 Task: Open a blank sheet, save the file as Road.doc Insert a picture of 'Road'with name   Road.png  Change shape height to 7.3 select the picture, apply border and shading with setting 3-D, style two thin line, color Brown and width 3/4 pt
Action: Mouse moved to (187, 216)
Screenshot: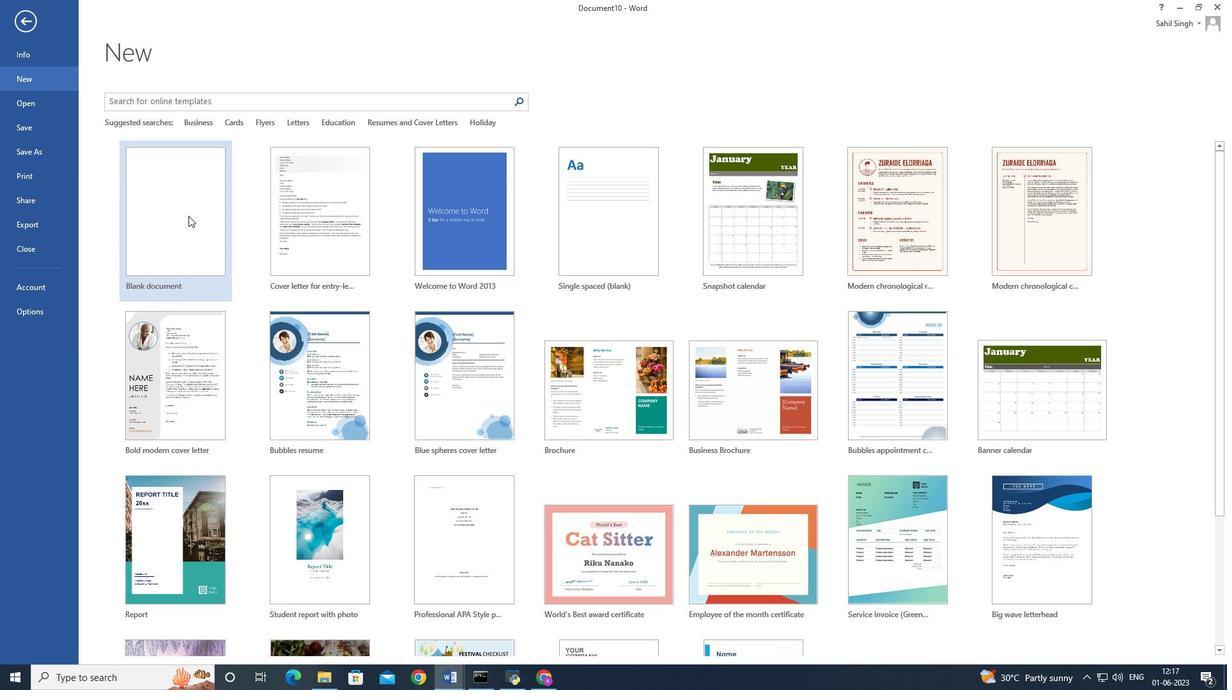 
Action: Mouse pressed left at (187, 216)
Screenshot: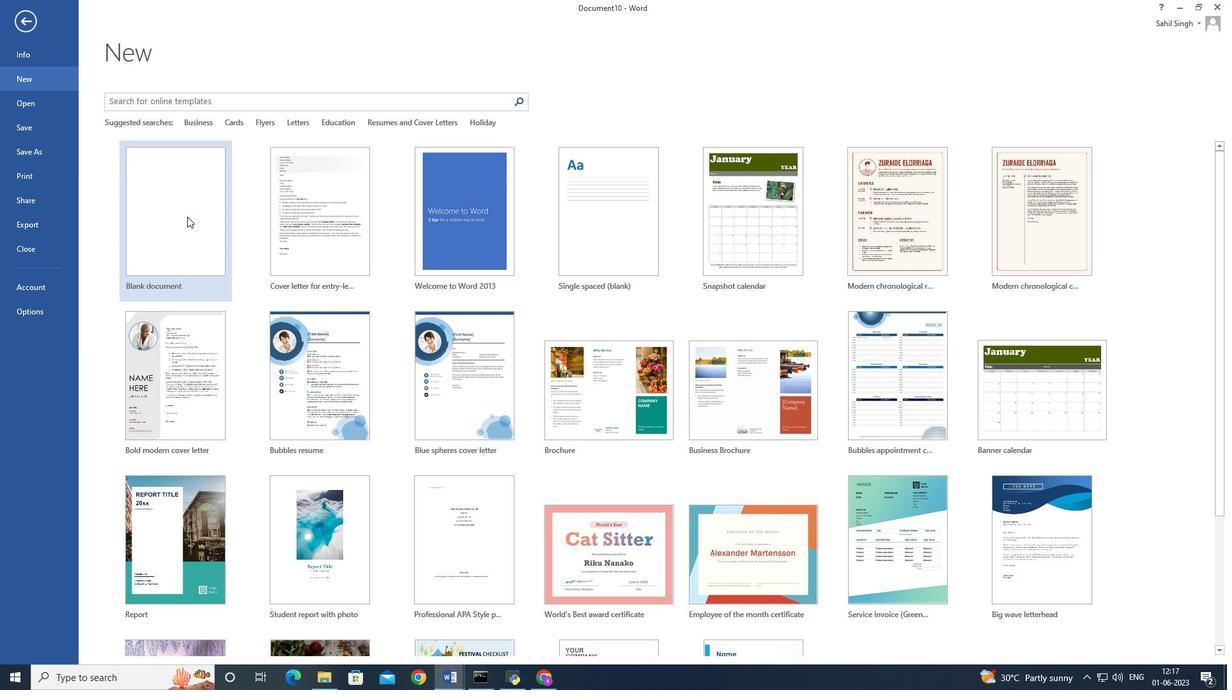 
Action: Mouse moved to (19, 24)
Screenshot: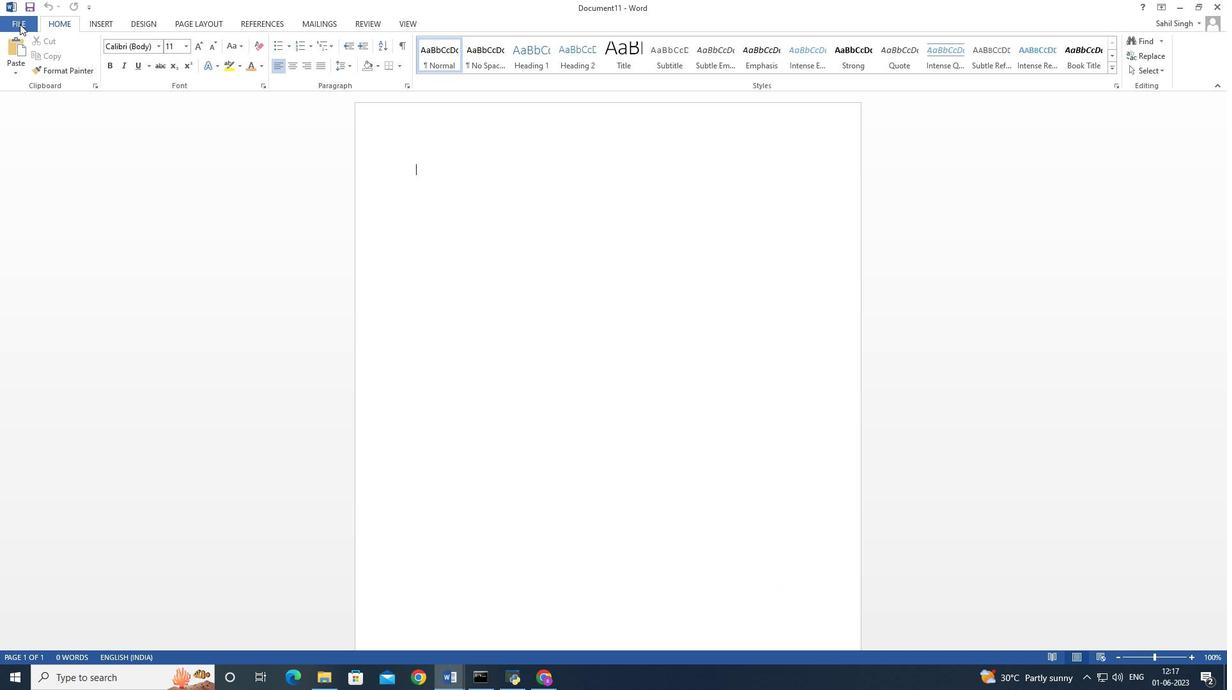 
Action: Mouse pressed left at (19, 24)
Screenshot: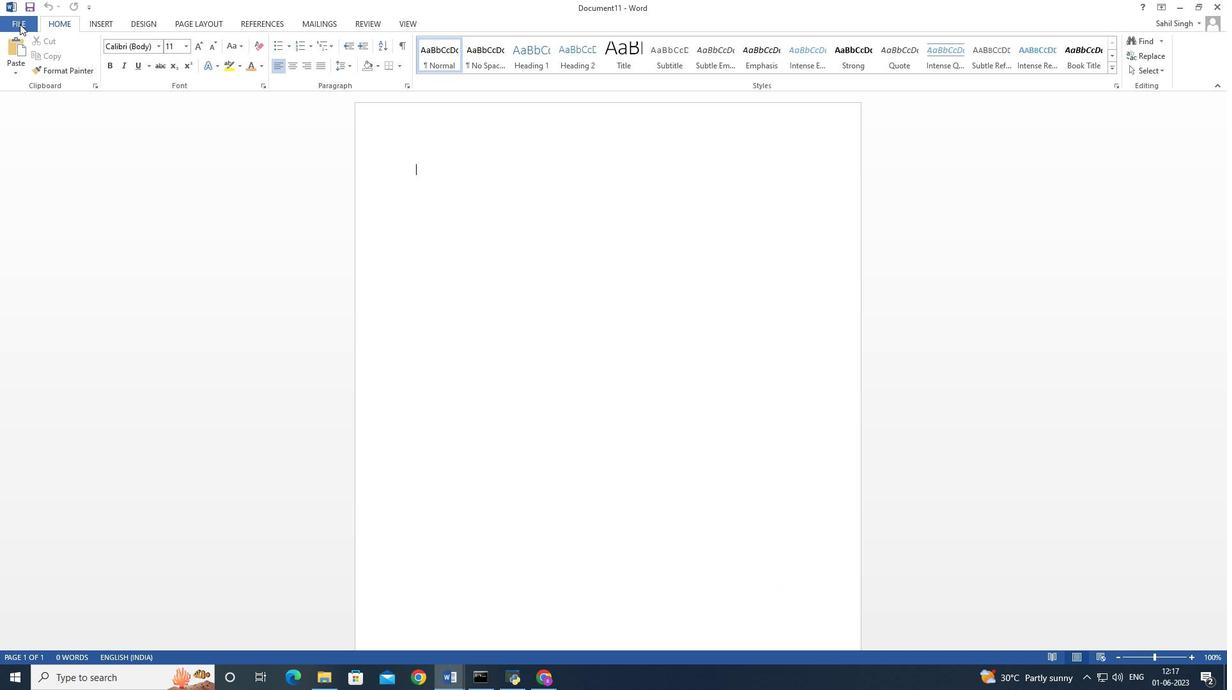 
Action: Mouse moved to (54, 154)
Screenshot: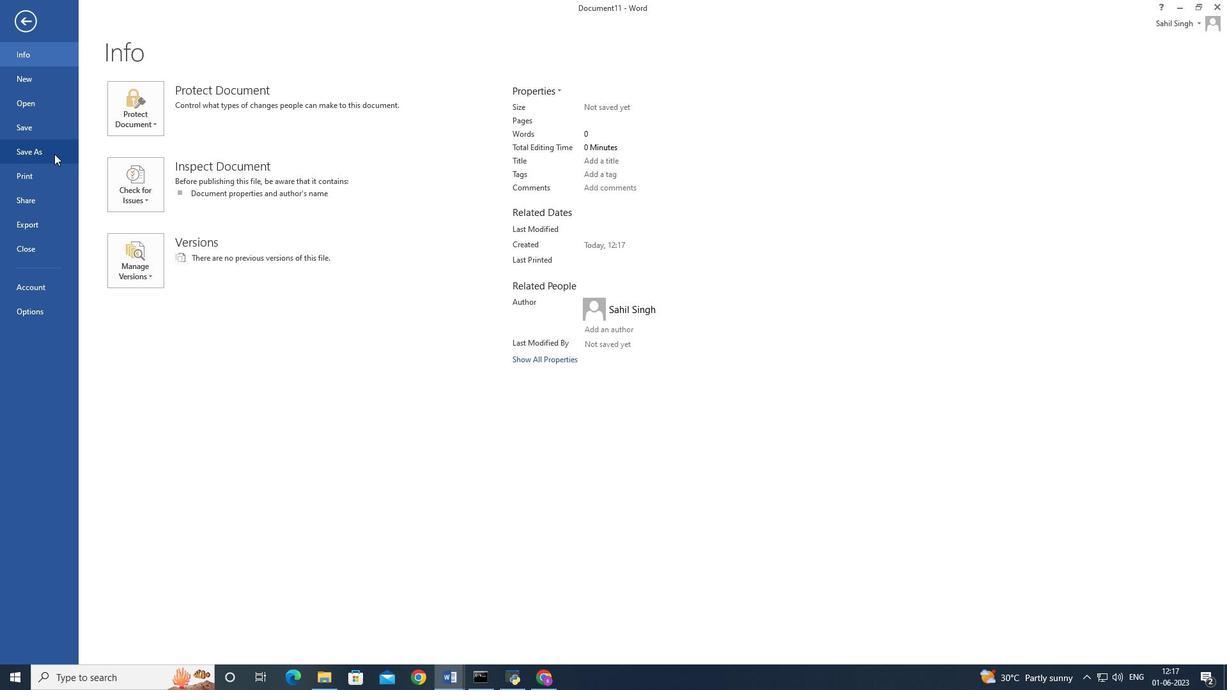 
Action: Mouse pressed left at (54, 154)
Screenshot: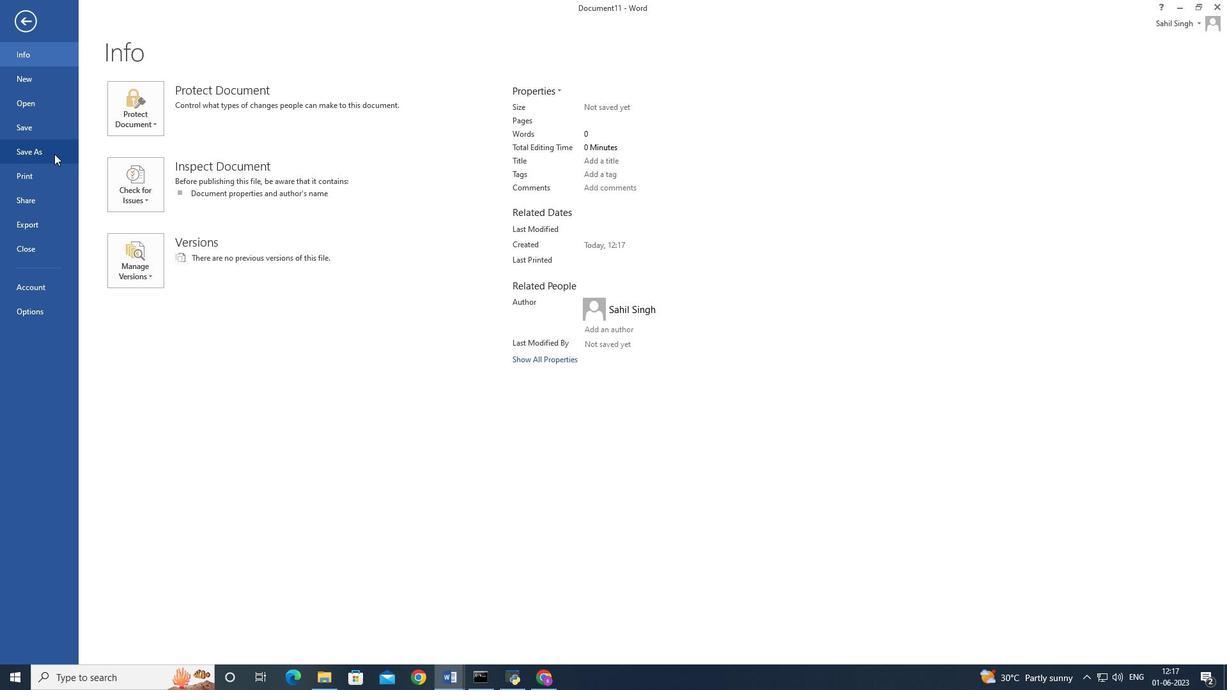 
Action: Mouse moved to (326, 131)
Screenshot: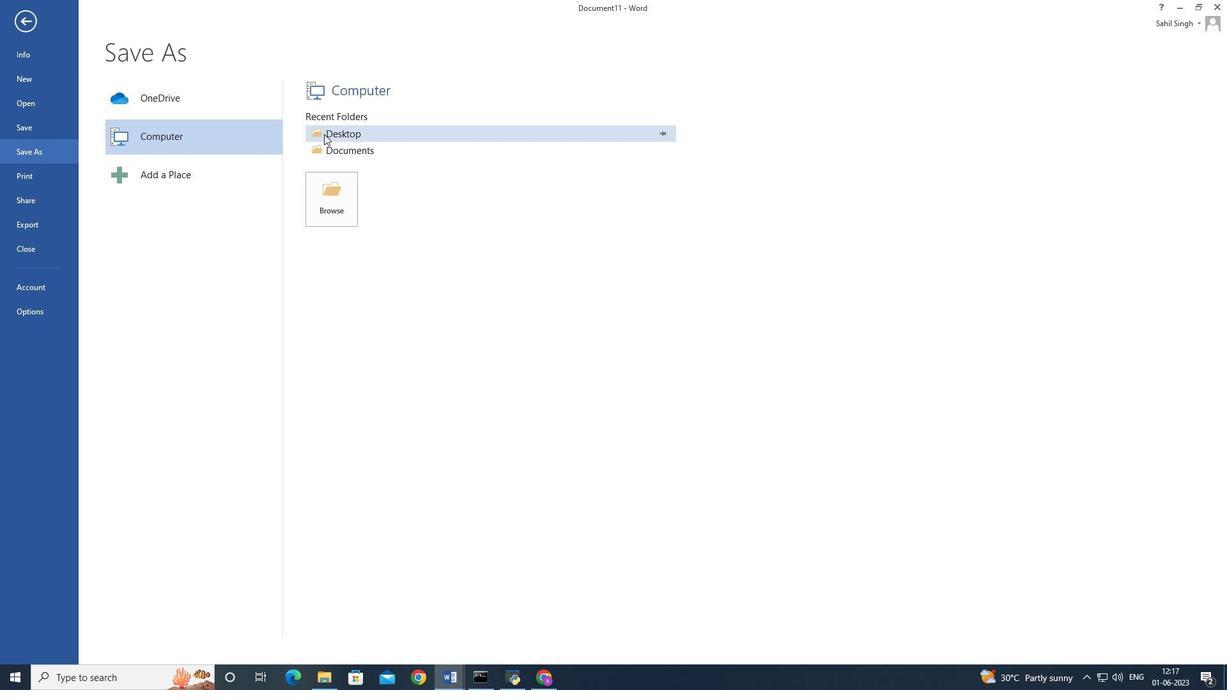 
Action: Mouse pressed left at (326, 131)
Screenshot: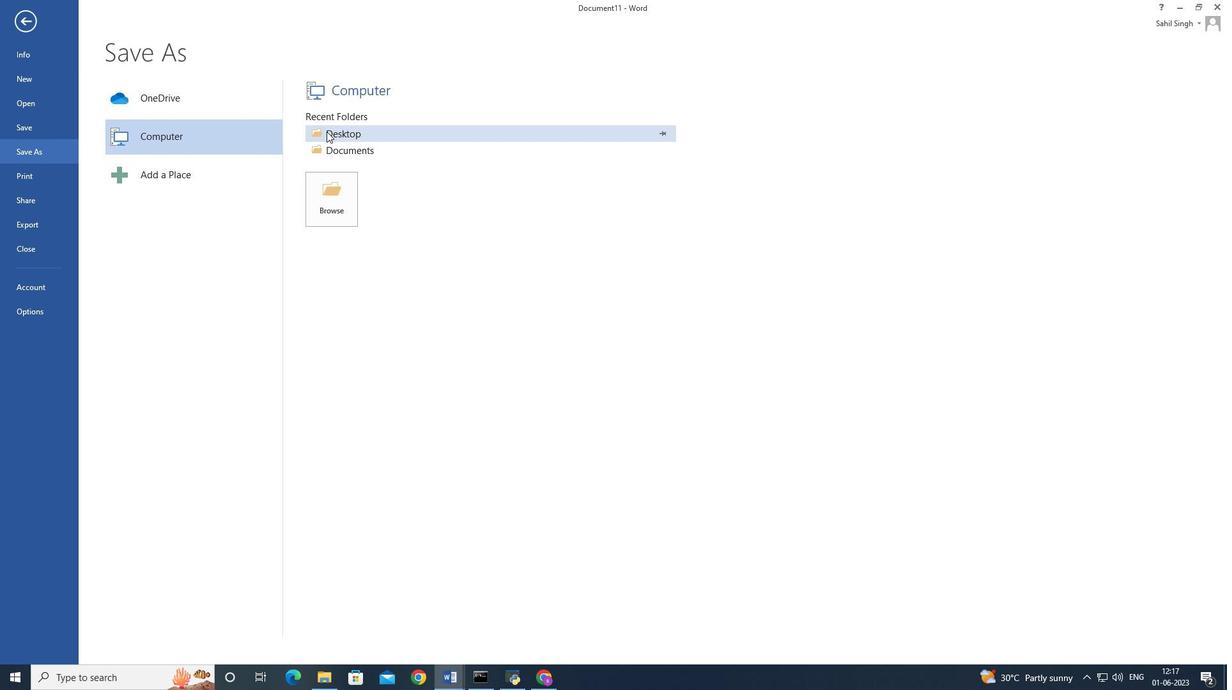 
Action: Mouse moved to (256, 260)
Screenshot: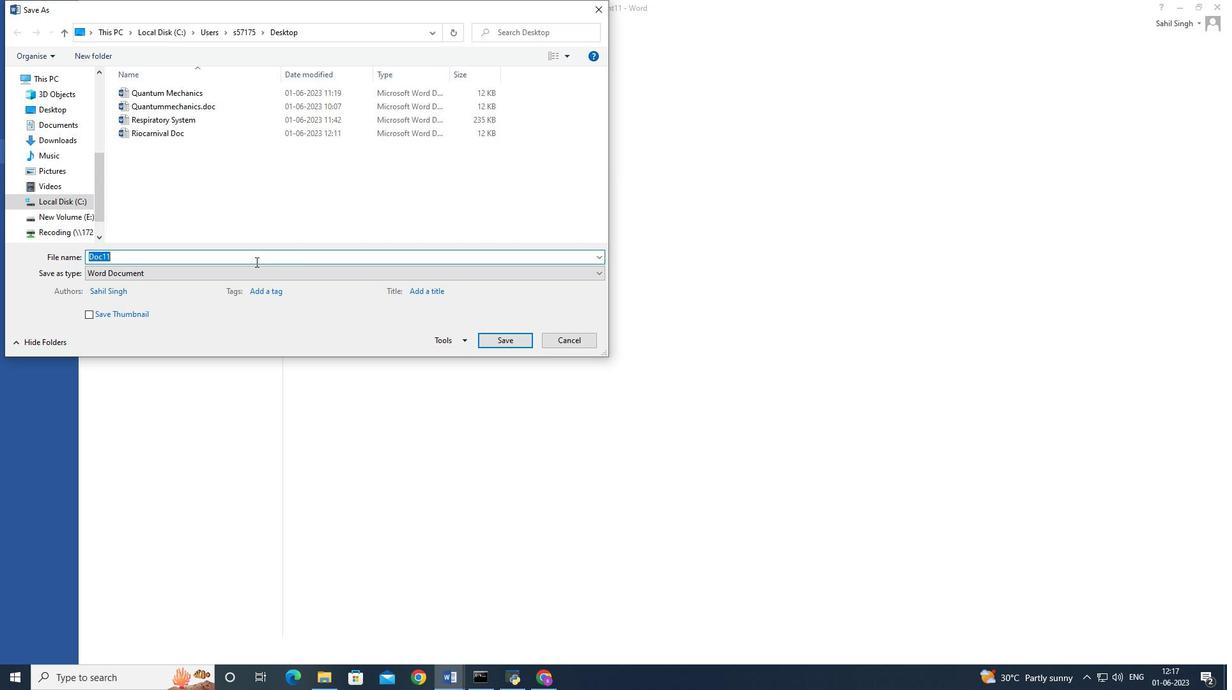 
Action: Key pressed <Key.backspace><Key.shift>Road<Key.space>.<Key.space>doc.
Screenshot: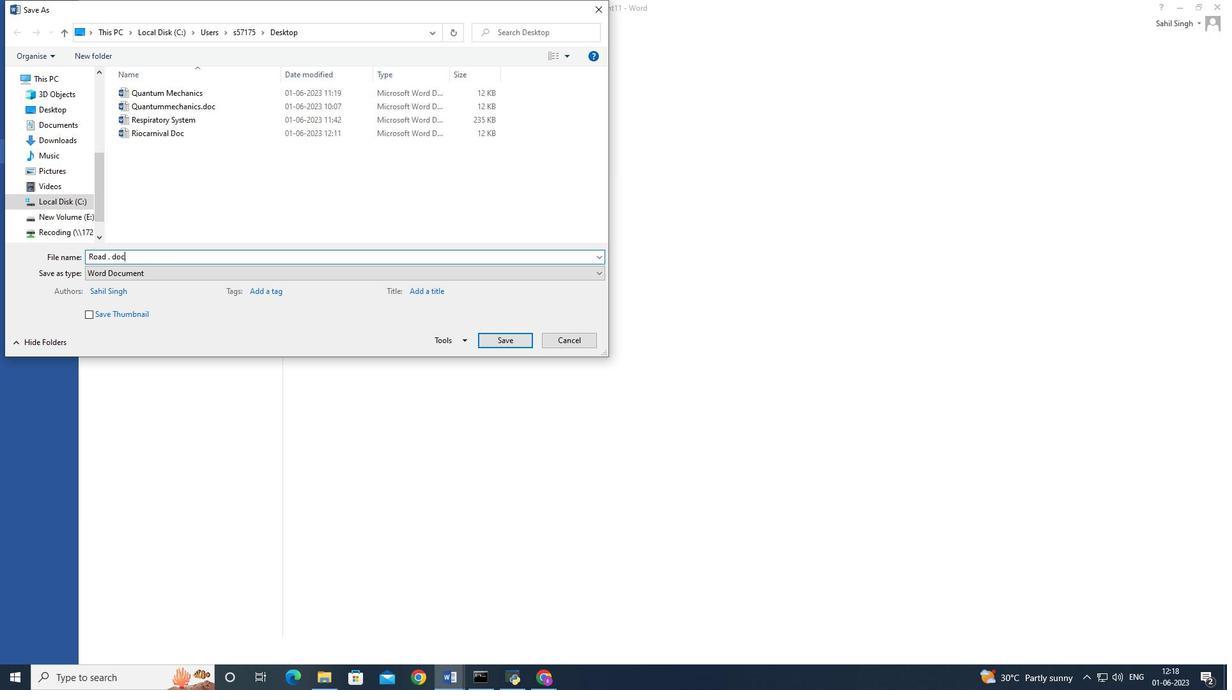 
Action: Mouse moved to (515, 339)
Screenshot: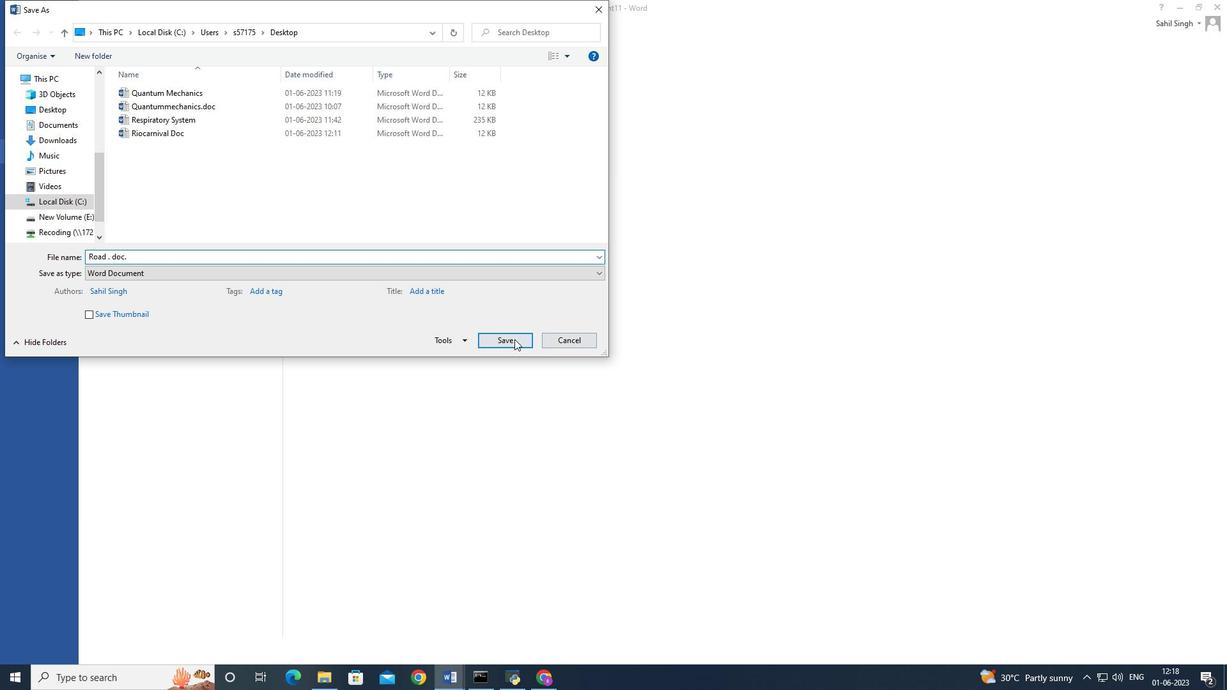 
Action: Mouse pressed left at (515, 339)
Screenshot: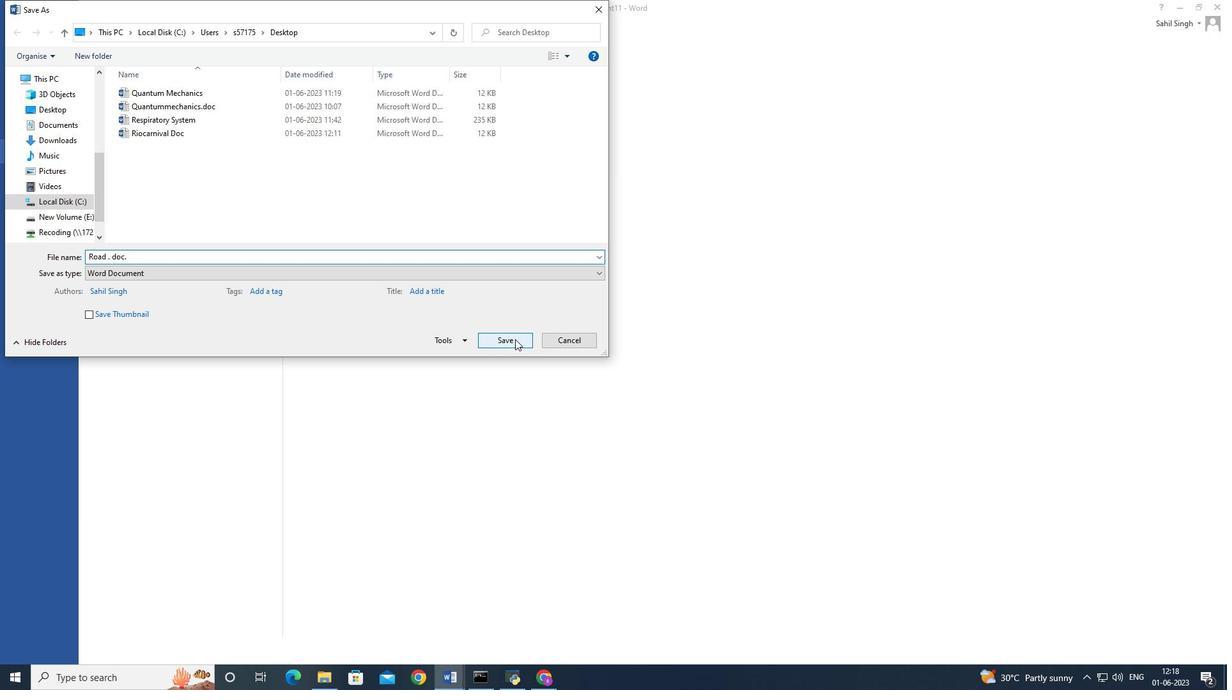 
Action: Mouse moved to (26, 21)
Screenshot: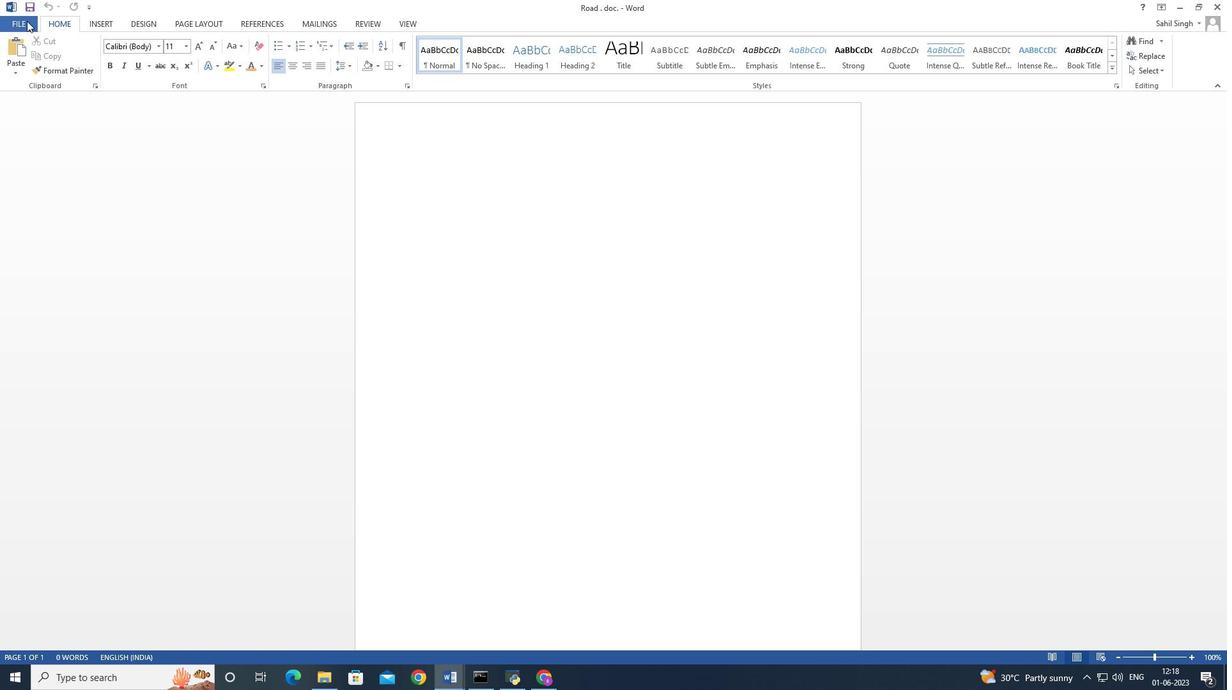 
Action: Mouse pressed left at (26, 21)
Screenshot: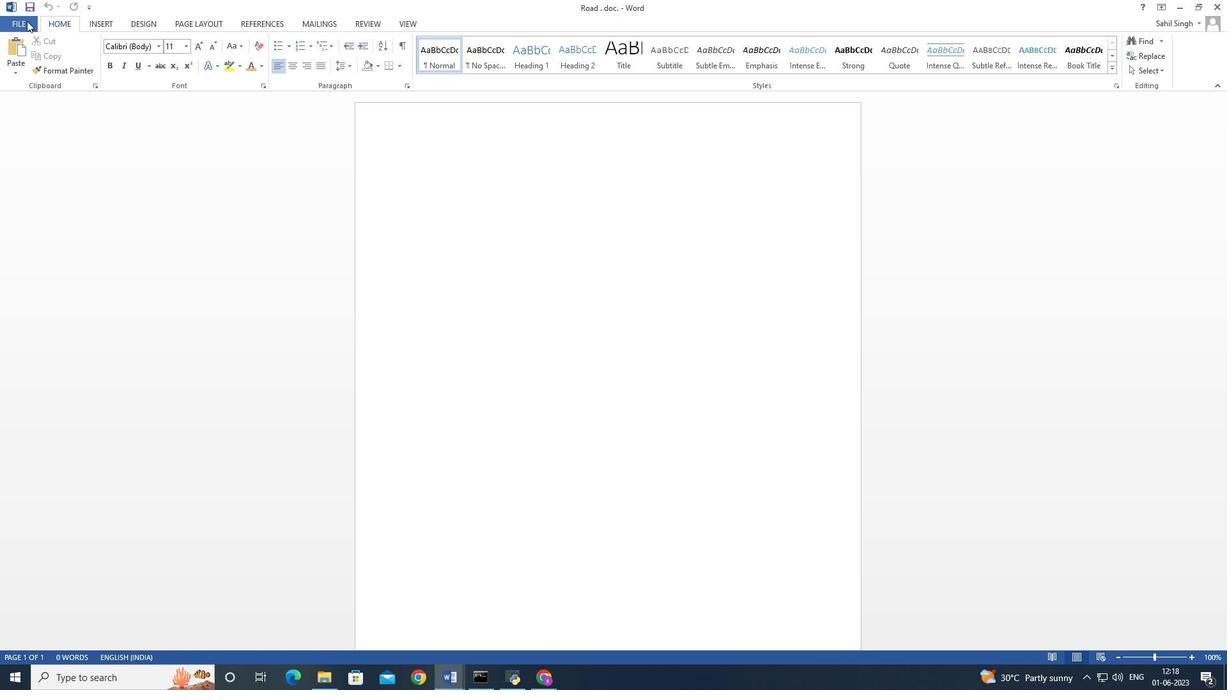 
Action: Mouse moved to (44, 79)
Screenshot: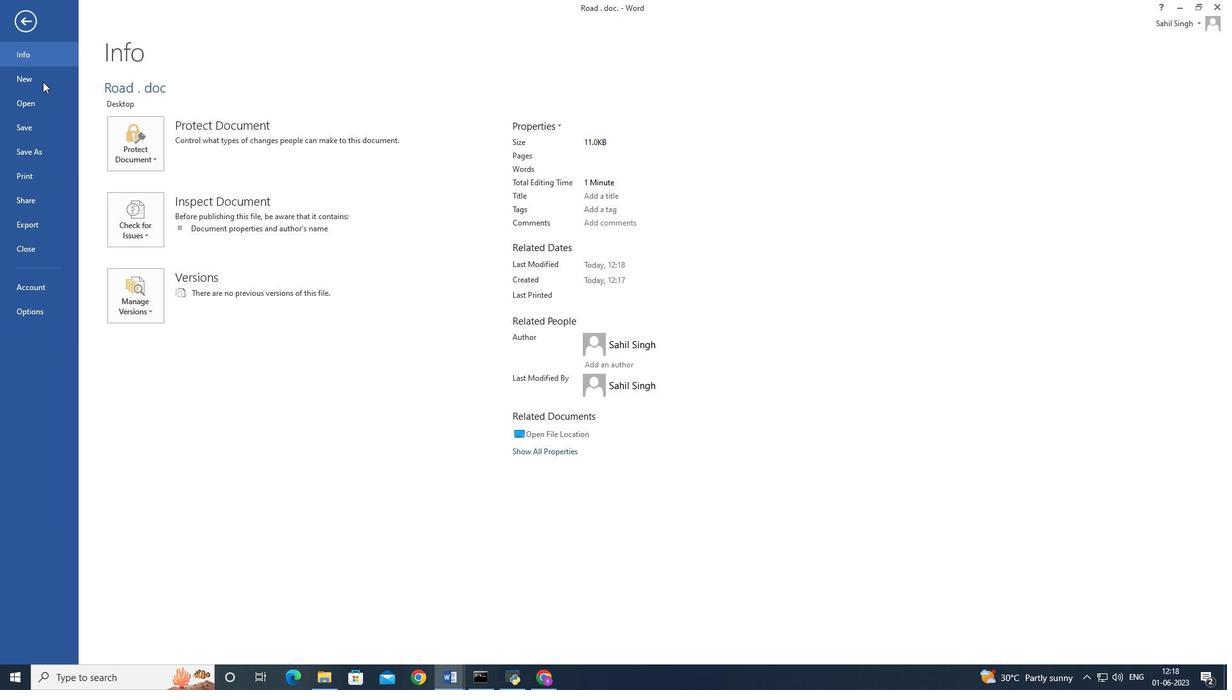
Action: Mouse pressed left at (44, 79)
Screenshot: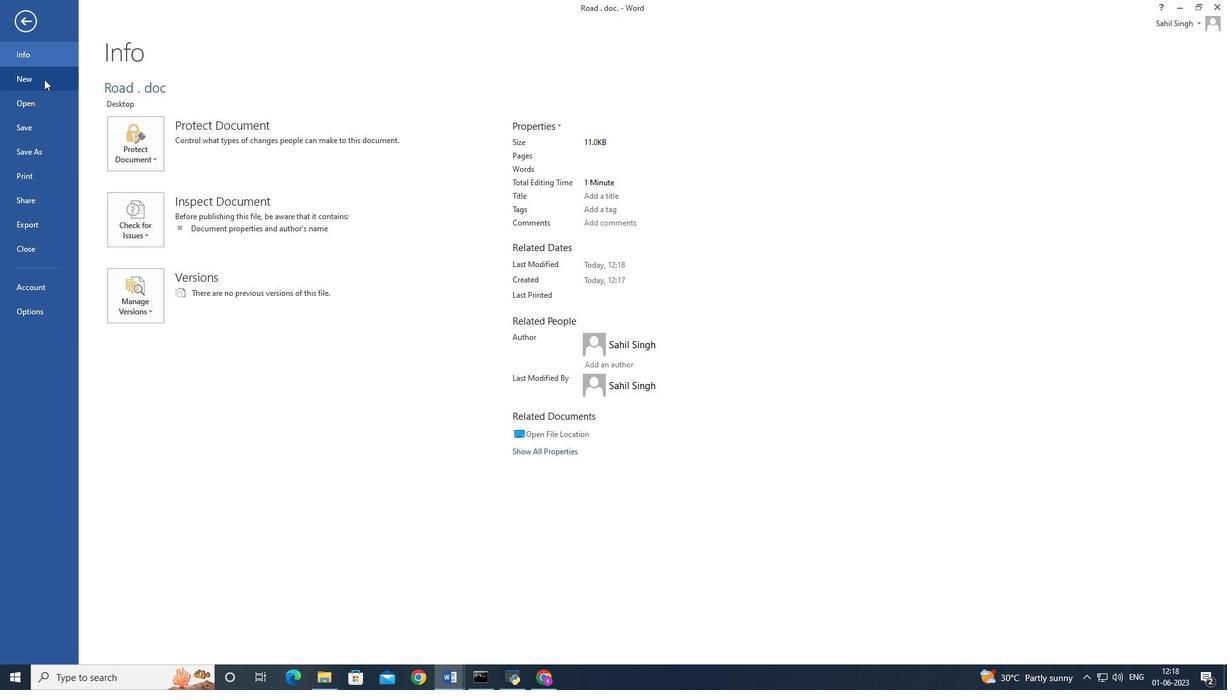
Action: Mouse moved to (185, 215)
Screenshot: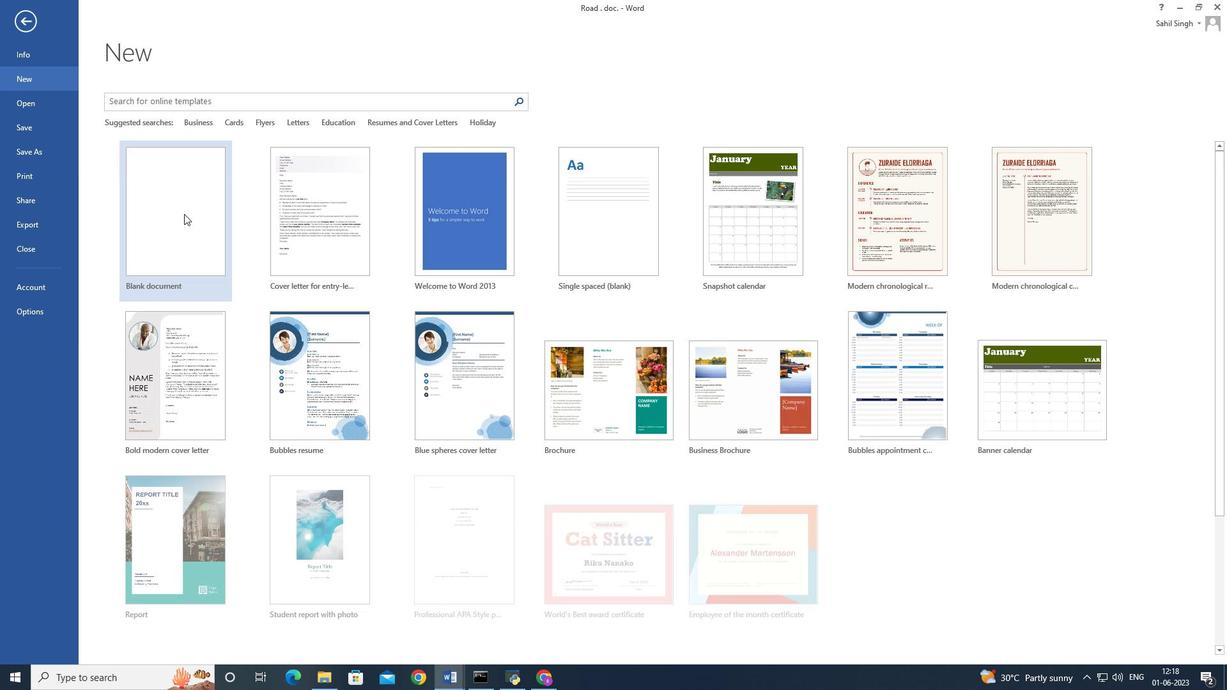 
Action: Mouse pressed left at (185, 215)
Screenshot: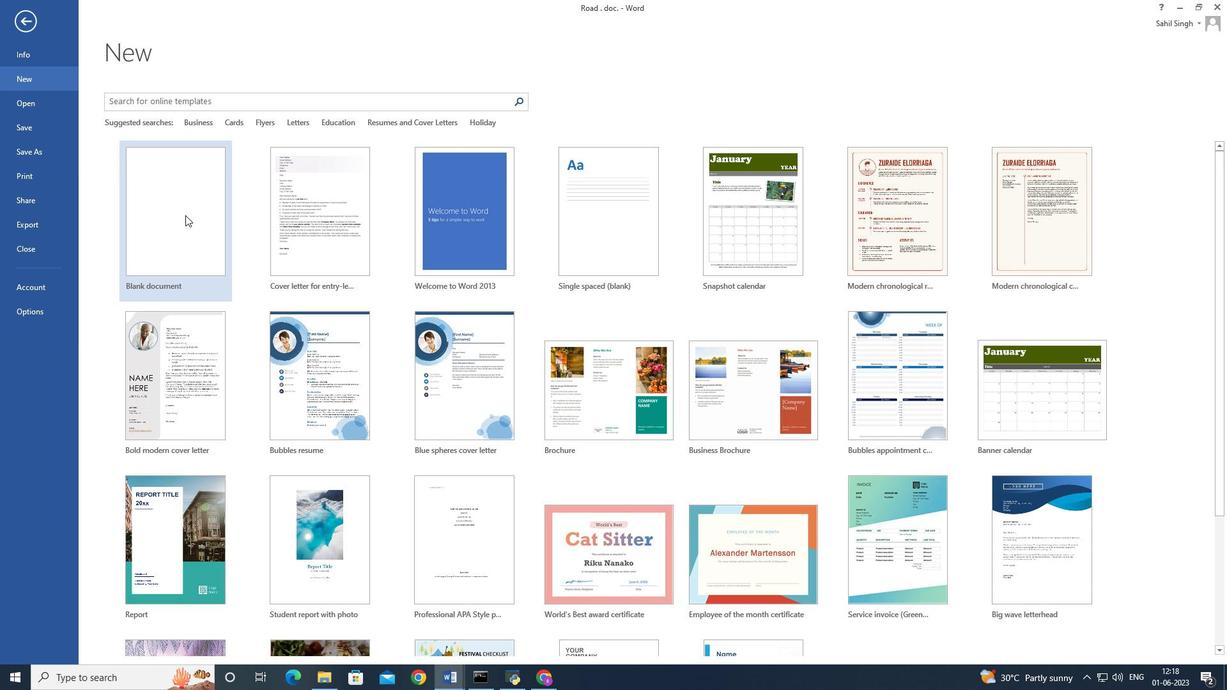 
Action: Mouse moved to (97, 23)
Screenshot: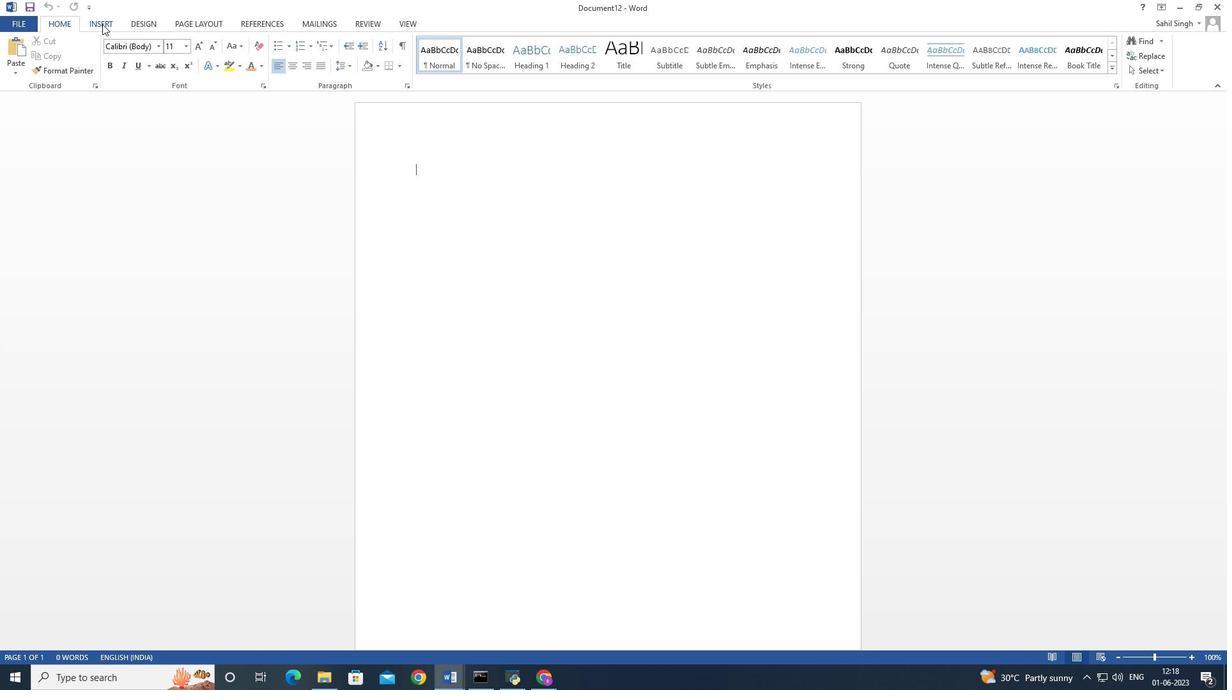 
Action: Mouse pressed left at (97, 23)
Screenshot: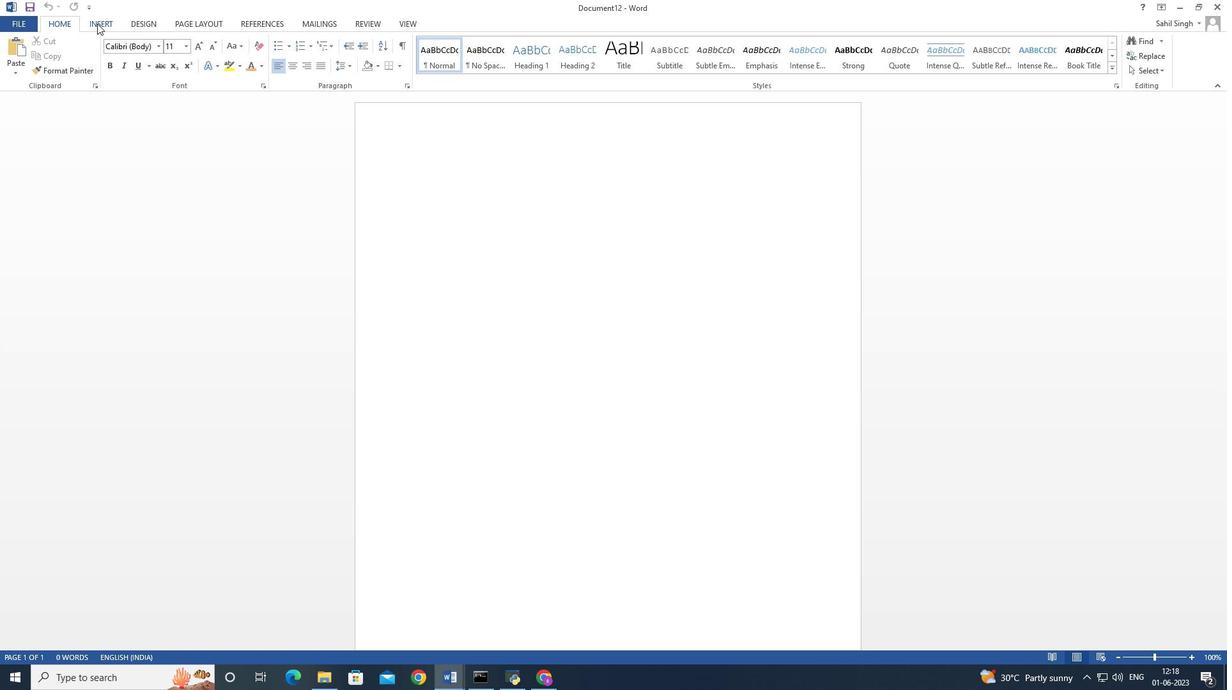 
Action: Mouse moved to (173, 53)
Screenshot: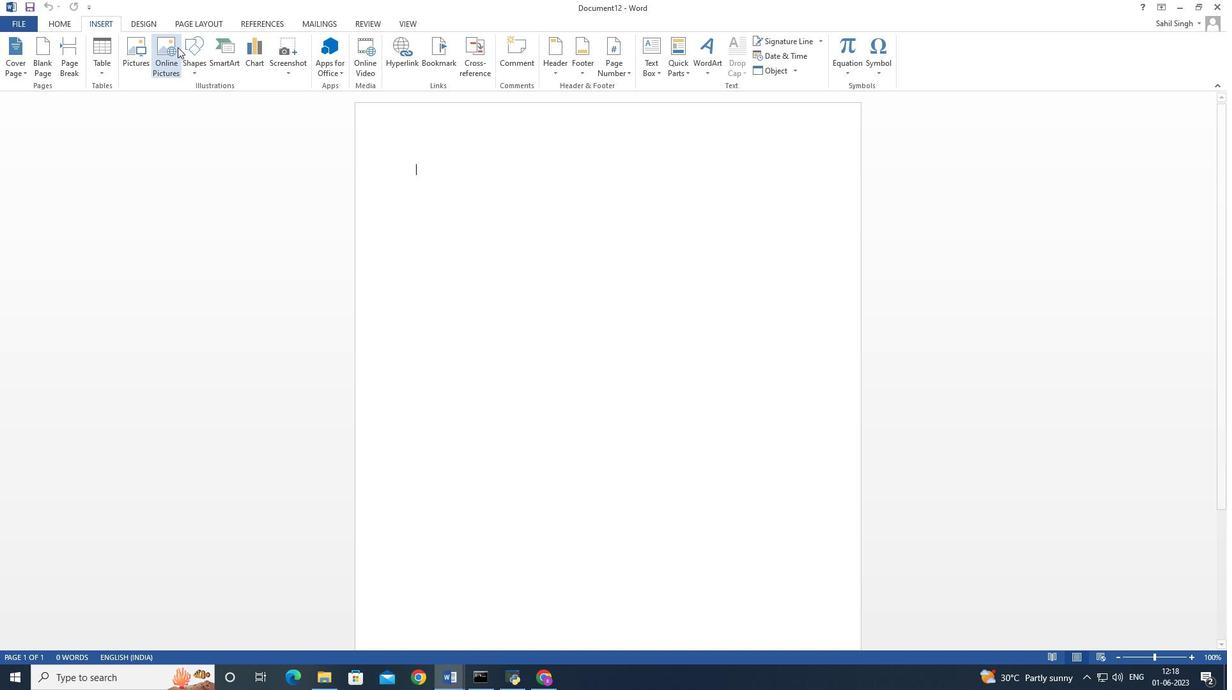 
Action: Mouse pressed left at (173, 53)
Screenshot: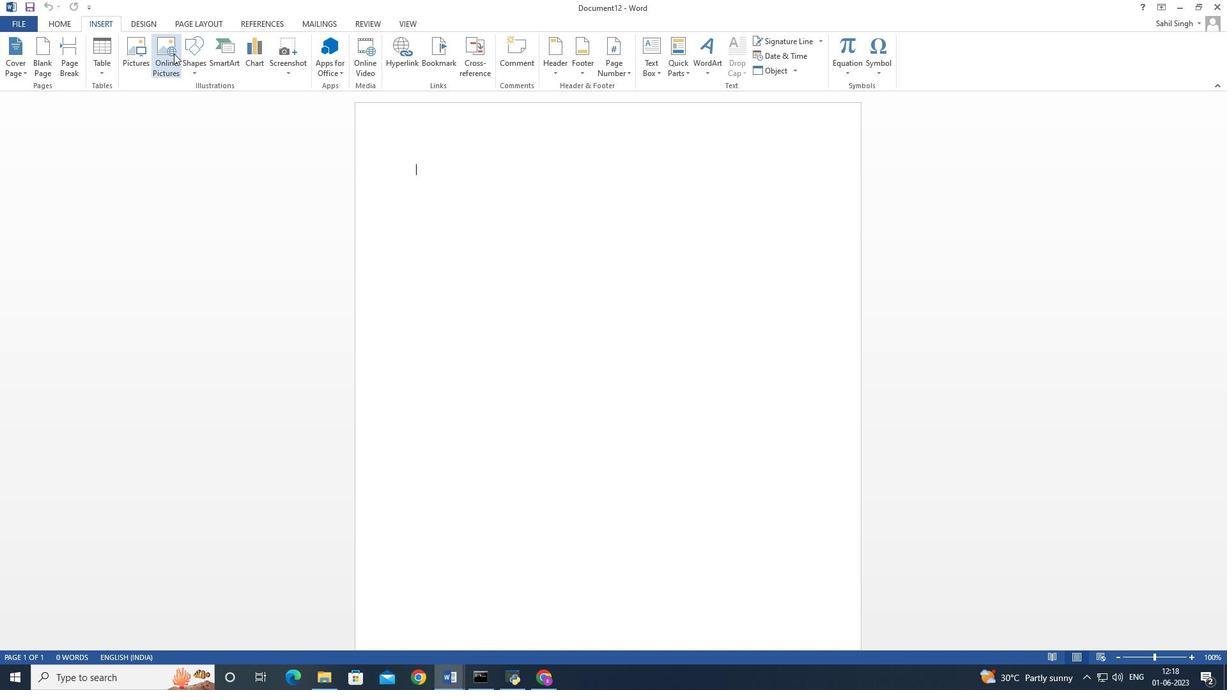 
Action: Mouse moved to (722, 267)
Screenshot: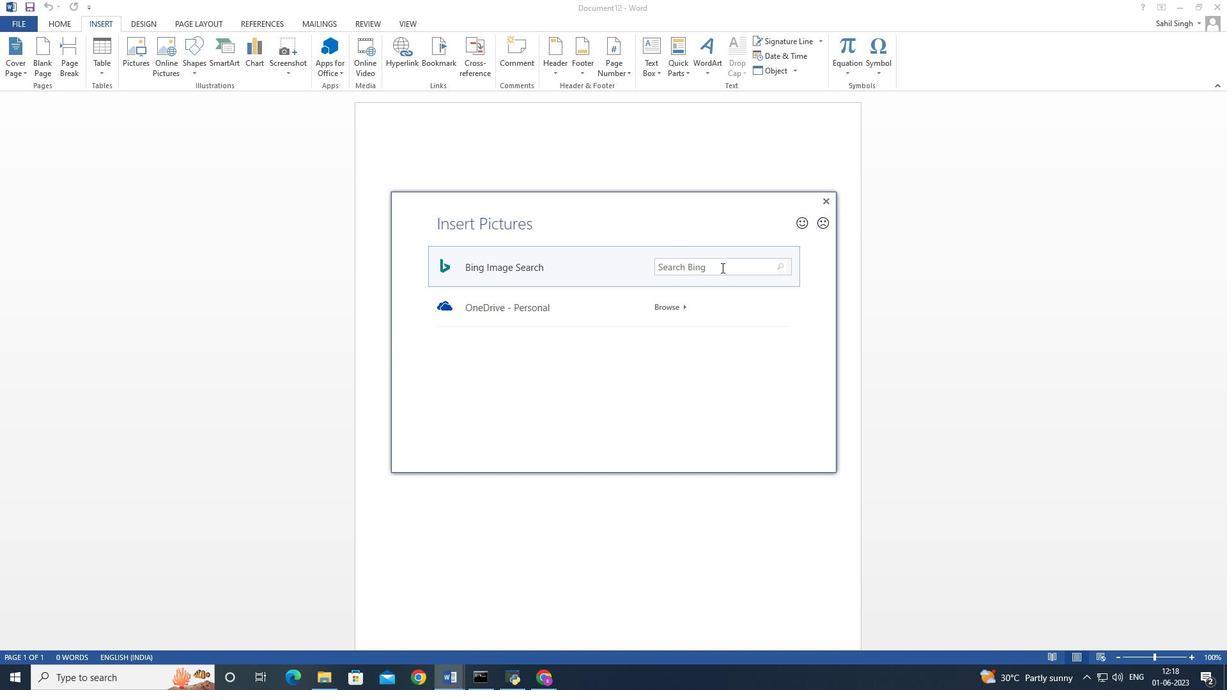 
Action: Mouse pressed left at (722, 267)
Screenshot: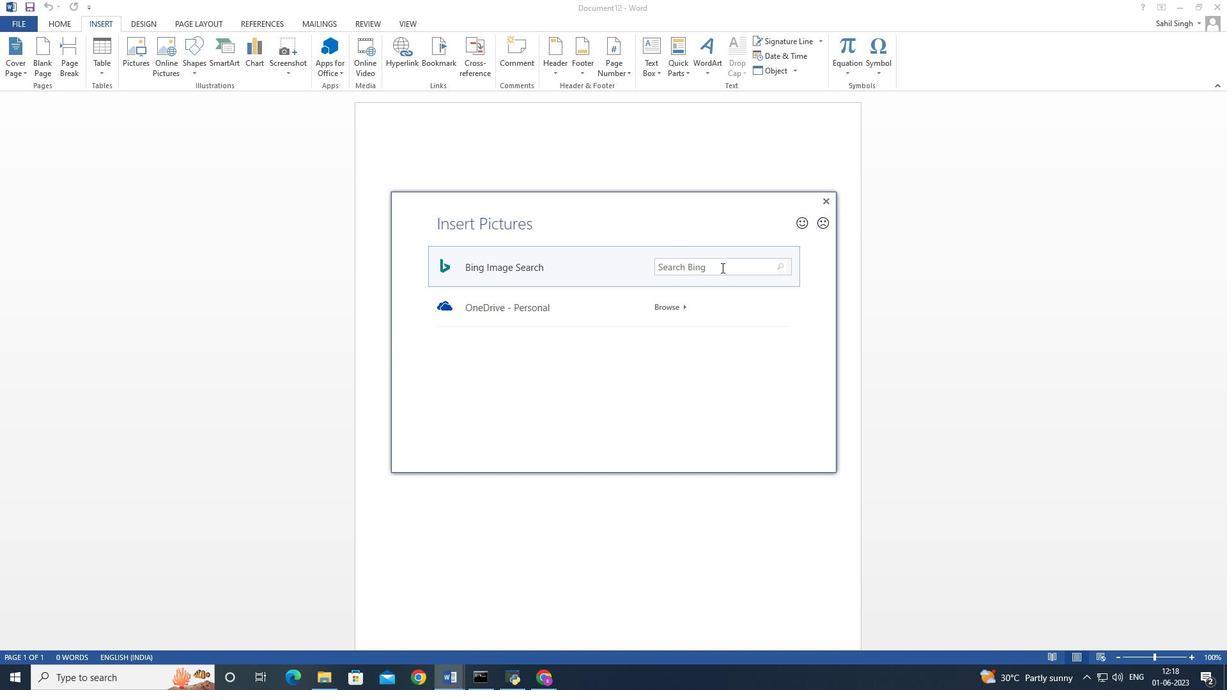 
Action: Key pressed <Key.shift>Road<Key.space>with<Key.space>name<Key.enter>
Screenshot: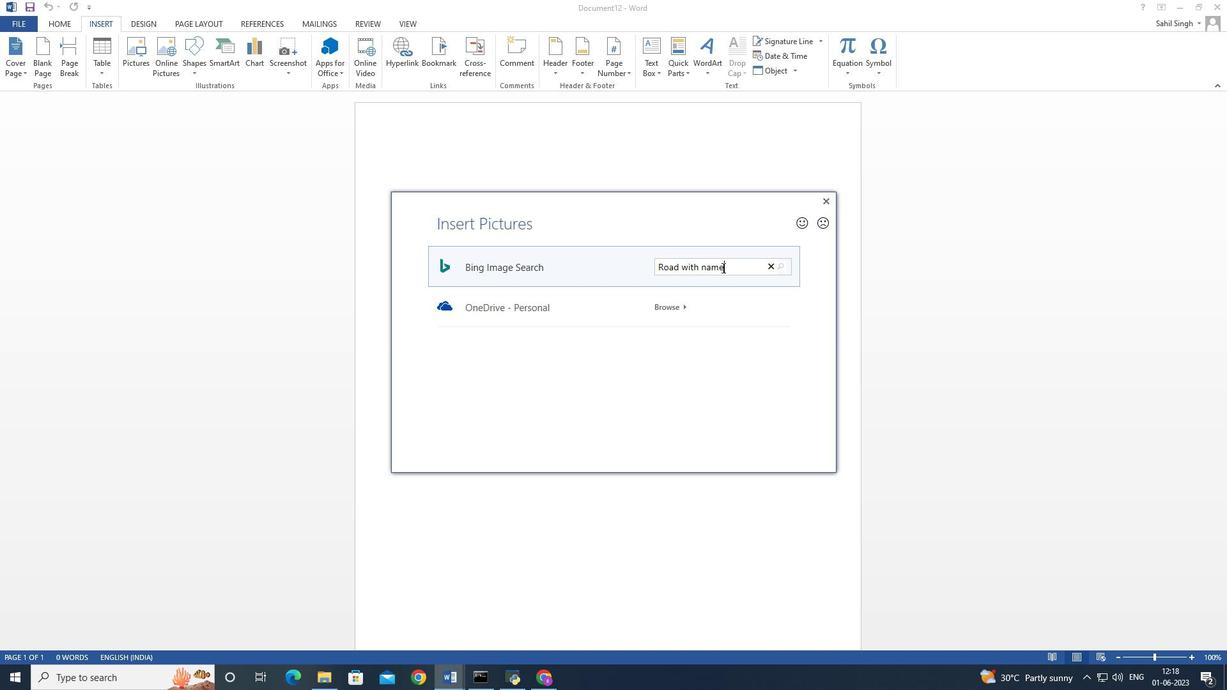 
Action: Mouse moved to (720, 332)
Screenshot: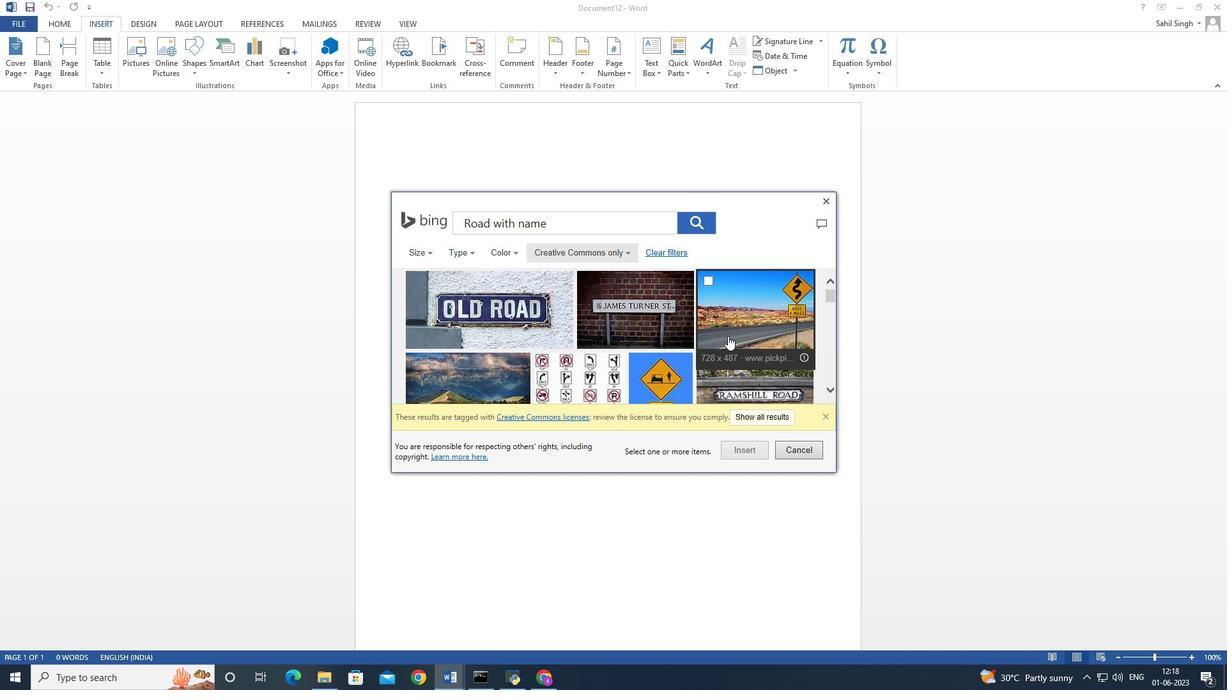 
Action: Mouse scrolled (720, 331) with delta (0, 0)
Screenshot: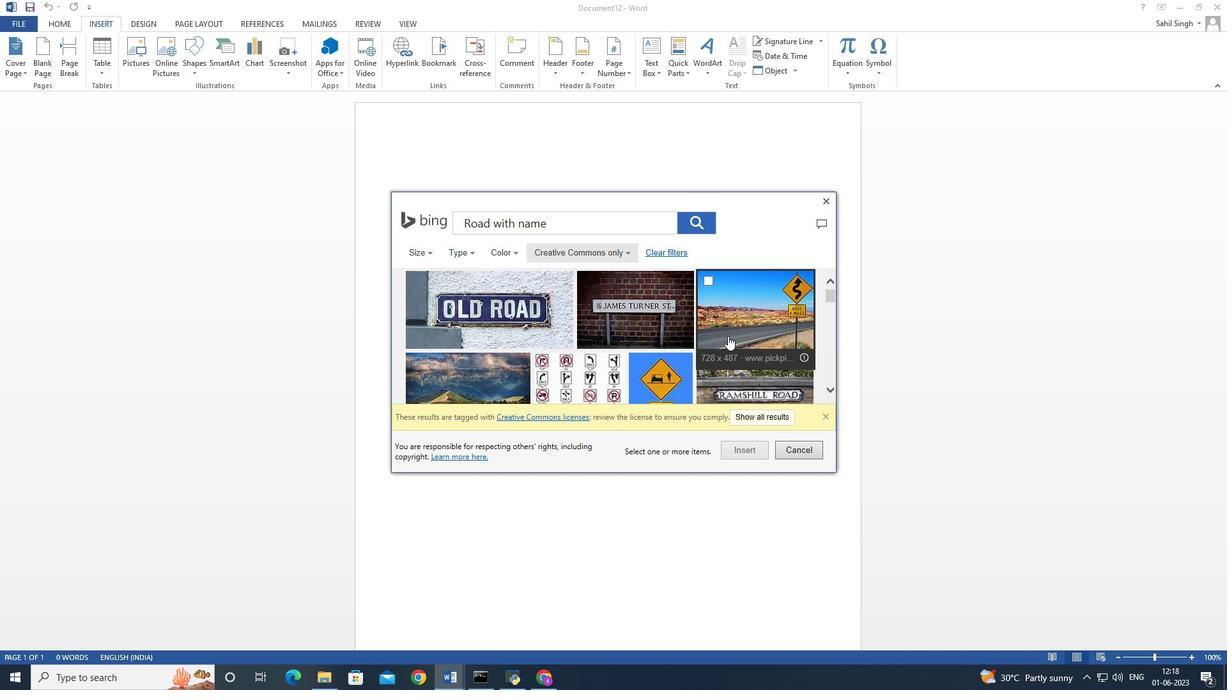 
Action: Mouse moved to (719, 331)
Screenshot: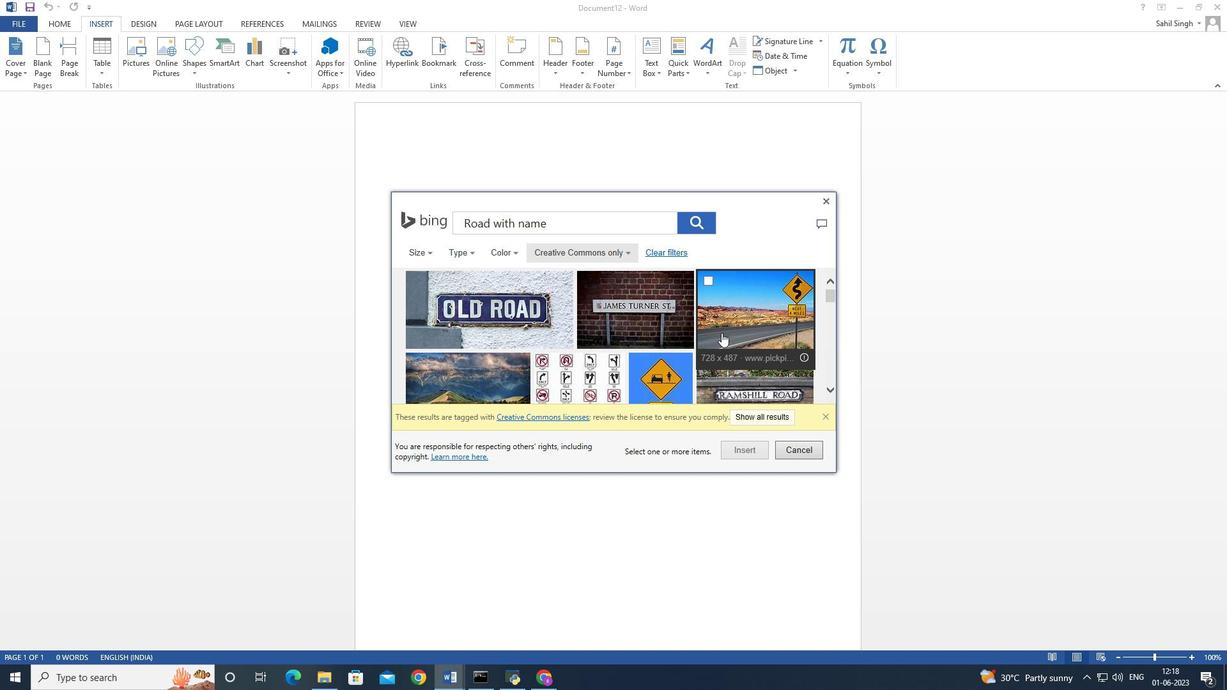 
Action: Mouse scrolled (719, 331) with delta (0, 0)
Screenshot: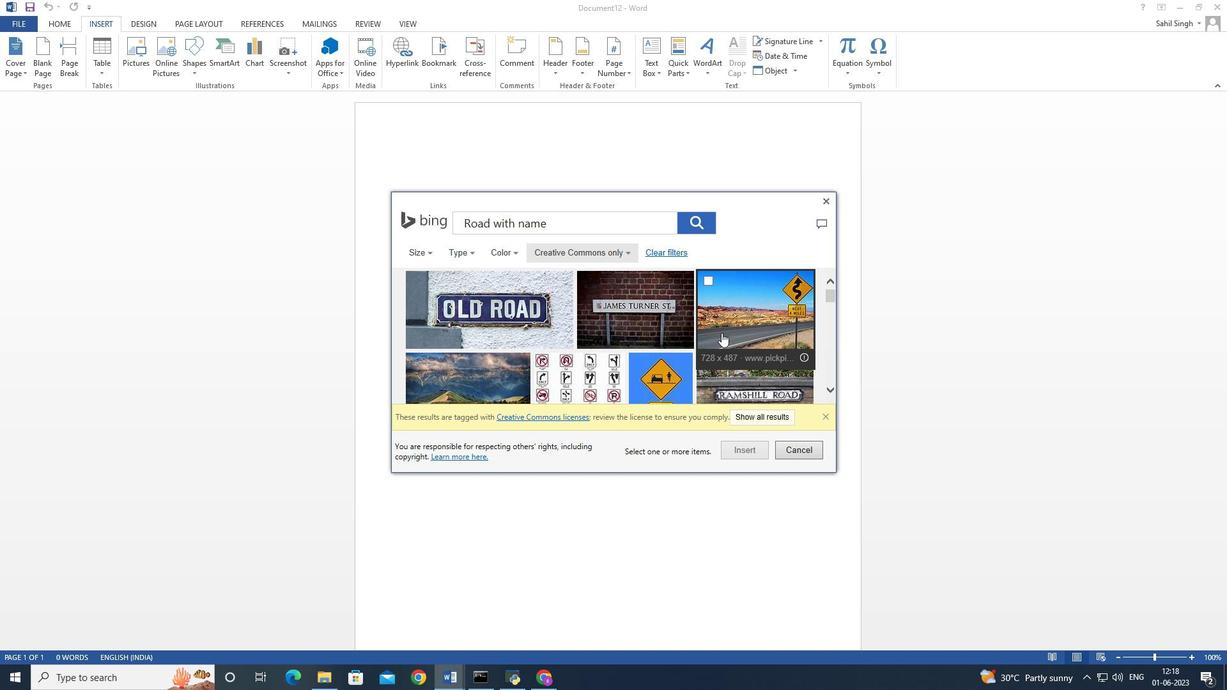
Action: Mouse moved to (715, 329)
Screenshot: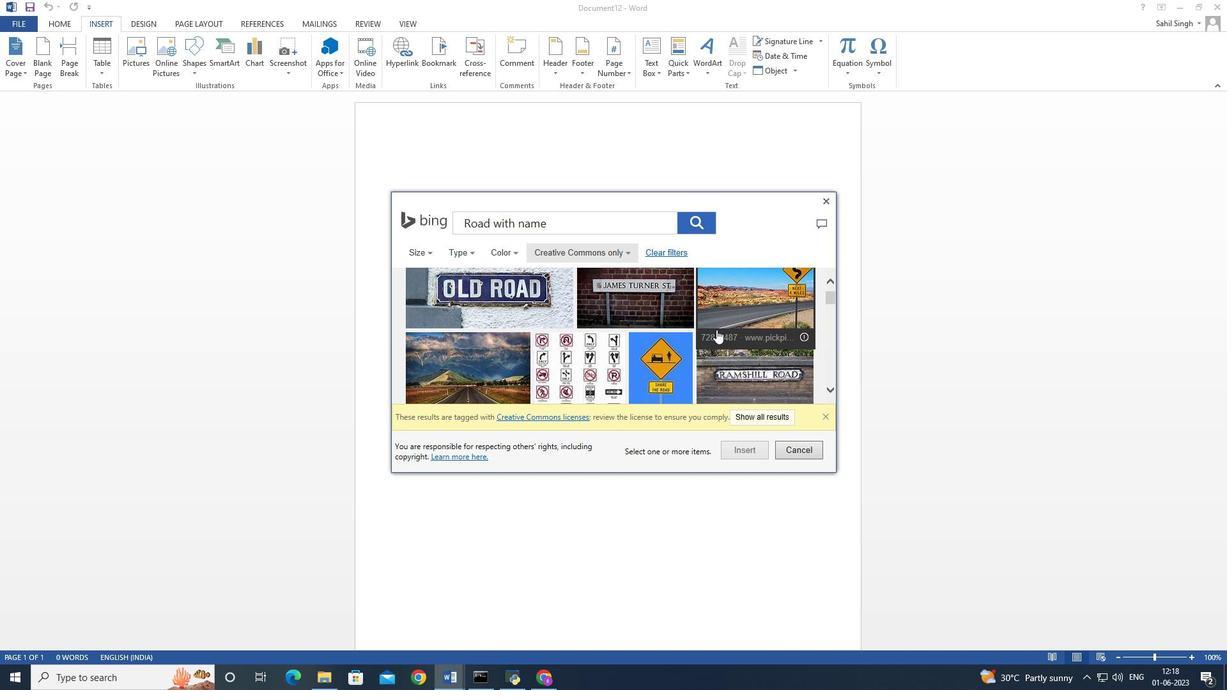 
Action: Mouse scrolled (715, 329) with delta (0, 0)
Screenshot: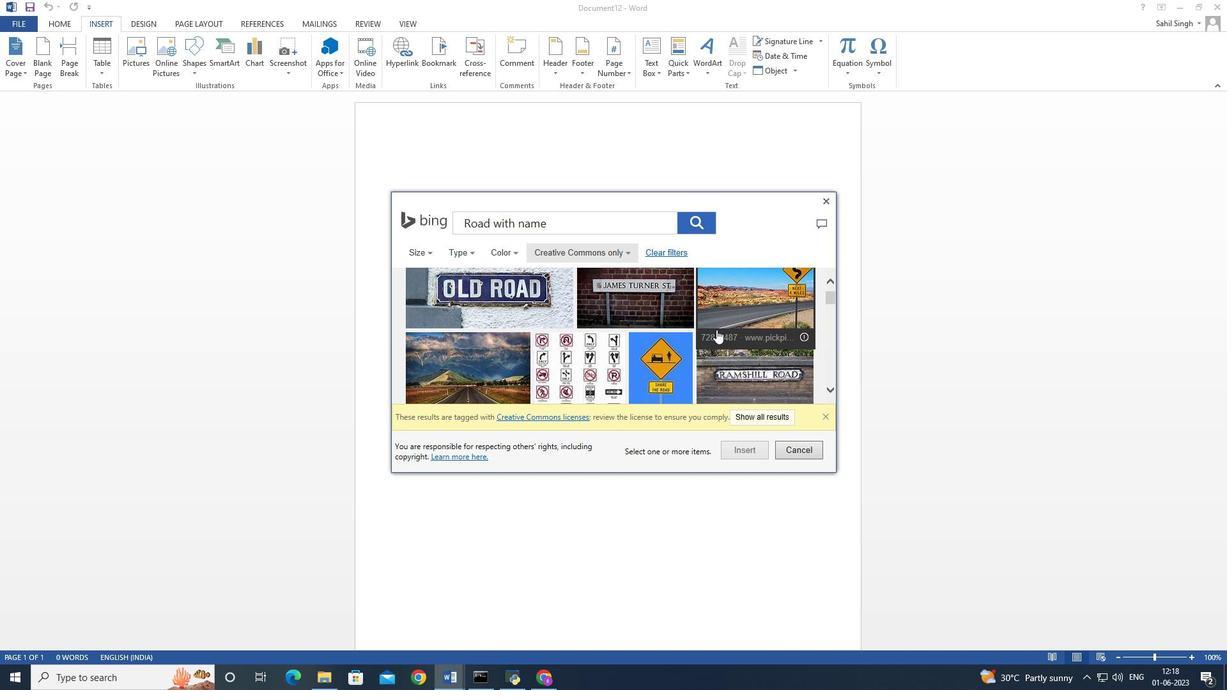 
Action: Mouse moved to (612, 327)
Screenshot: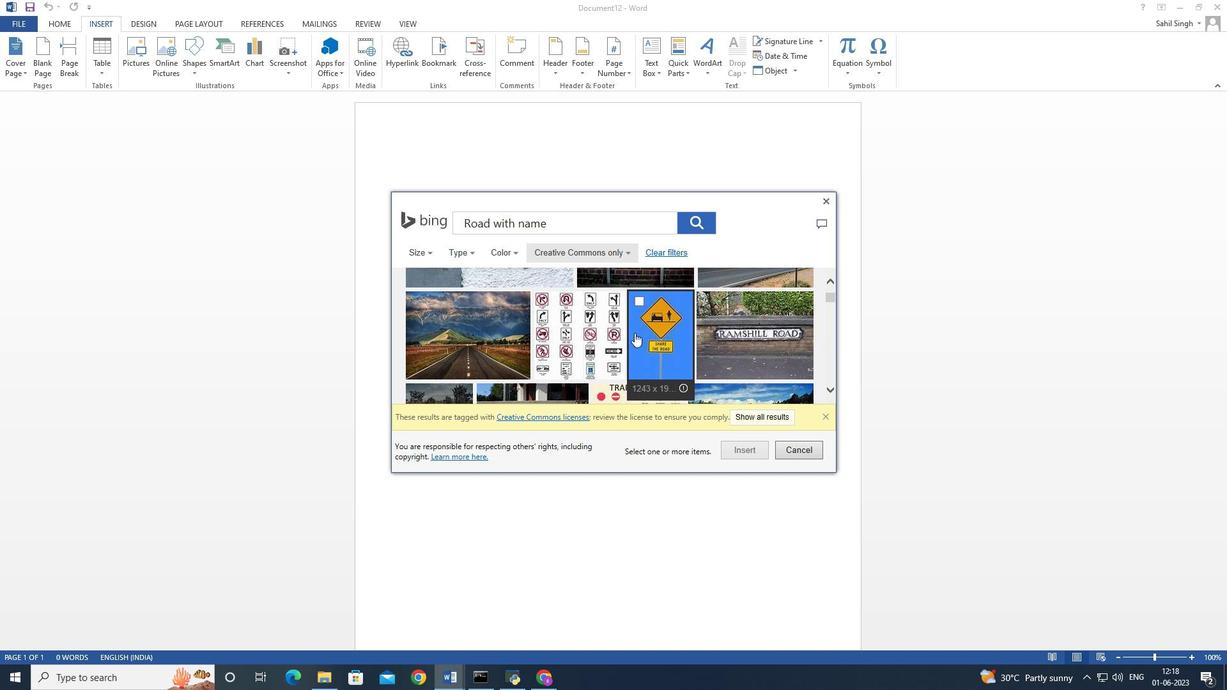 
Action: Mouse scrolled (612, 327) with delta (0, 0)
Screenshot: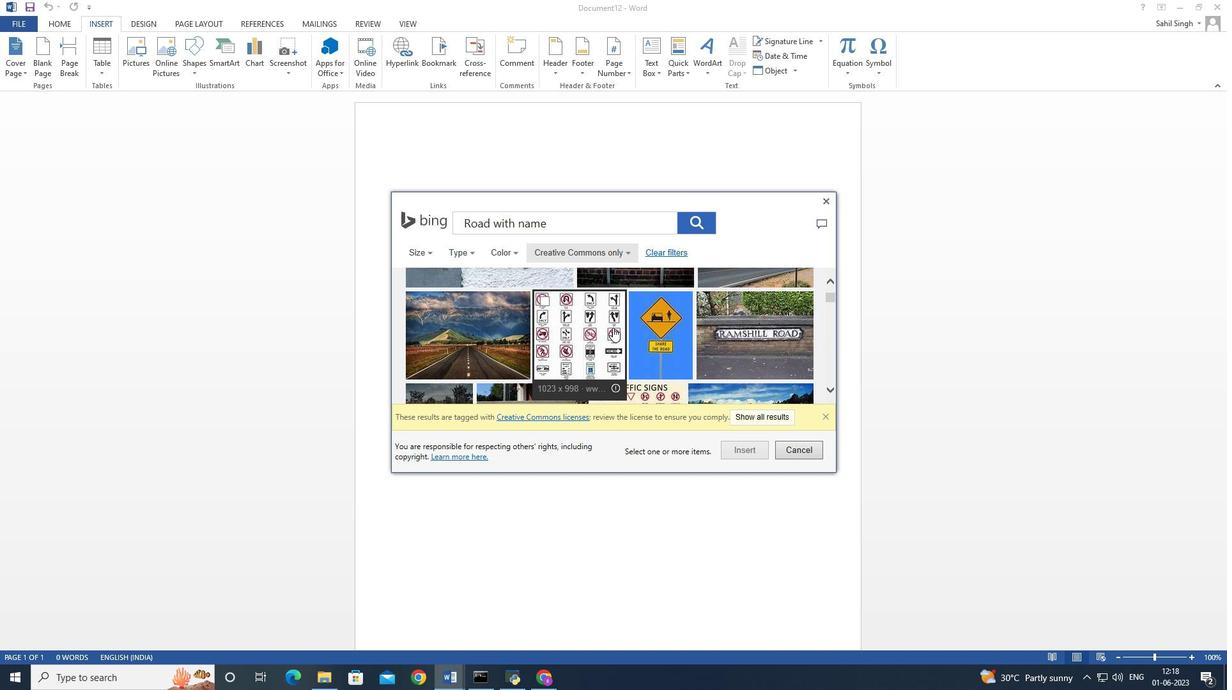
Action: Mouse scrolled (612, 327) with delta (0, 0)
Screenshot: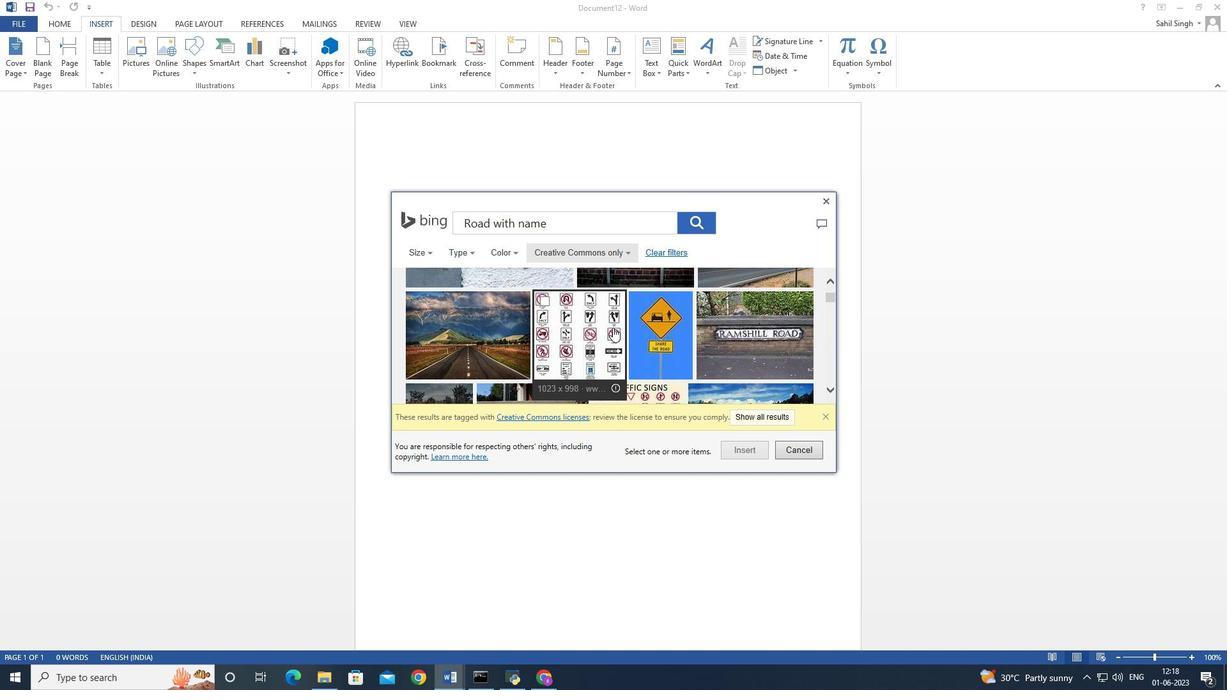 
Action: Mouse scrolled (612, 327) with delta (0, 0)
Screenshot: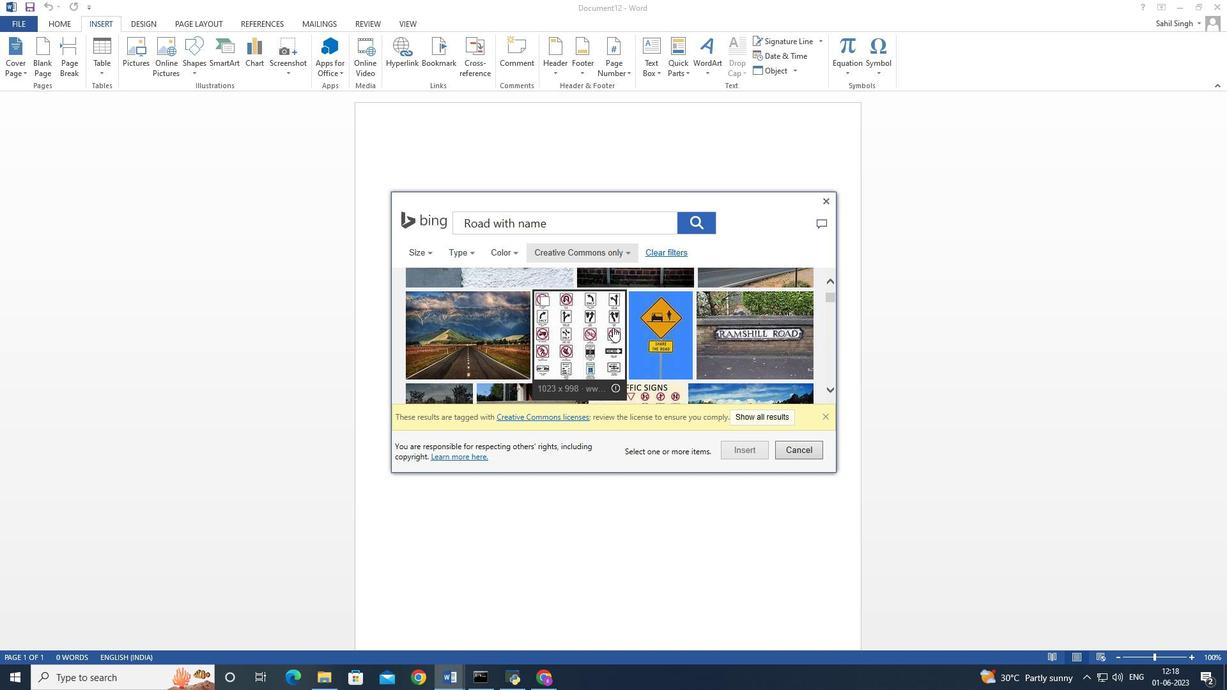 
Action: Mouse moved to (547, 341)
Screenshot: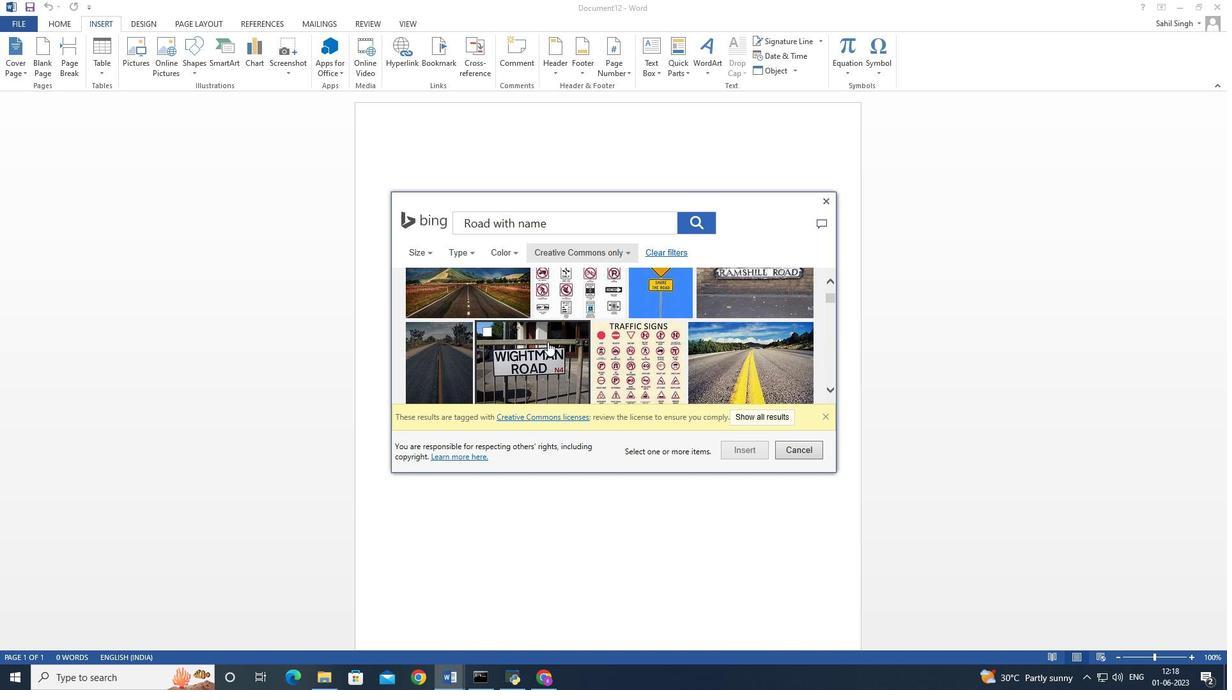 
Action: Mouse scrolled (547, 341) with delta (0, 0)
Screenshot: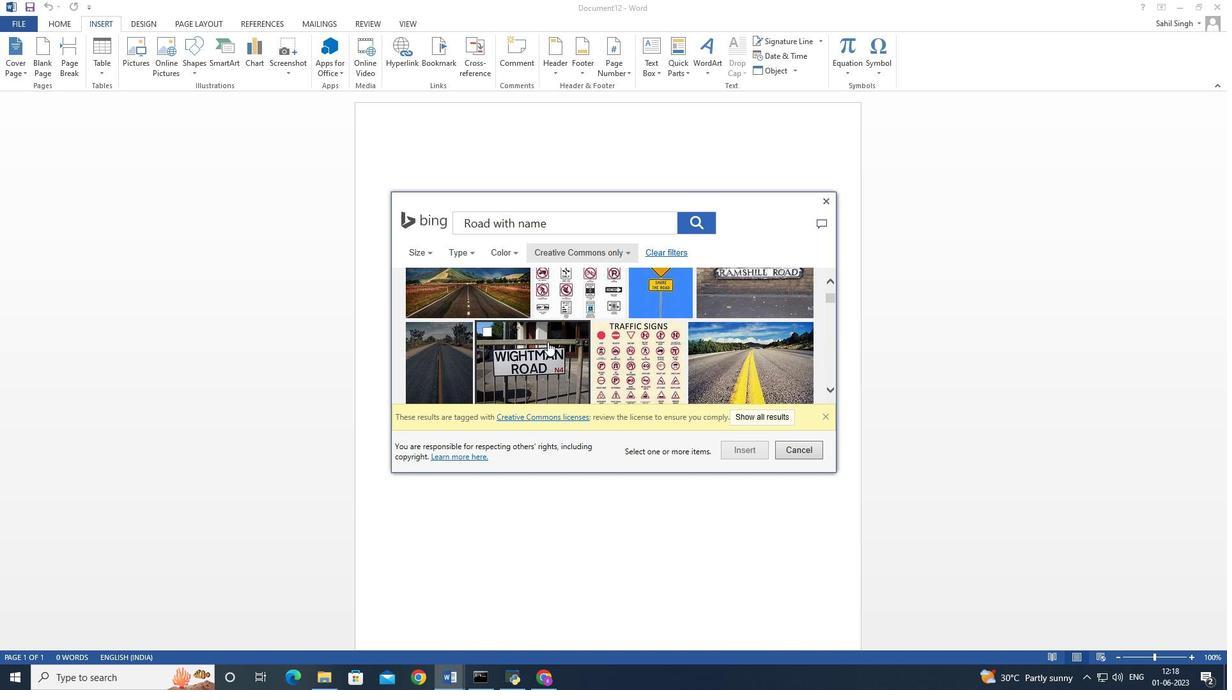 
Action: Mouse scrolled (547, 341) with delta (0, 0)
Screenshot: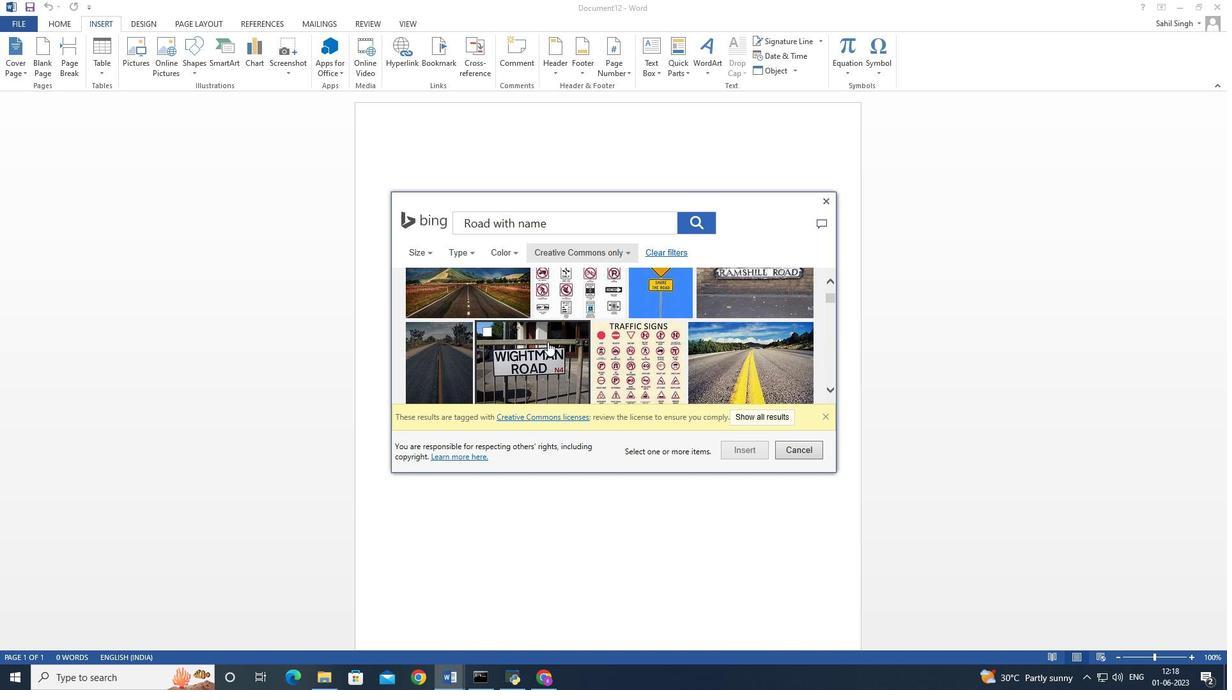 
Action: Mouse scrolled (547, 341) with delta (0, 0)
Screenshot: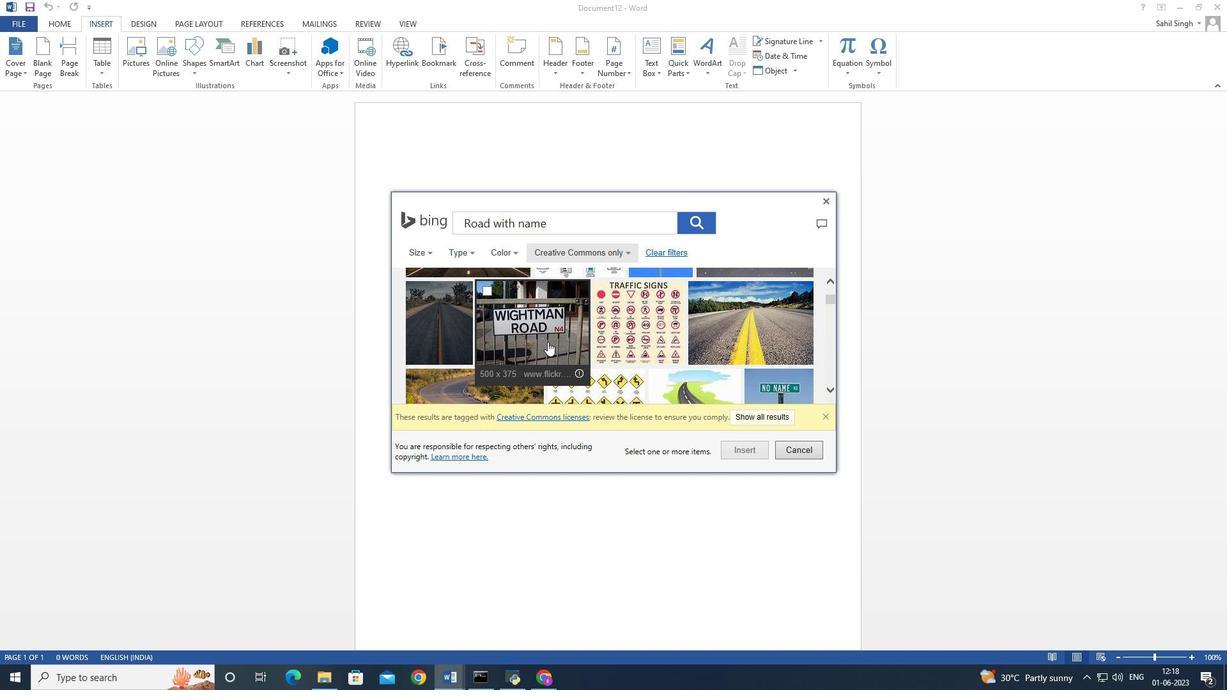 
Action: Mouse scrolled (547, 341) with delta (0, 0)
Screenshot: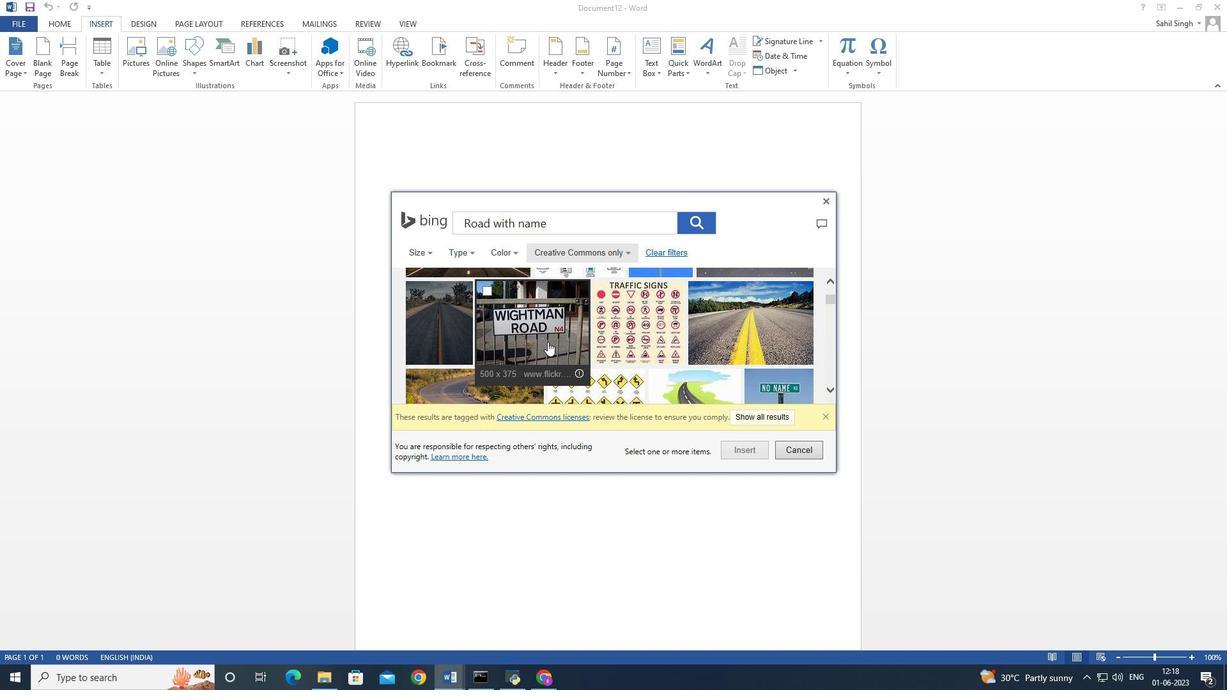 
Action: Mouse scrolled (547, 341) with delta (0, 0)
Screenshot: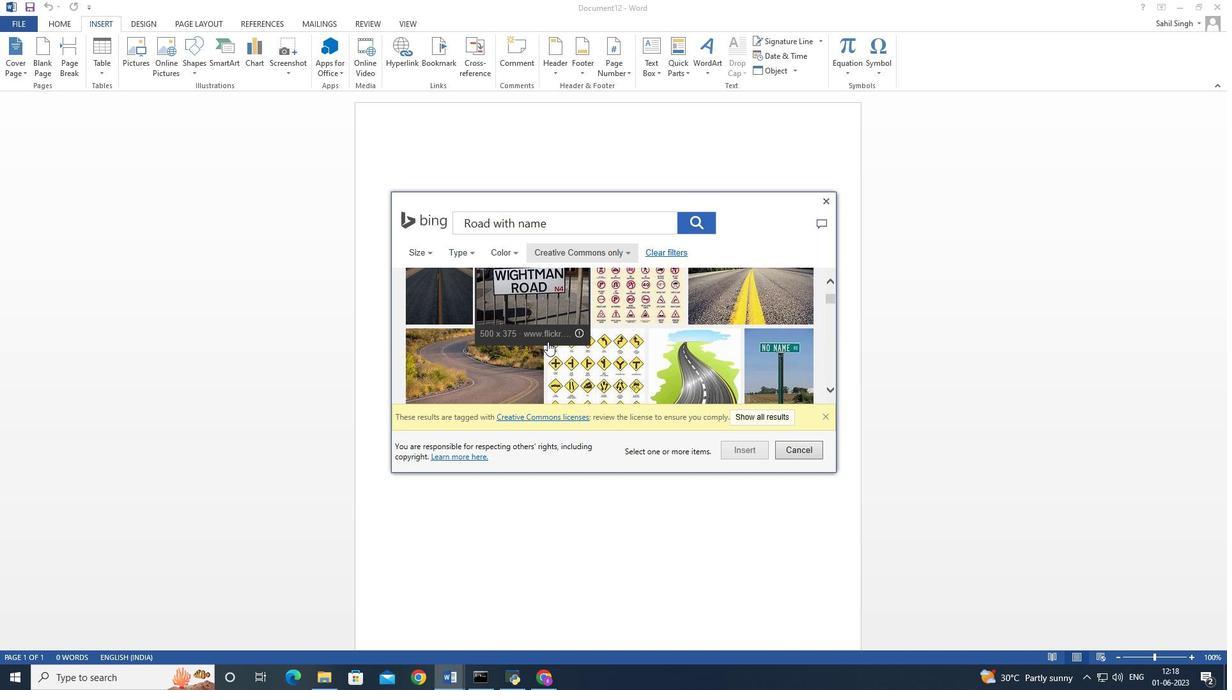 
Action: Mouse moved to (614, 344)
Screenshot: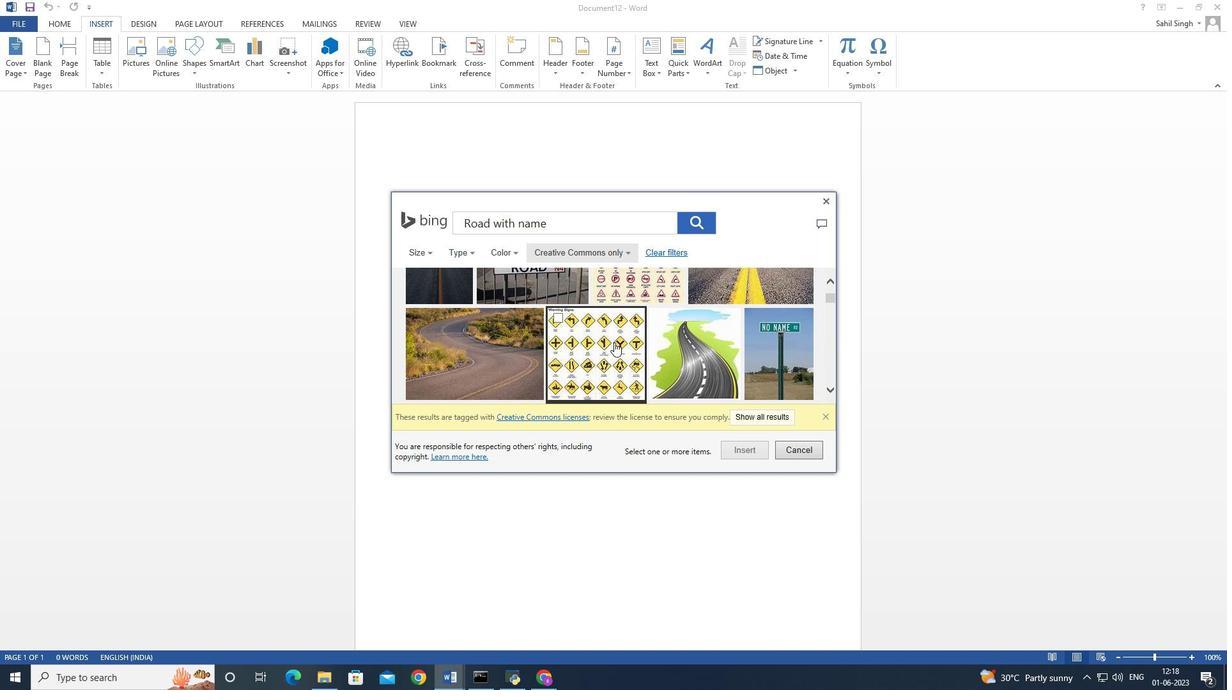
Action: Mouse scrolled (614, 343) with delta (0, 0)
Screenshot: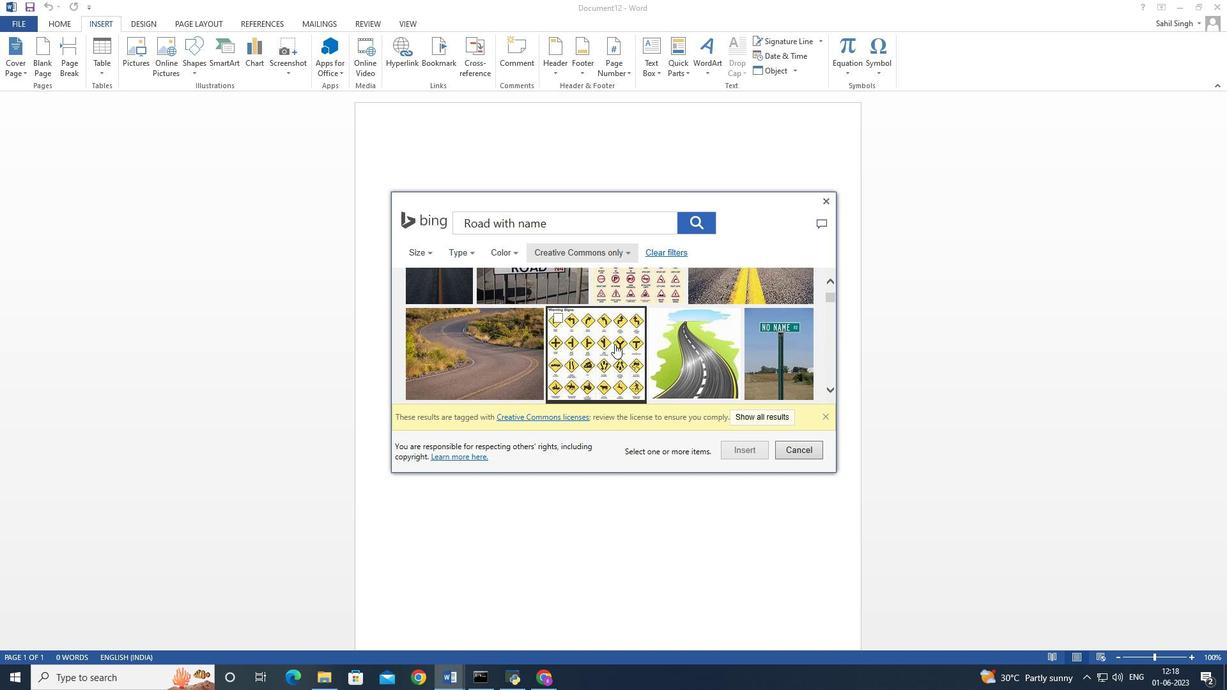 
Action: Mouse scrolled (614, 343) with delta (0, 0)
Screenshot: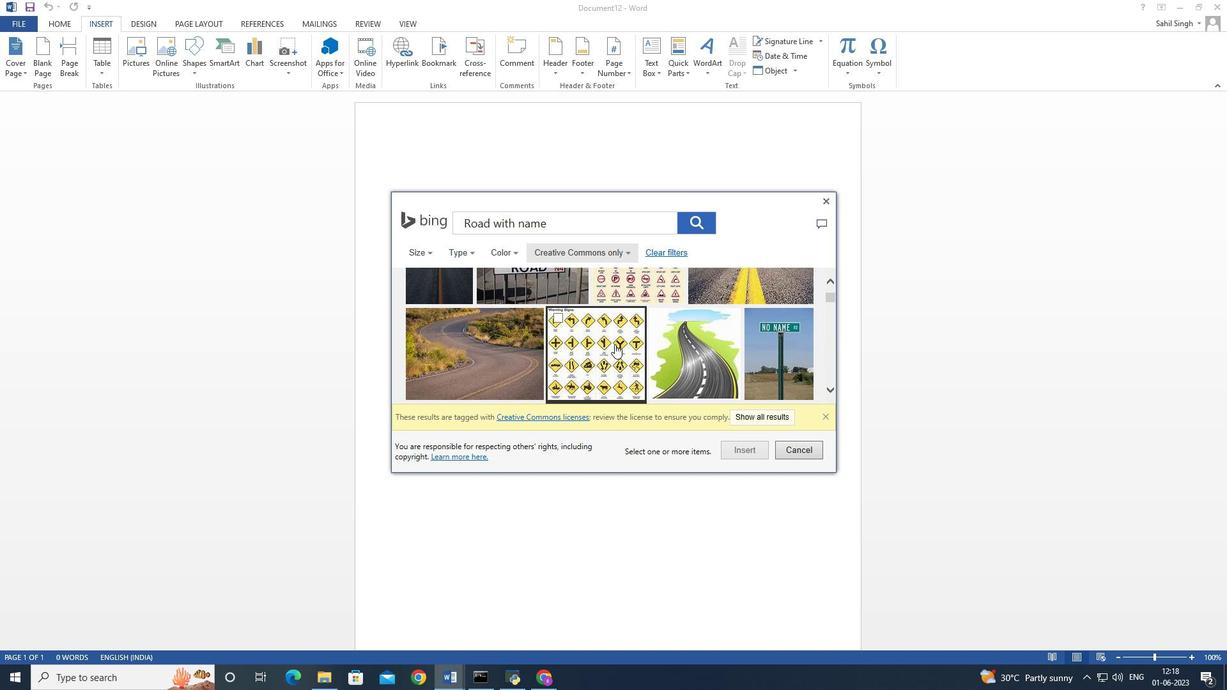 
Action: Mouse moved to (614, 344)
Screenshot: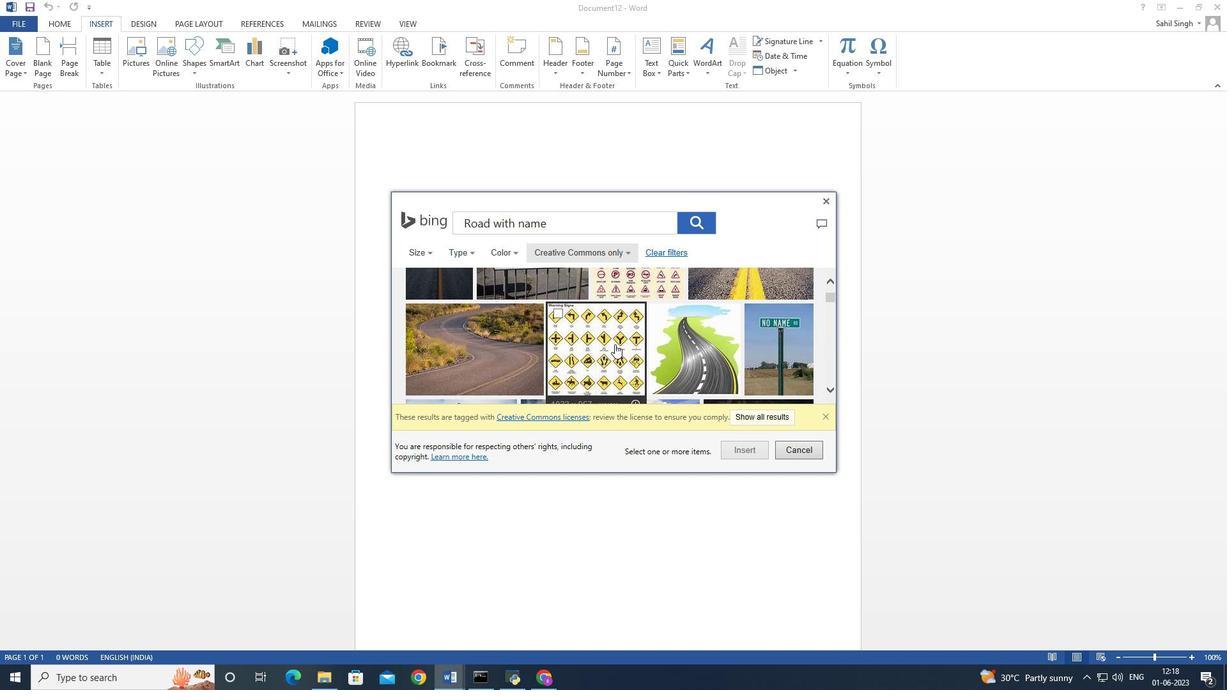 
Action: Mouse scrolled (614, 343) with delta (0, 0)
Screenshot: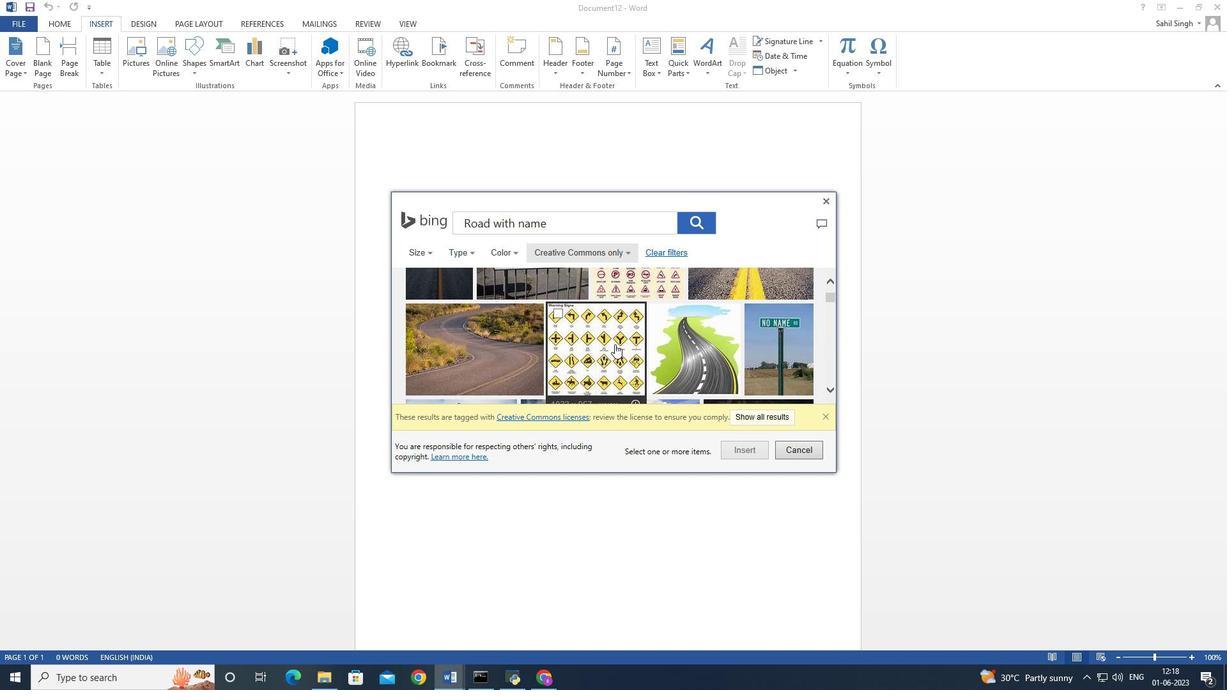
Action: Mouse moved to (611, 353)
Screenshot: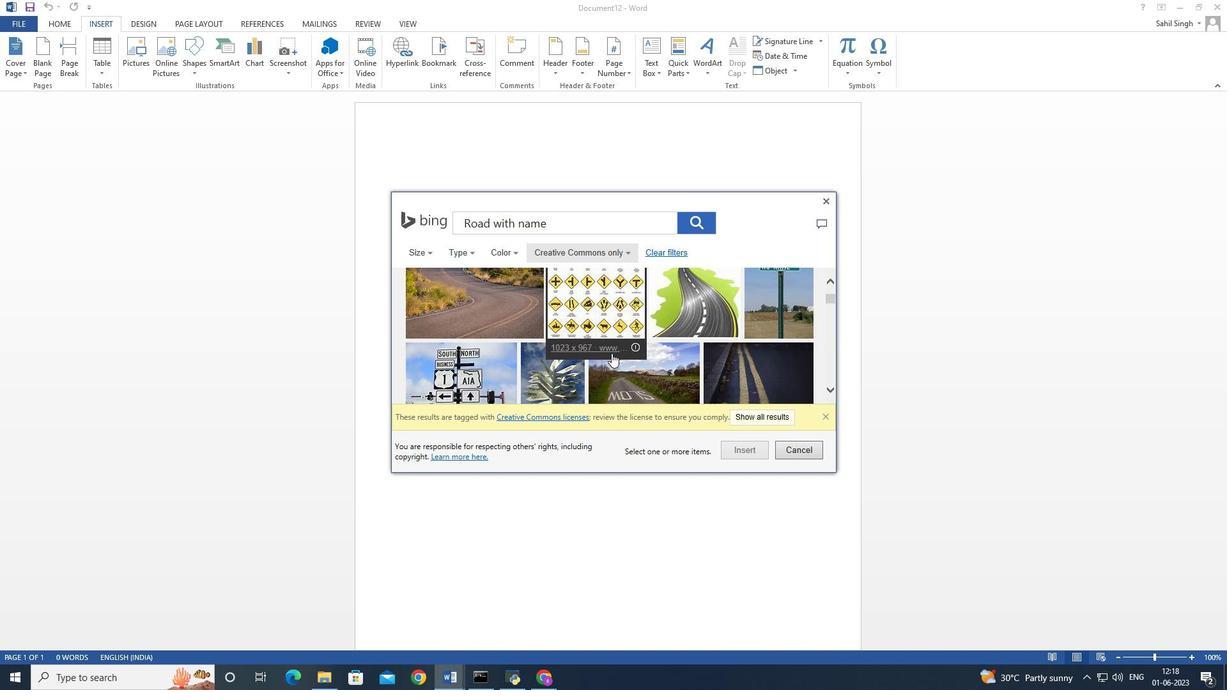 
Action: Mouse scrolled (611, 352) with delta (0, 0)
Screenshot: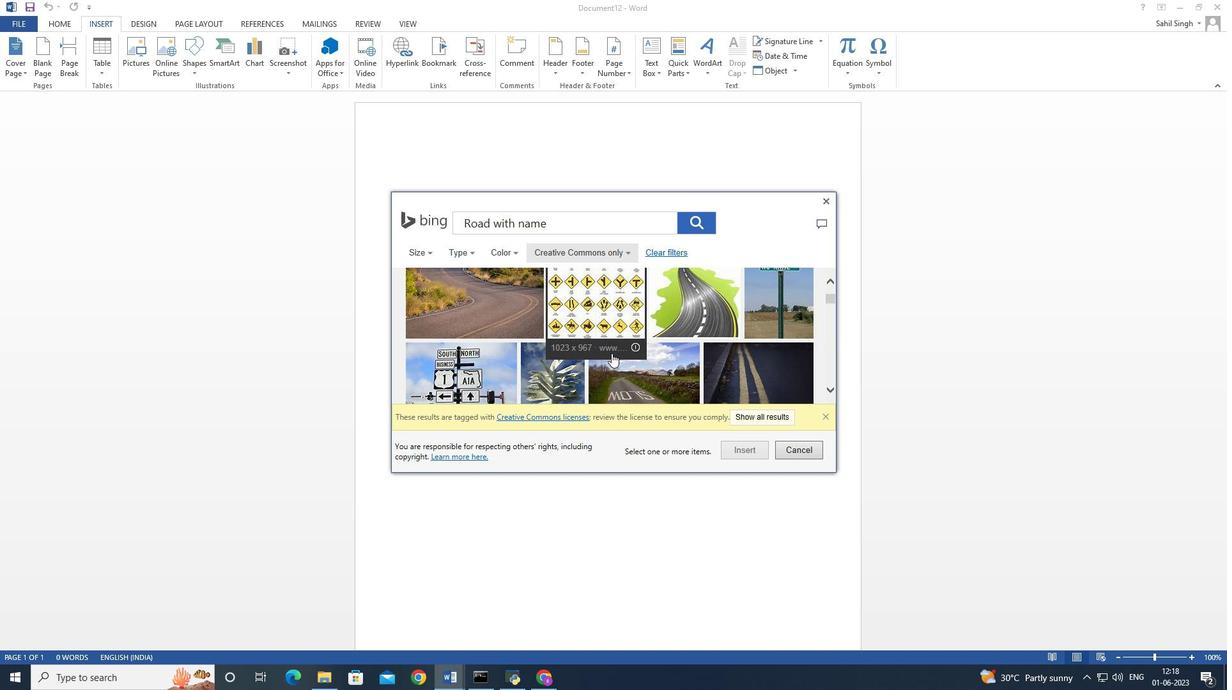 
Action: Mouse moved to (611, 353)
Screenshot: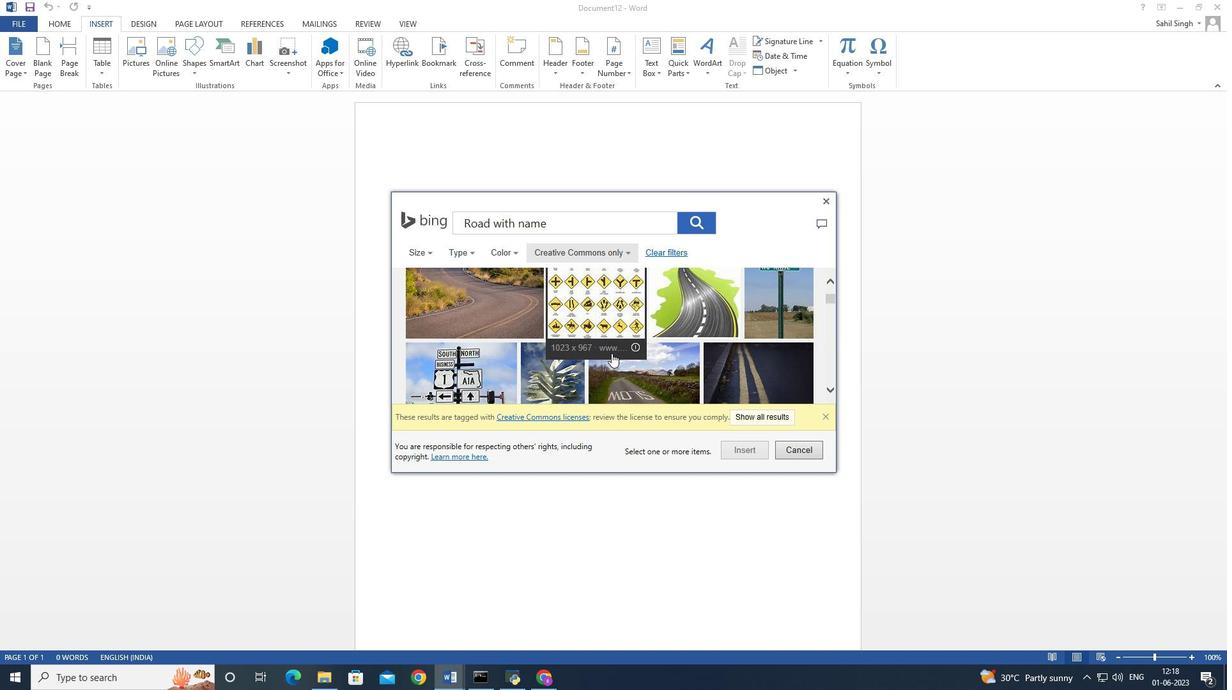 
Action: Mouse scrolled (611, 352) with delta (0, 0)
Screenshot: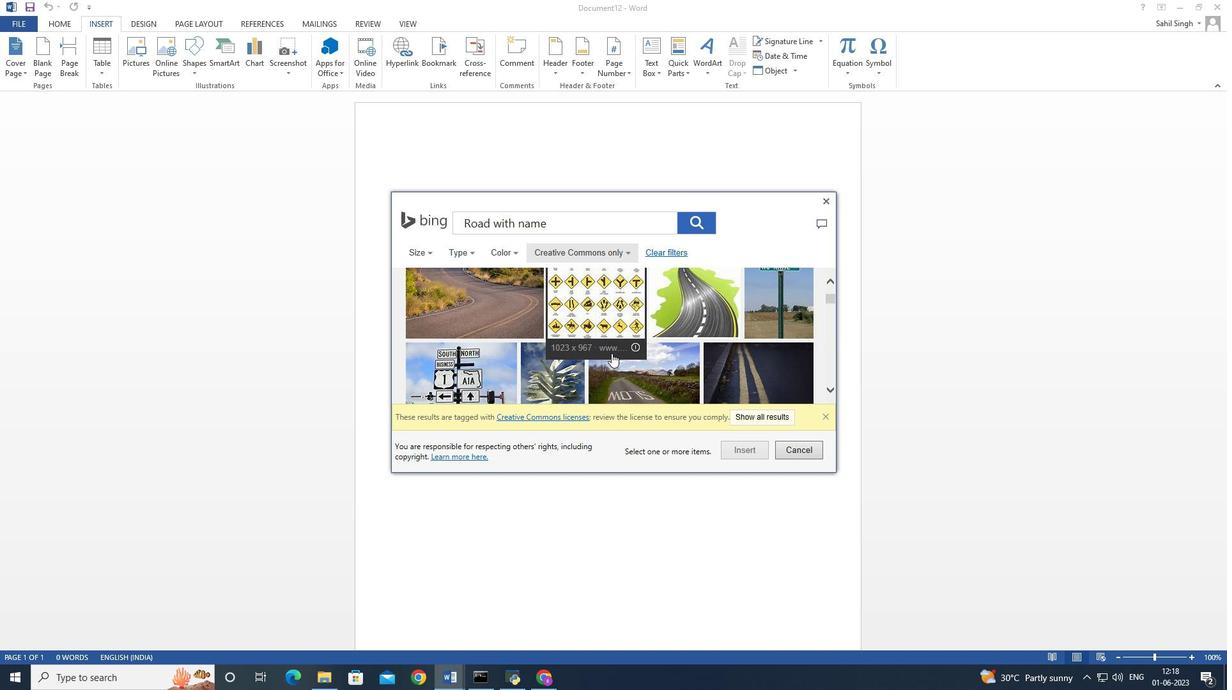 
Action: Mouse moved to (611, 352)
Screenshot: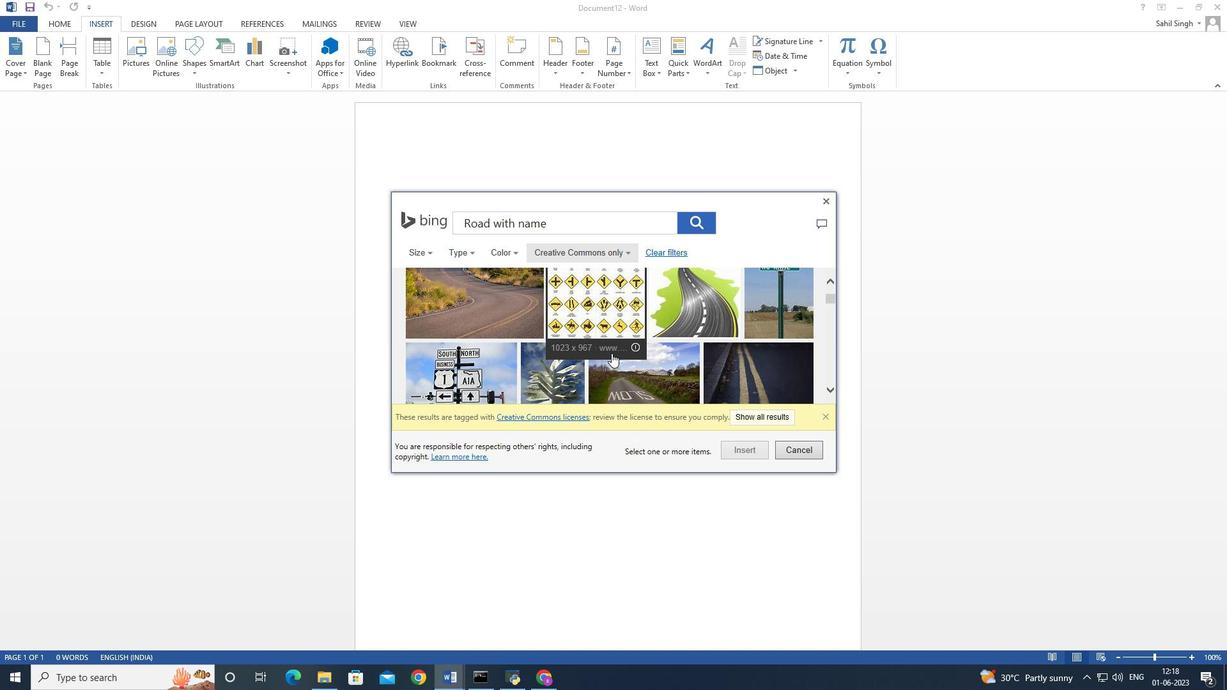 
Action: Mouse scrolled (611, 351) with delta (0, 0)
Screenshot: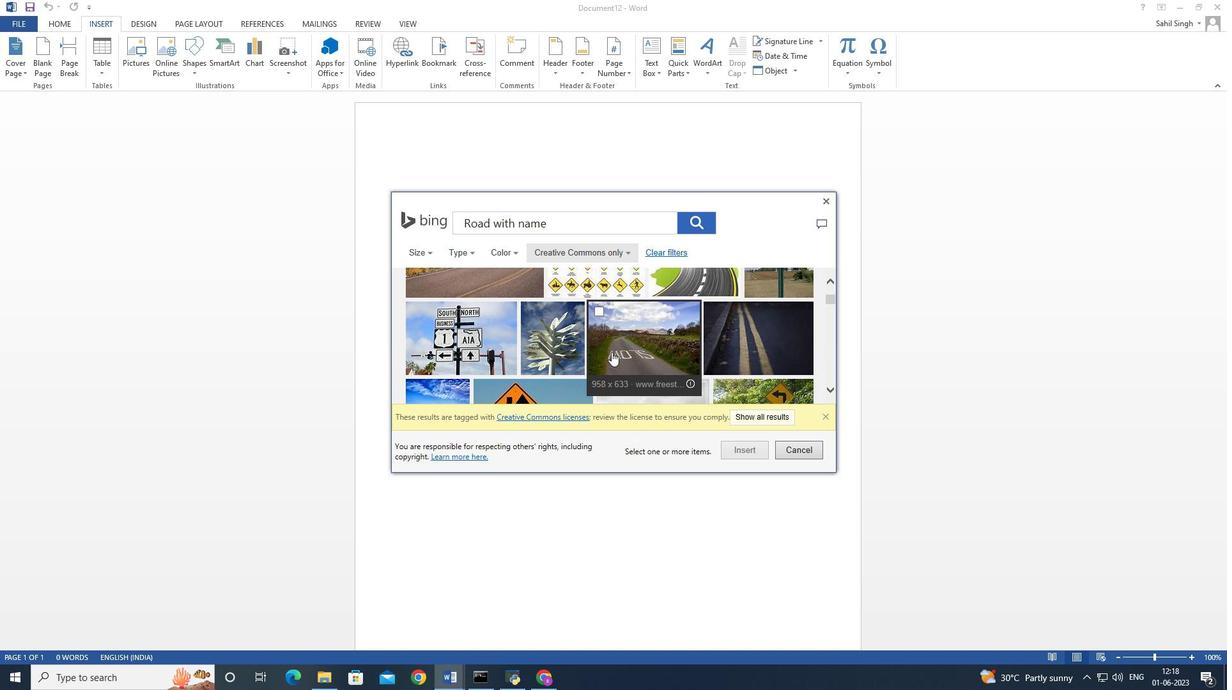 
Action: Mouse moved to (507, 341)
Screenshot: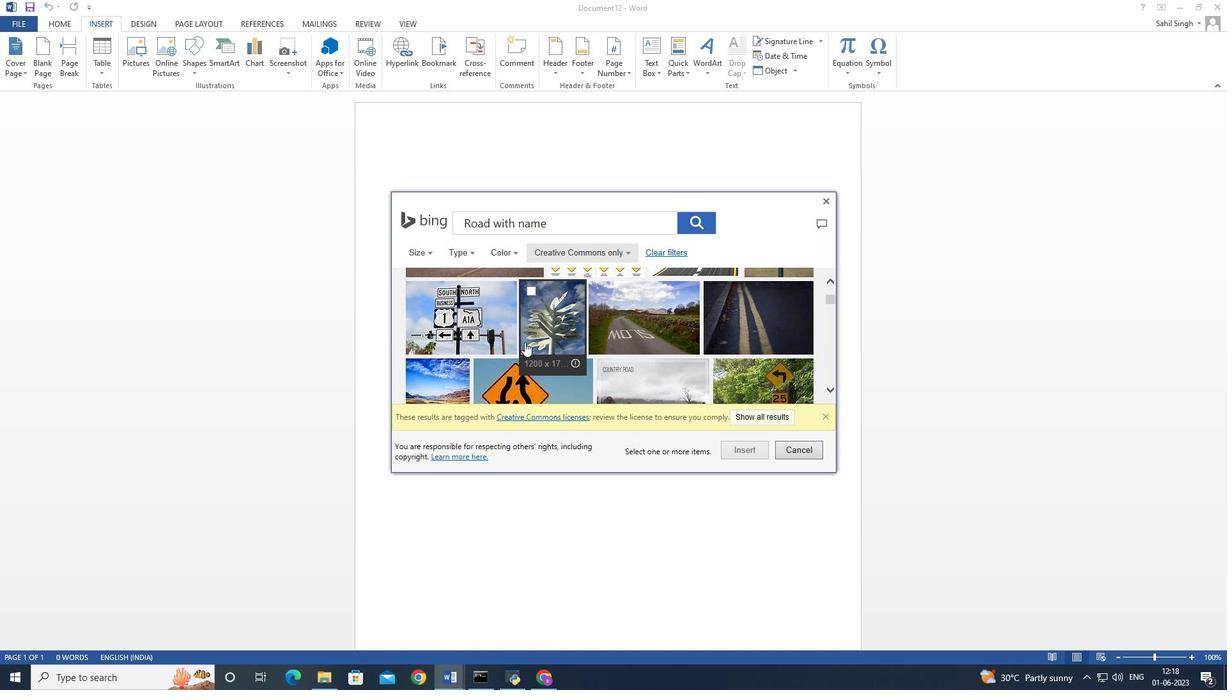 
Action: Mouse scrolled (507, 340) with delta (0, 0)
Screenshot: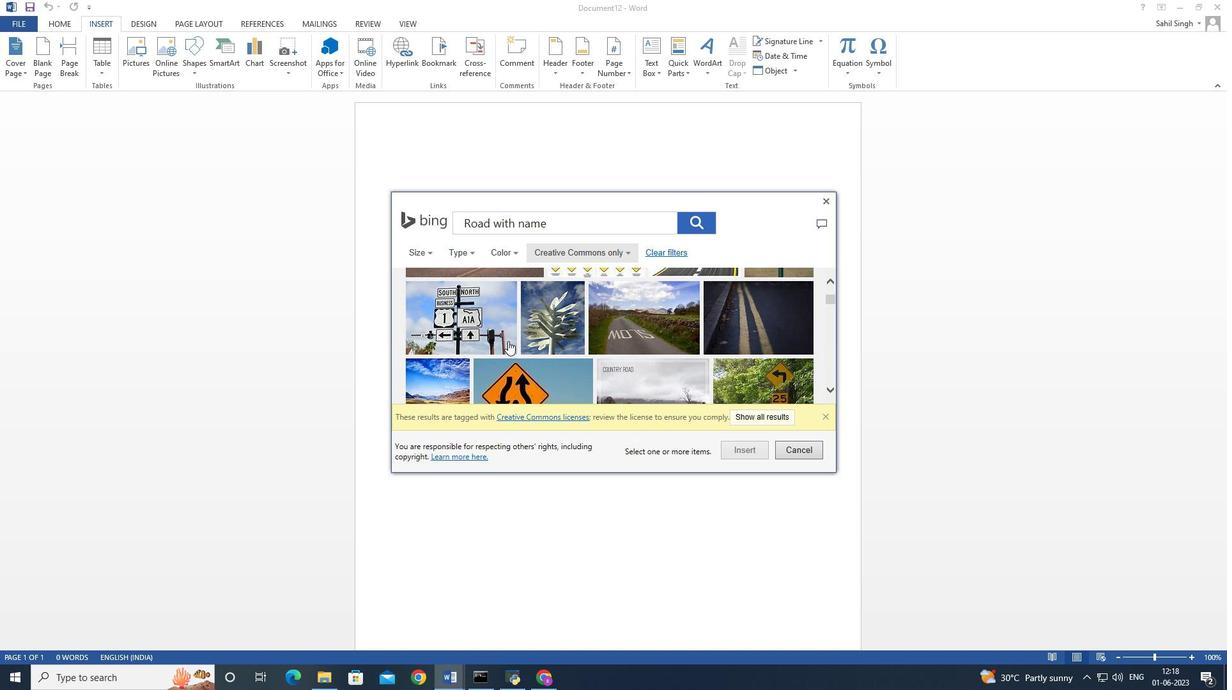 
Action: Mouse scrolled (507, 340) with delta (0, 0)
Screenshot: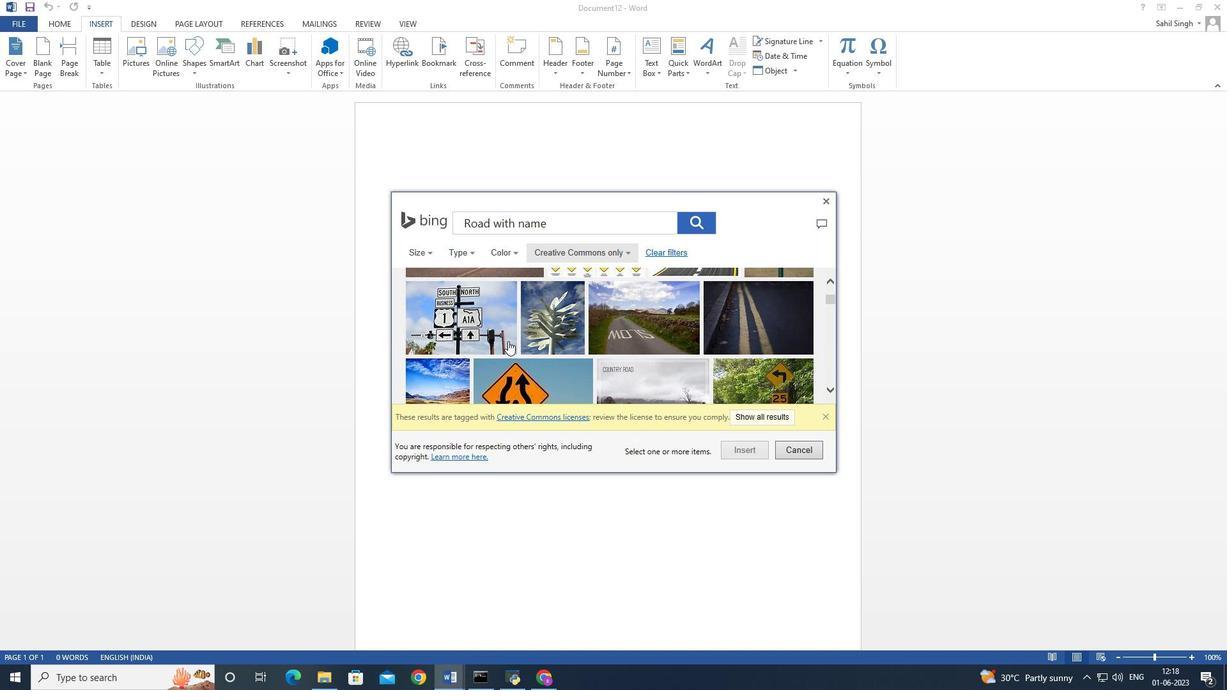 
Action: Mouse scrolled (507, 340) with delta (0, 0)
Screenshot: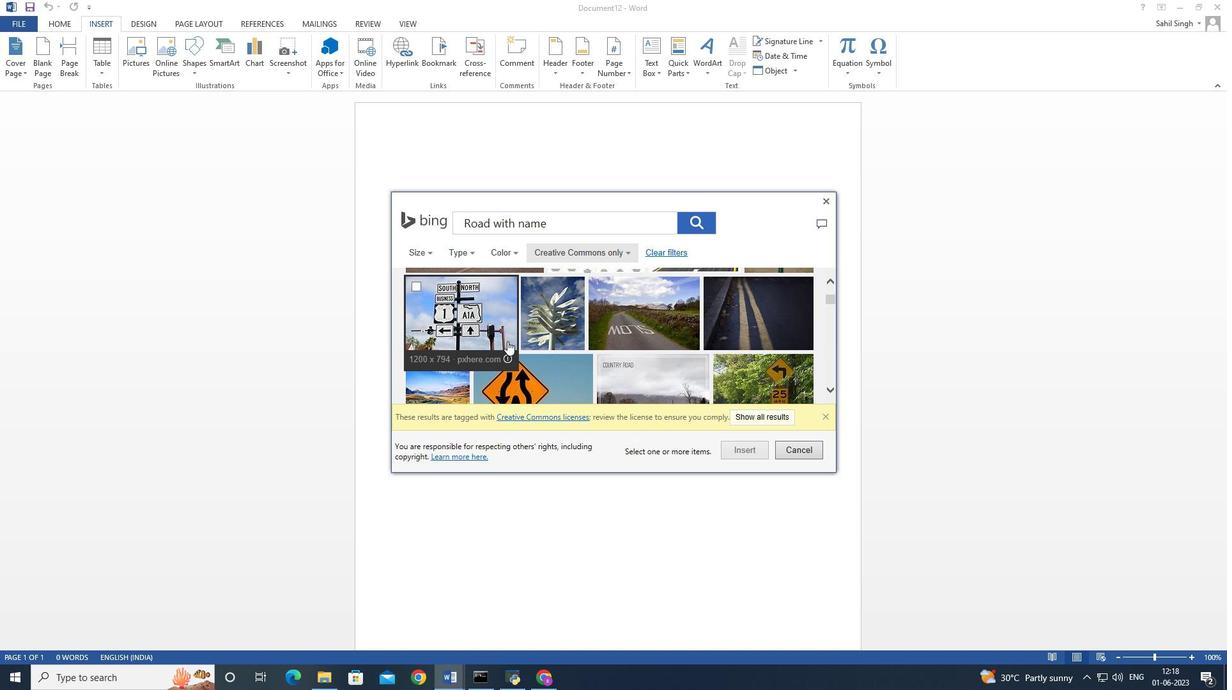 
Action: Mouse moved to (658, 331)
Screenshot: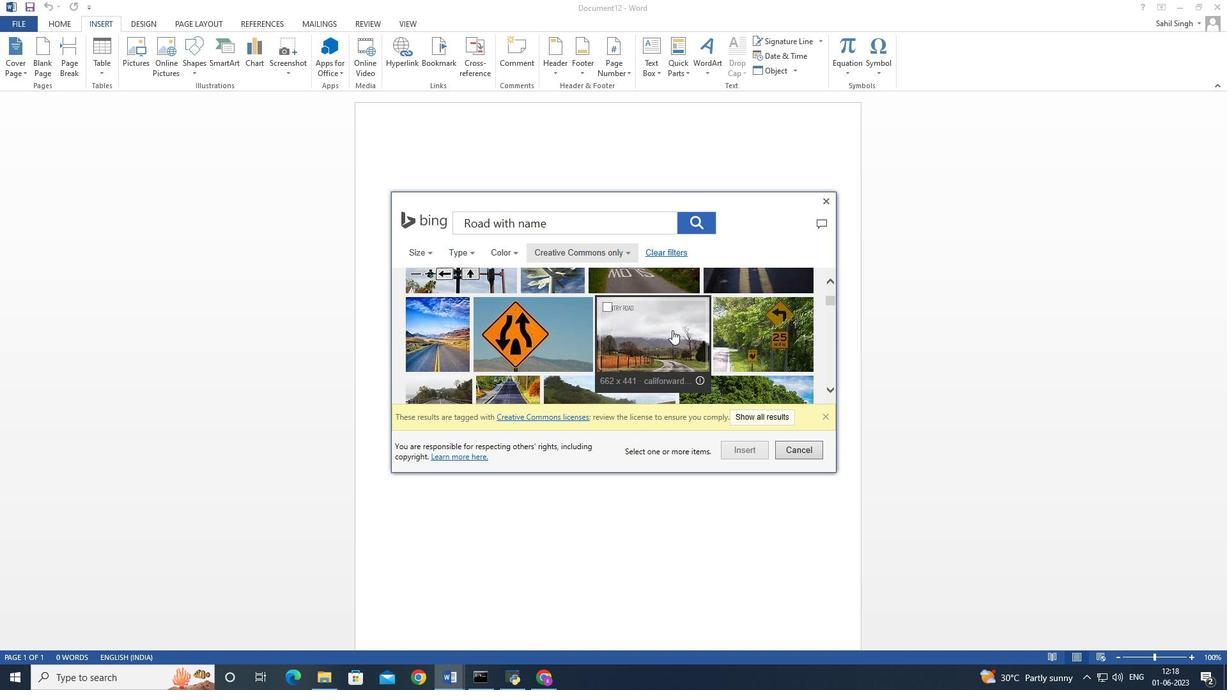 
Action: Mouse scrolled (658, 330) with delta (0, 0)
Screenshot: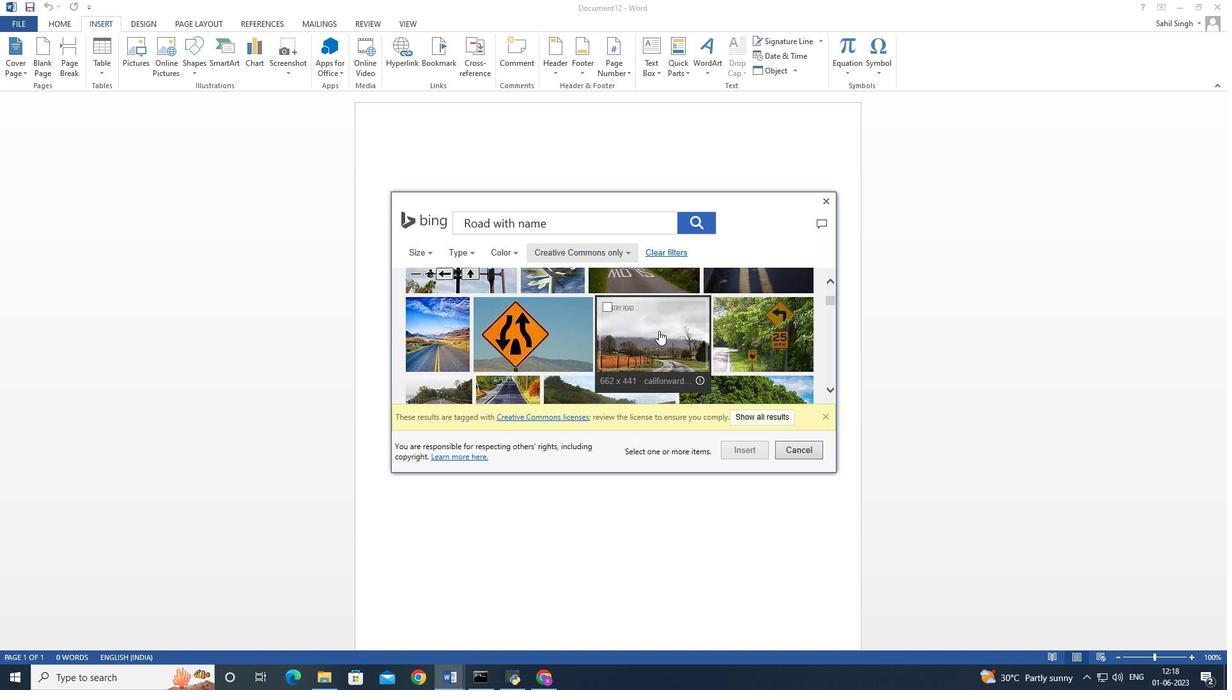 
Action: Mouse scrolled (658, 330) with delta (0, 0)
Screenshot: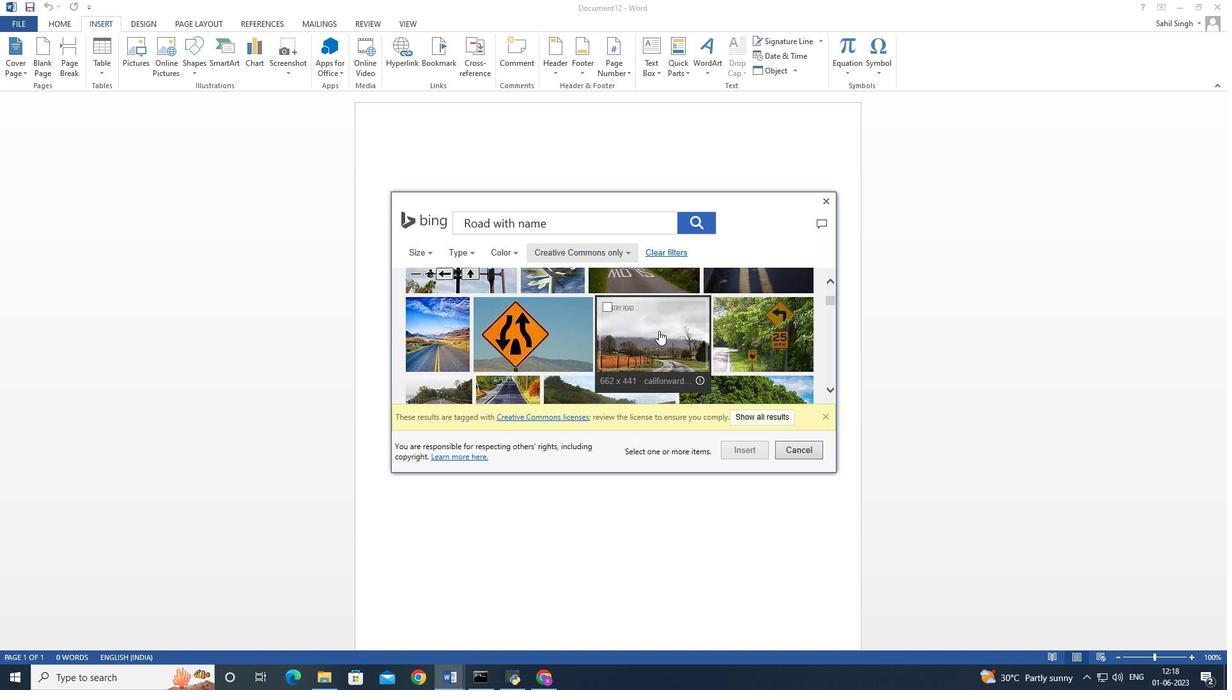 
Action: Mouse scrolled (658, 330) with delta (0, 0)
Screenshot: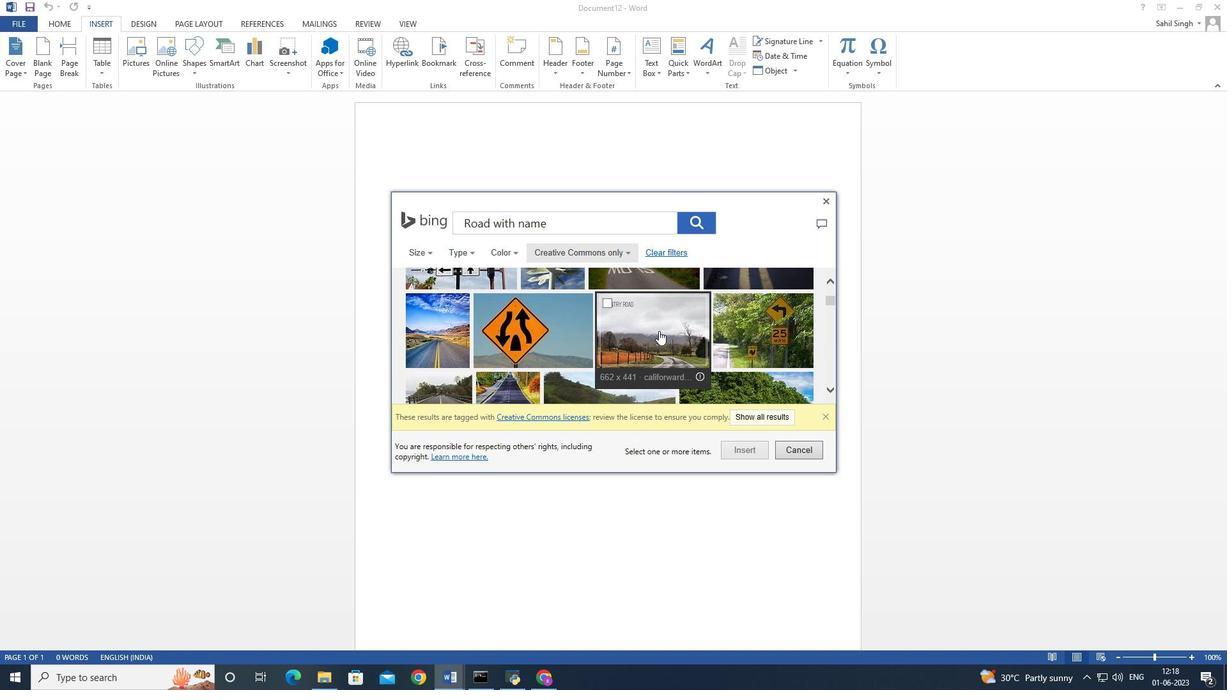 
Action: Mouse scrolled (658, 330) with delta (0, 0)
Screenshot: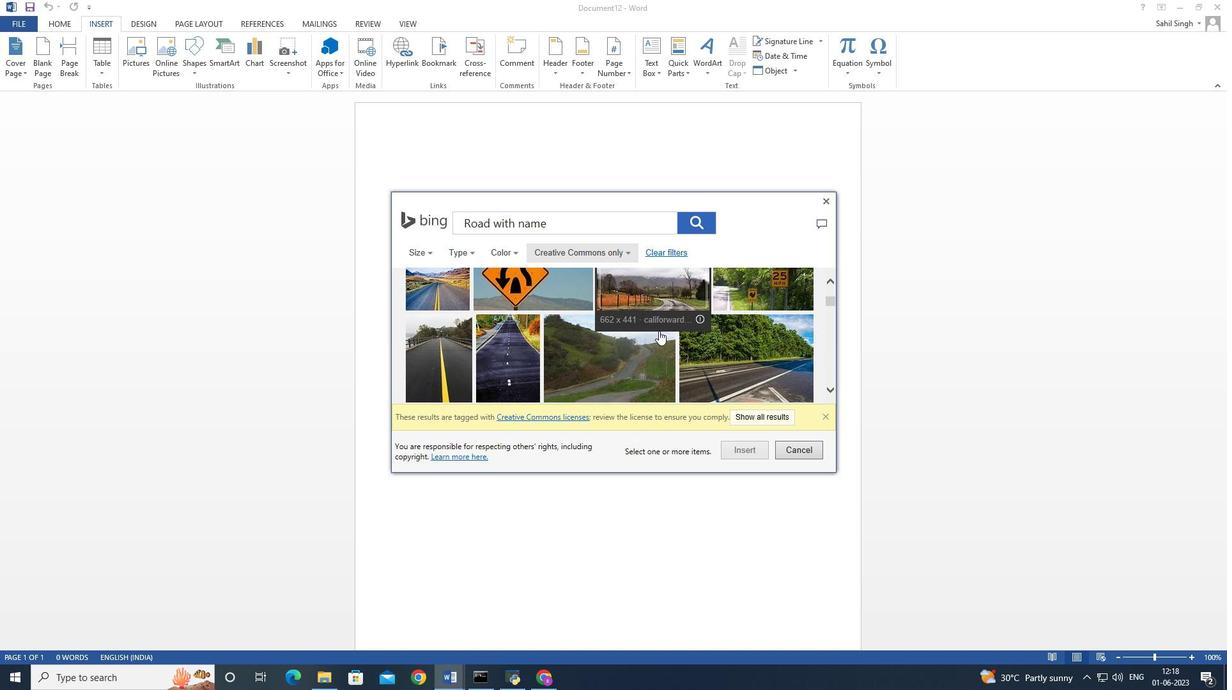 
Action: Mouse scrolled (658, 330) with delta (0, 0)
Screenshot: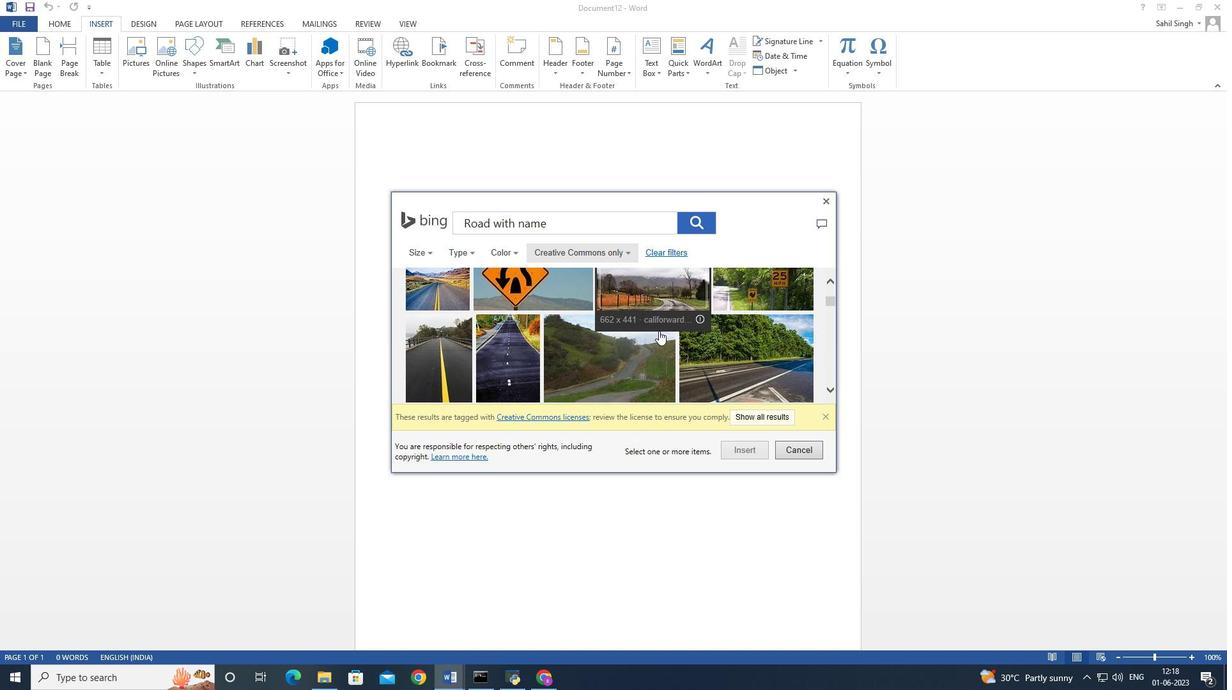 
Action: Mouse scrolled (658, 330) with delta (0, 0)
Screenshot: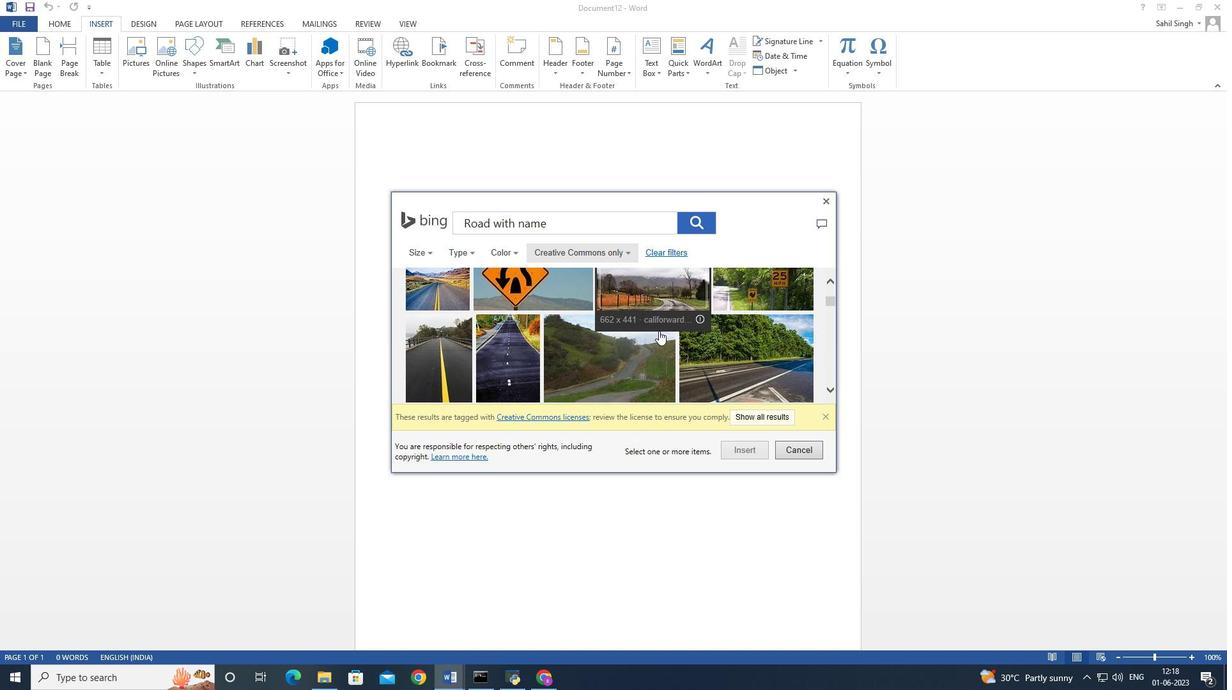 
Action: Mouse moved to (620, 342)
Screenshot: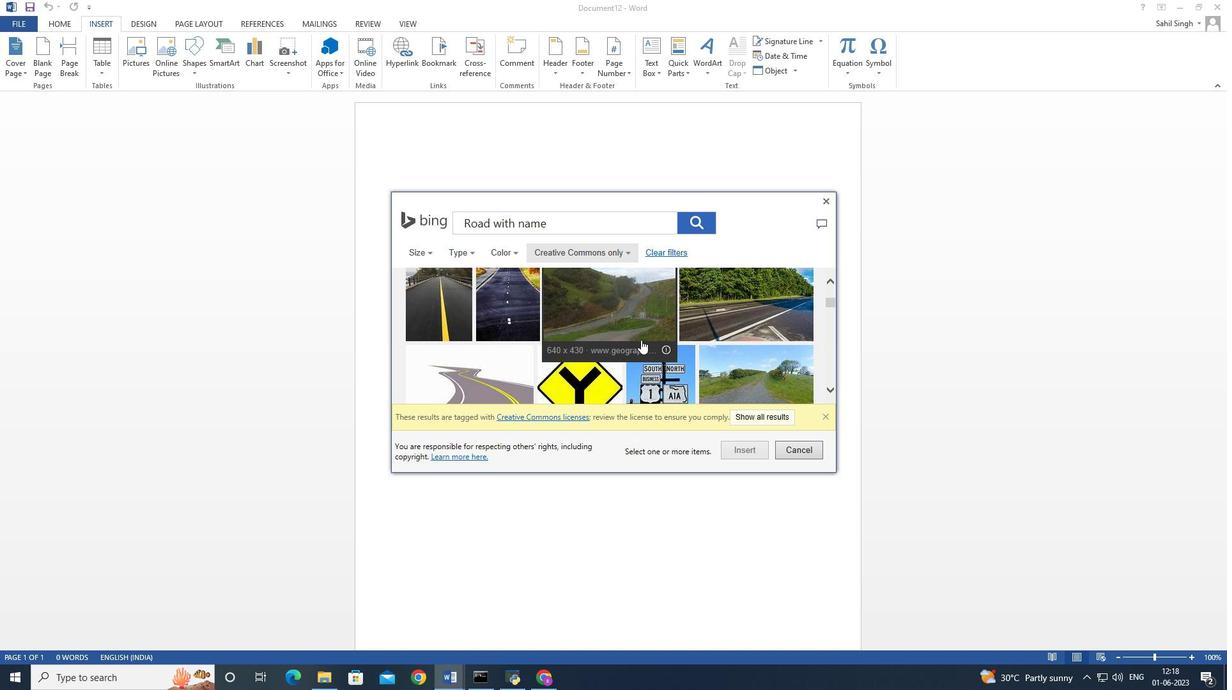 
Action: Mouse scrolled (620, 341) with delta (0, 0)
Screenshot: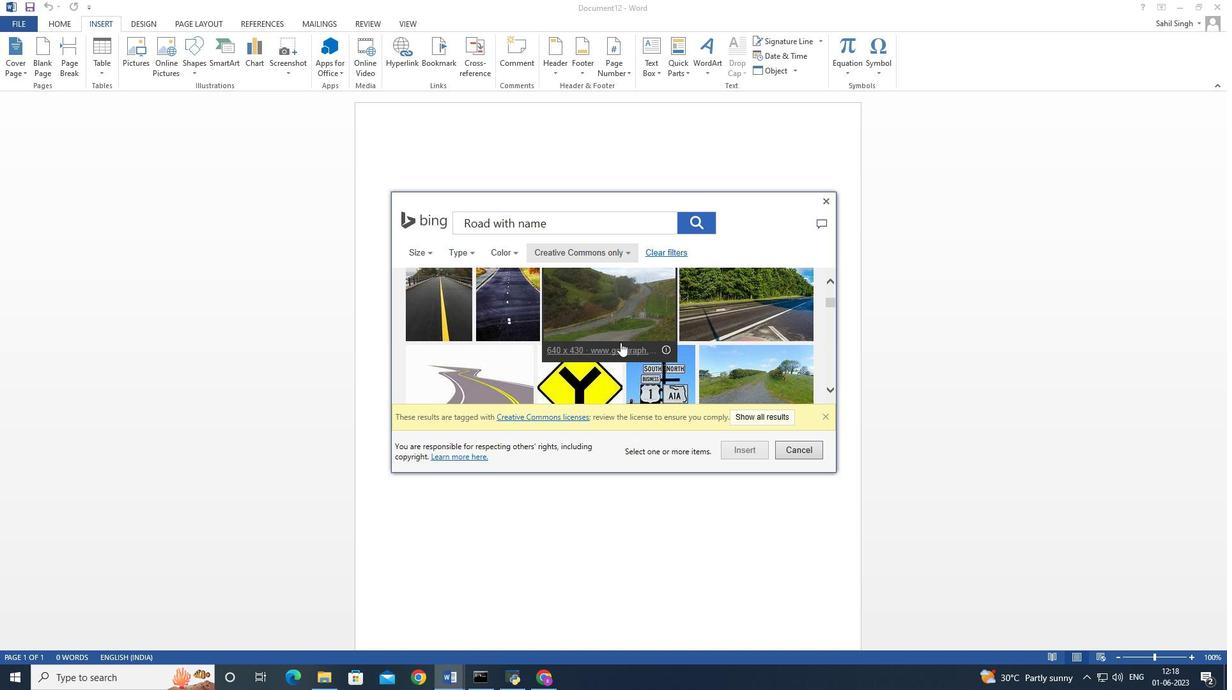 
Action: Mouse scrolled (620, 341) with delta (0, 0)
Screenshot: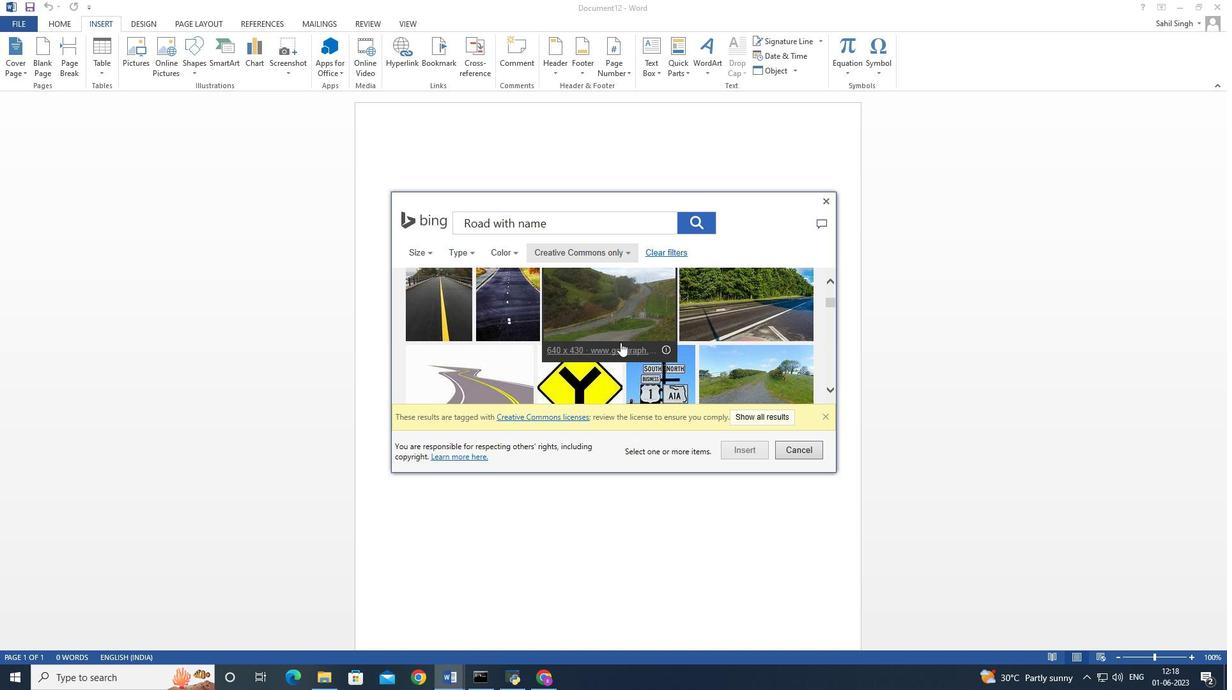 
Action: Mouse scrolled (620, 341) with delta (0, 0)
Screenshot: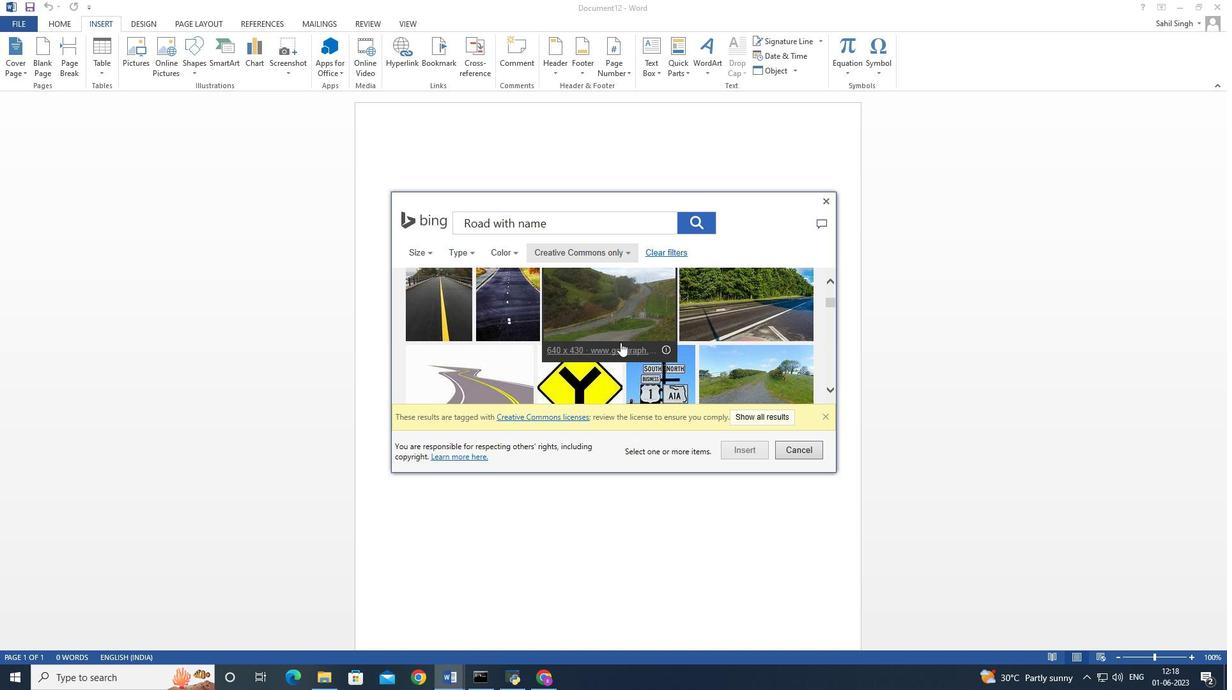 
Action: Mouse moved to (702, 342)
Screenshot: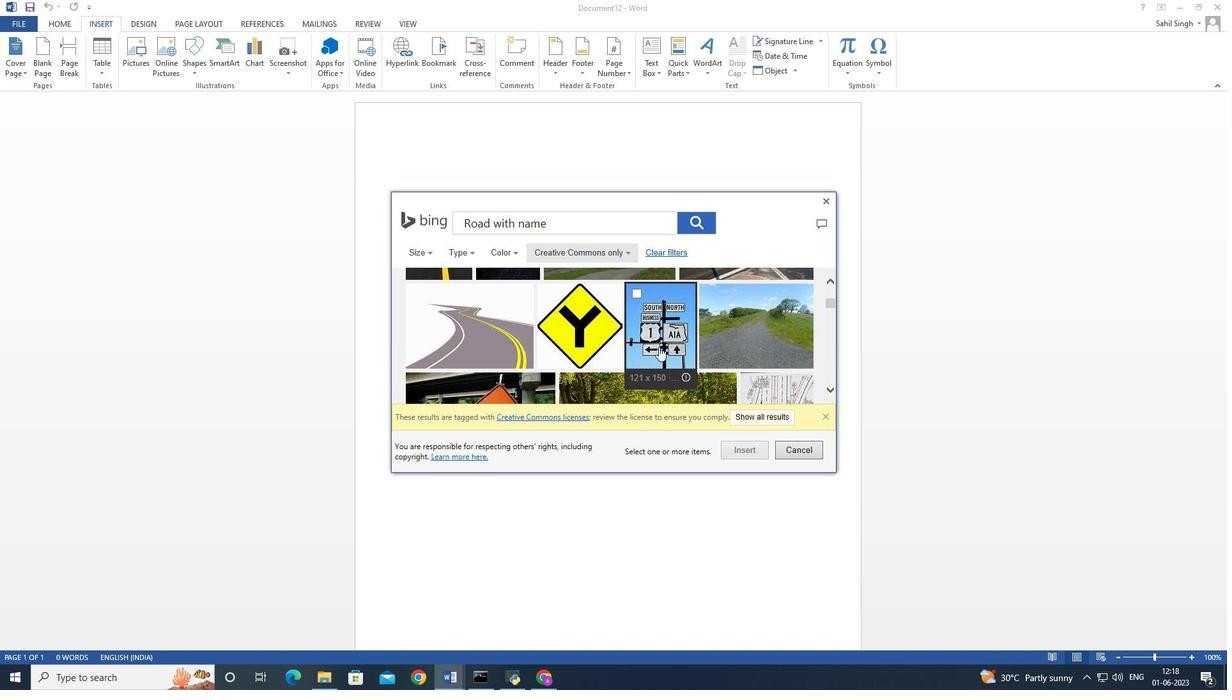 
Action: Mouse scrolled (702, 341) with delta (0, 0)
Screenshot: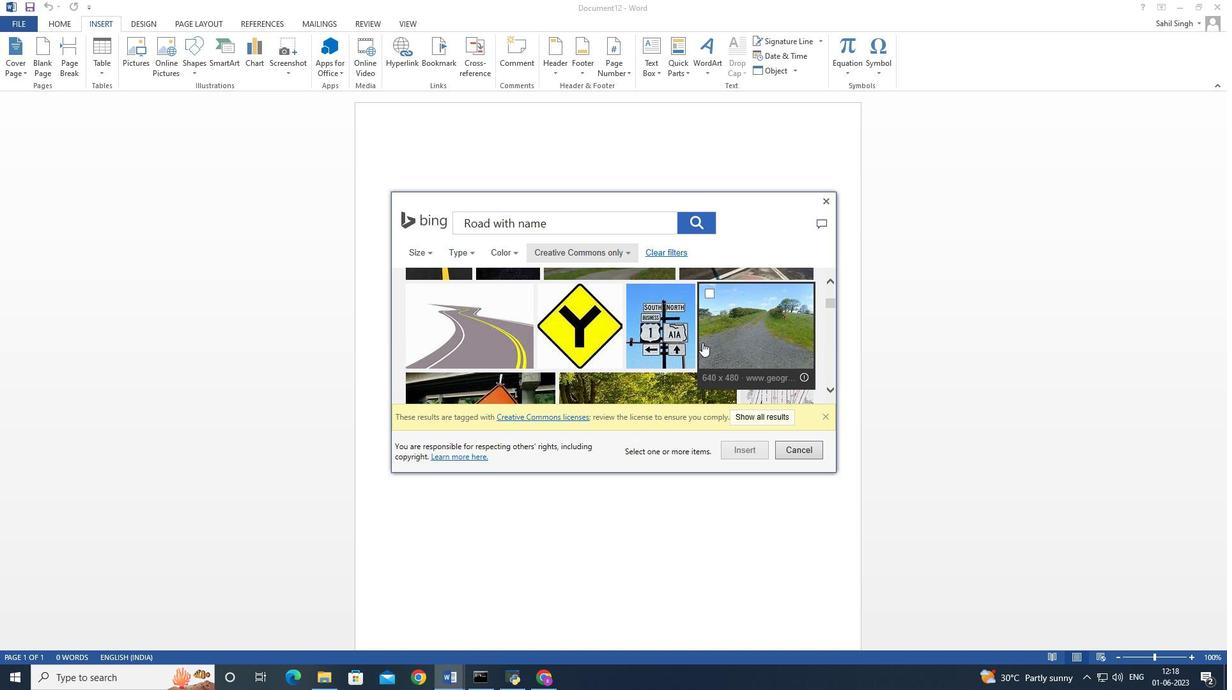 
Action: Mouse scrolled (702, 341) with delta (0, 0)
Screenshot: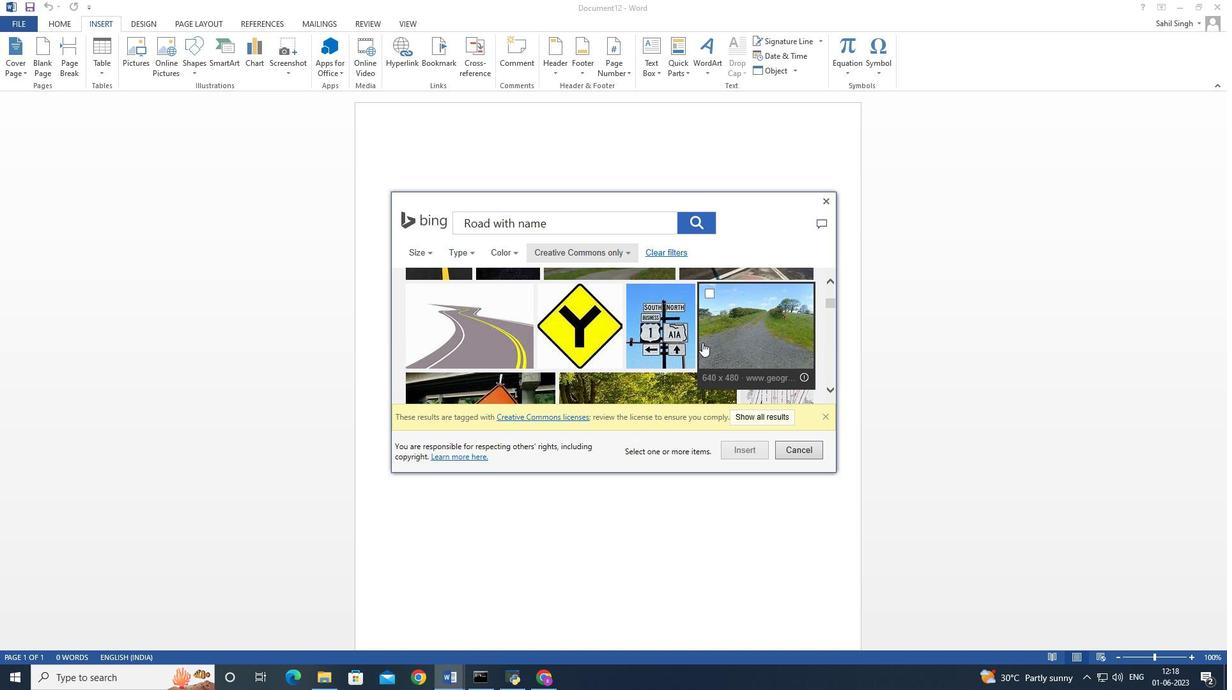 
Action: Mouse scrolled (702, 341) with delta (0, 0)
Screenshot: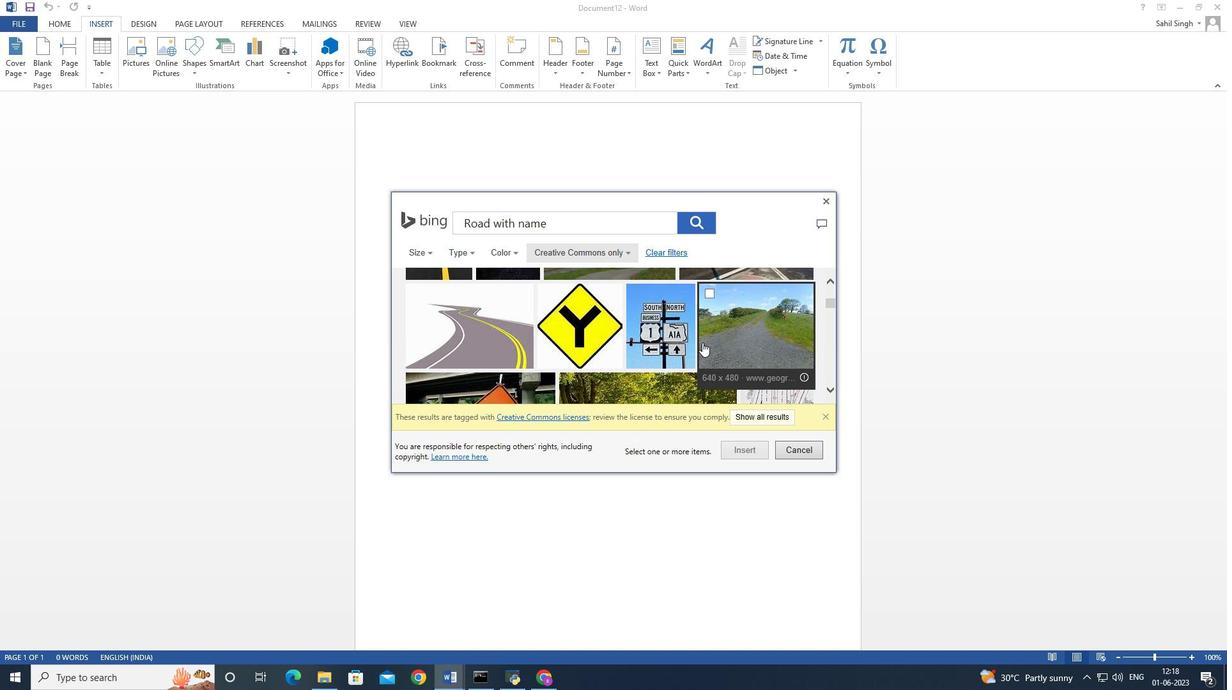 
Action: Mouse scrolled (702, 341) with delta (0, 0)
Screenshot: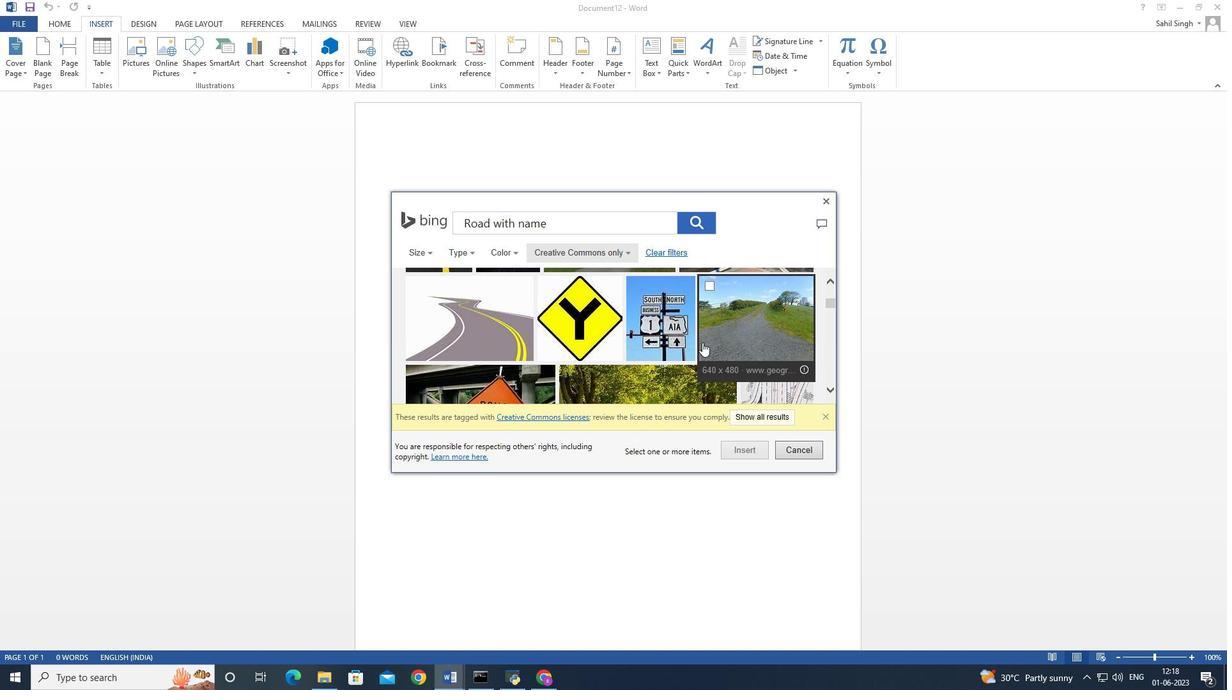 
Action: Mouse moved to (538, 324)
Screenshot: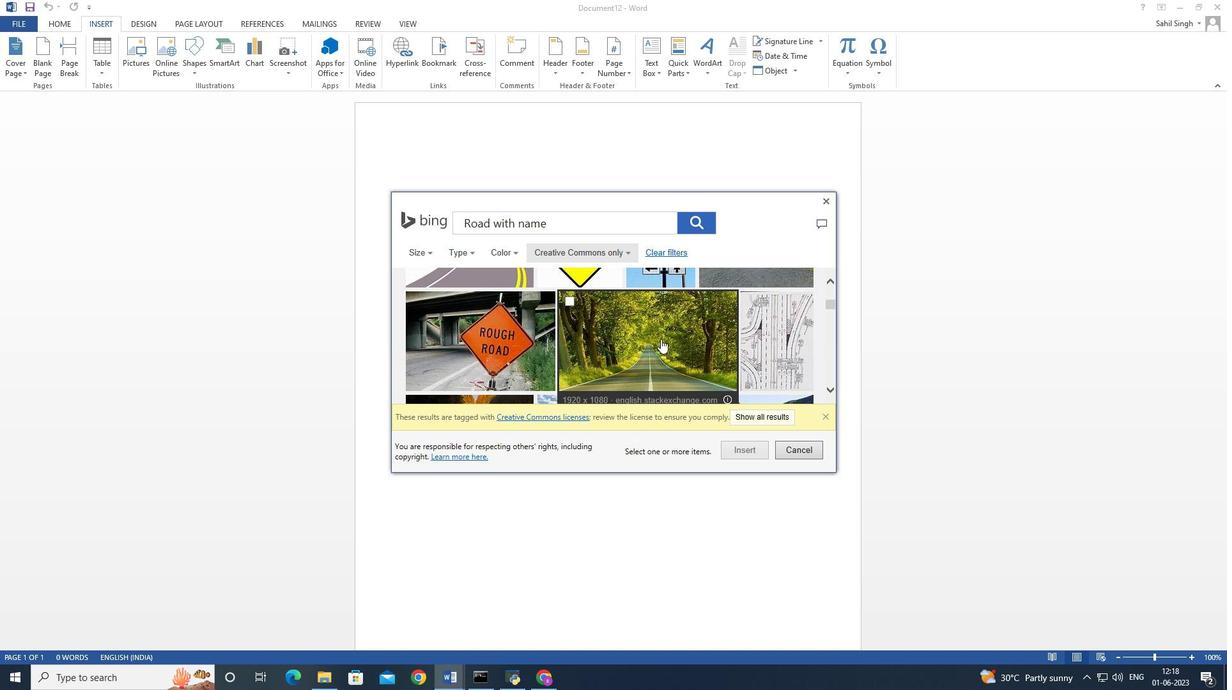 
Action: Mouse scrolled (538, 323) with delta (0, 0)
Screenshot: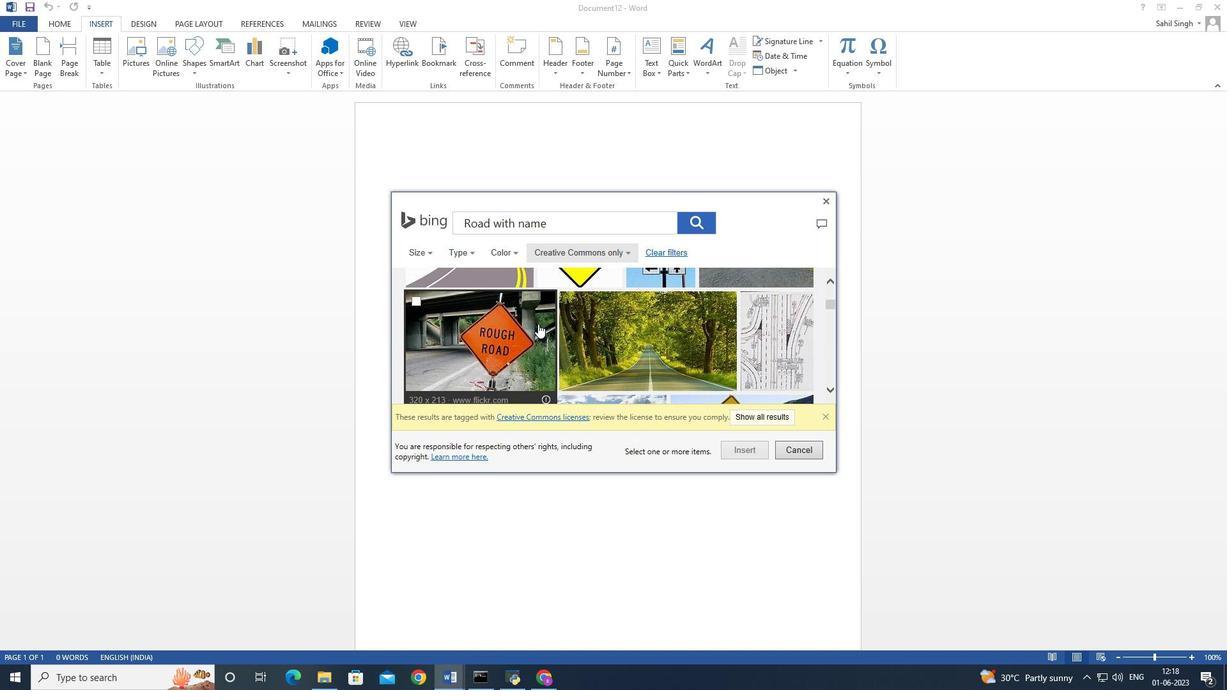 
Action: Mouse scrolled (538, 323) with delta (0, 0)
Screenshot: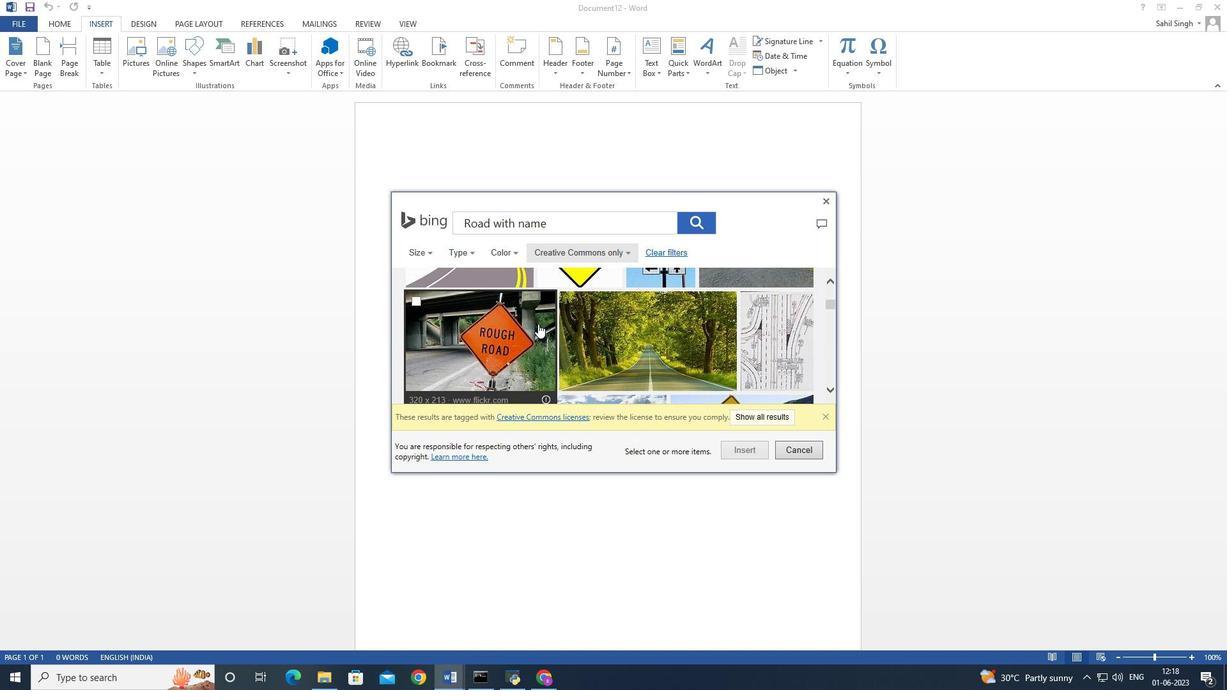 
Action: Mouse moved to (694, 321)
Screenshot: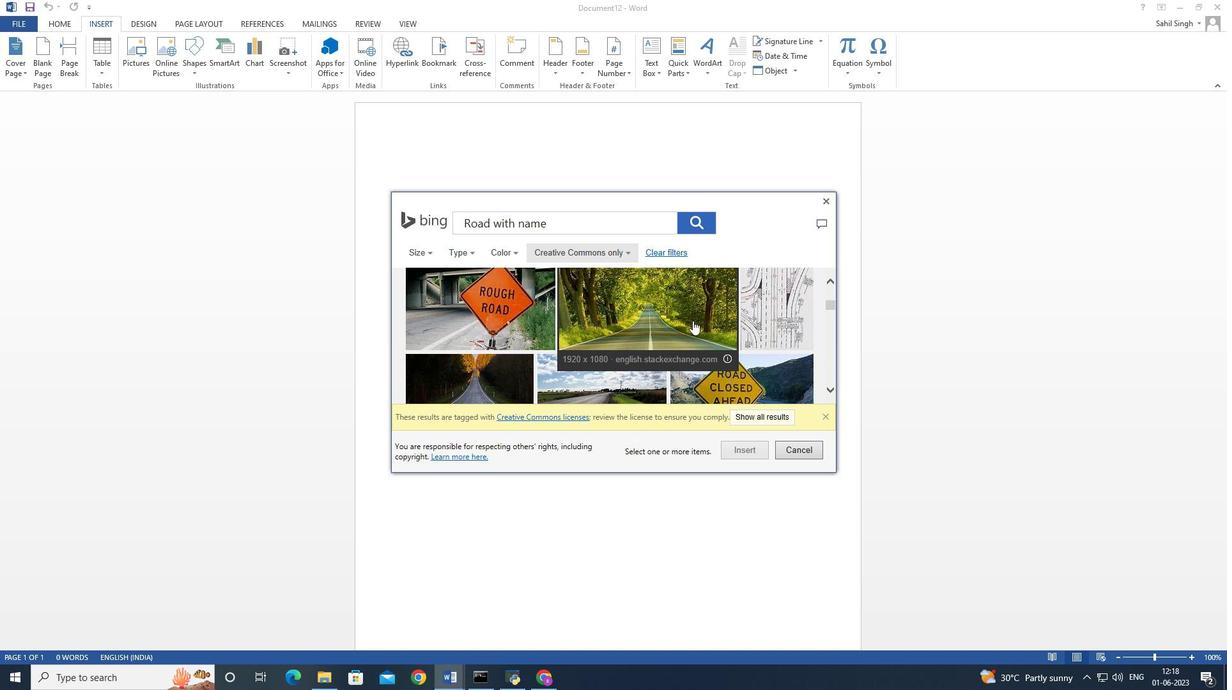 
Action: Mouse scrolled (694, 320) with delta (0, 0)
Screenshot: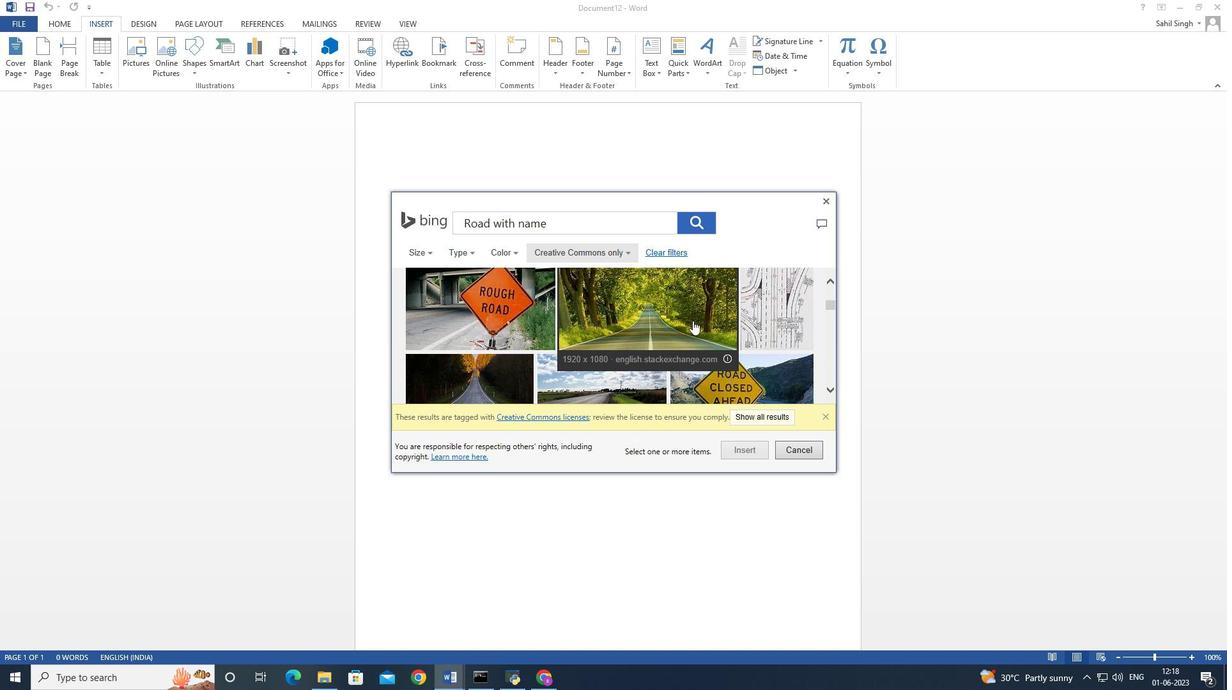 
Action: Mouse scrolled (694, 320) with delta (0, 0)
Screenshot: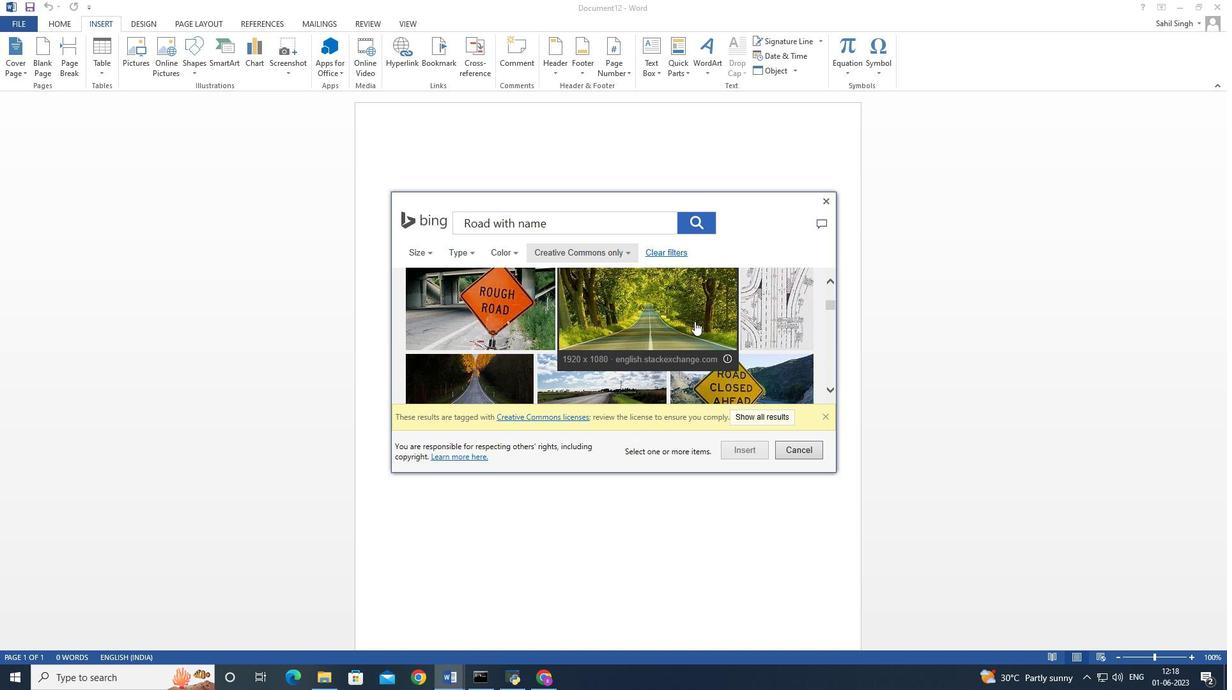 
Action: Mouse moved to (726, 353)
Screenshot: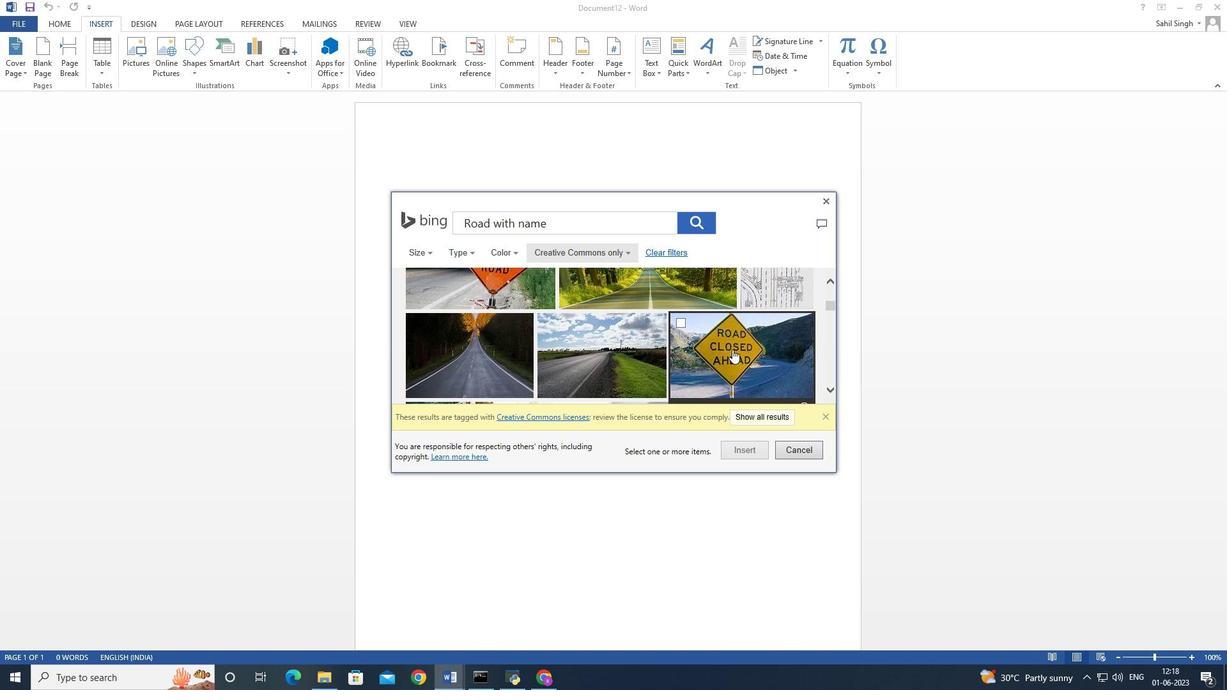 
Action: Mouse pressed left at (726, 353)
Screenshot: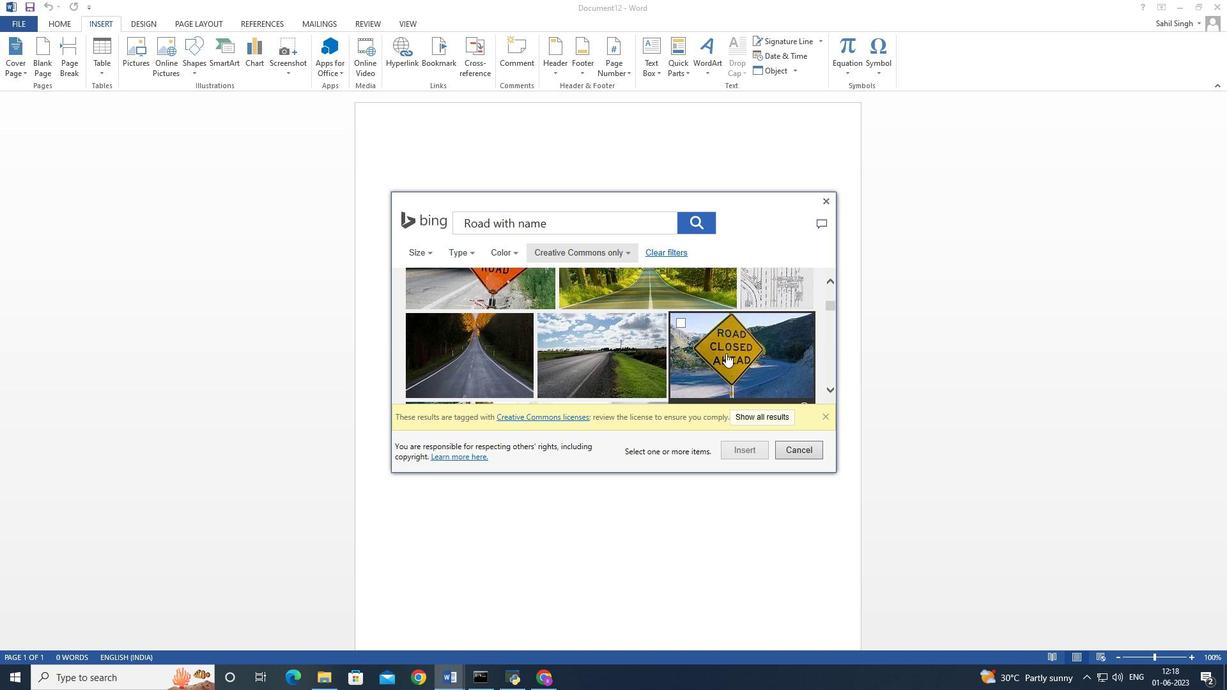 
Action: Mouse moved to (736, 447)
Screenshot: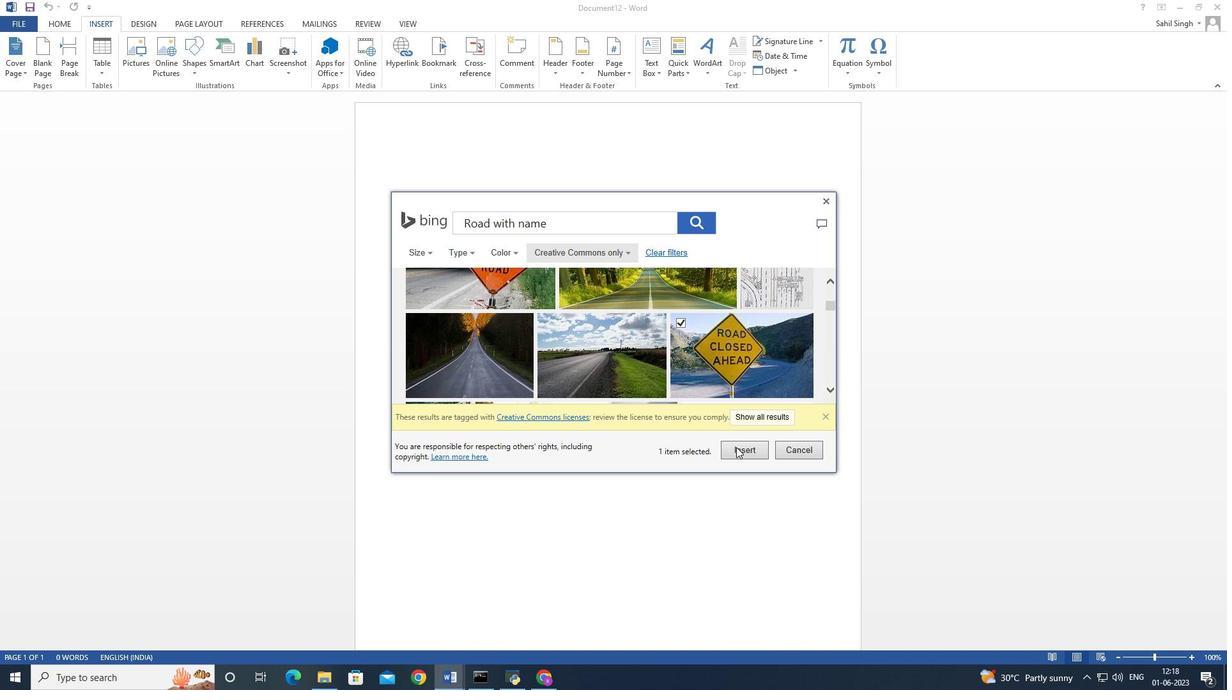 
Action: Mouse pressed left at (736, 447)
Screenshot: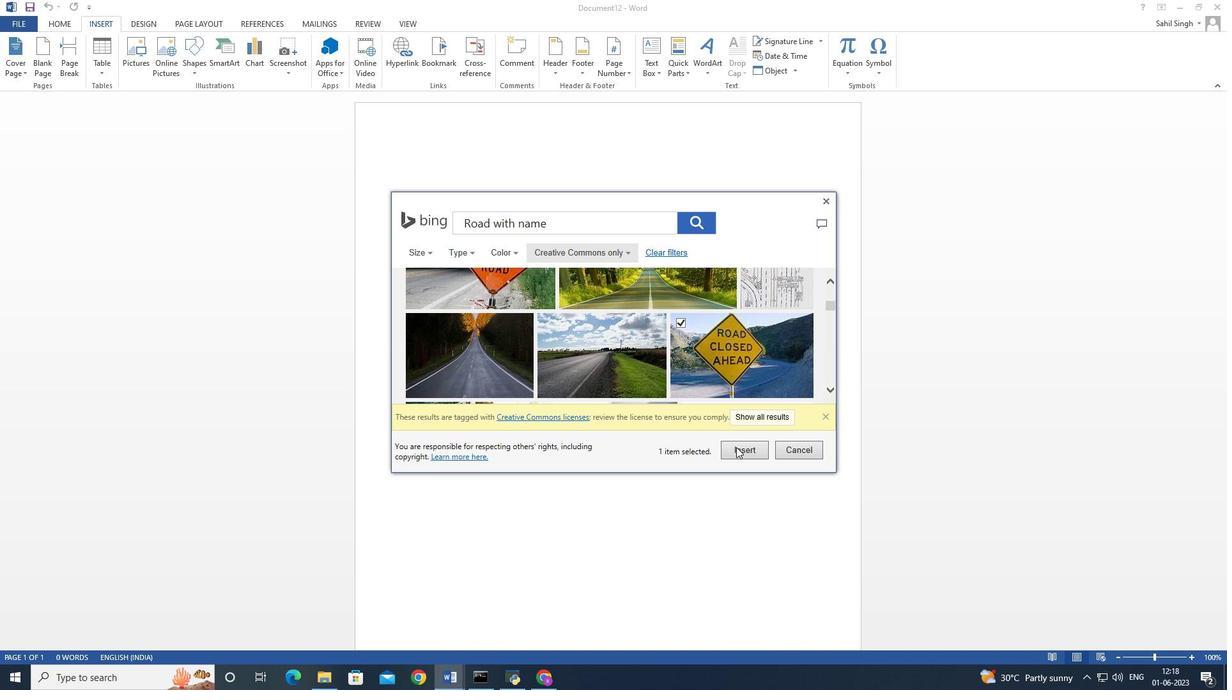 
Action: Mouse moved to (591, 372)
Screenshot: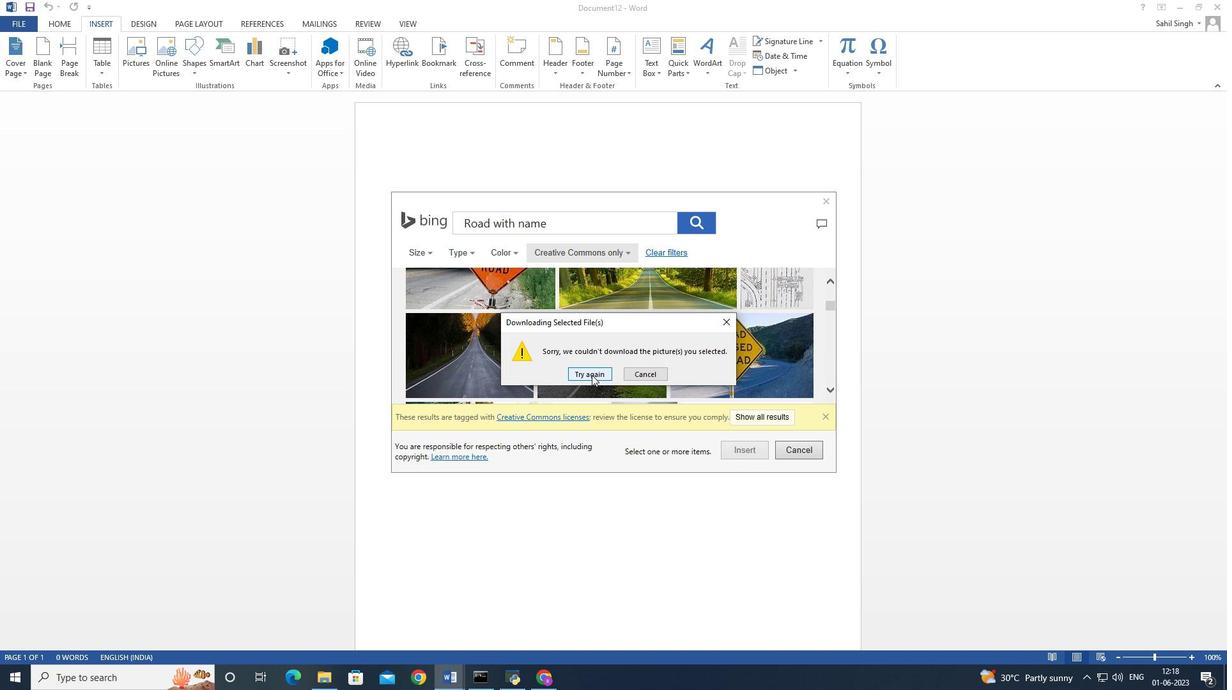 
Action: Mouse pressed left at (591, 372)
Screenshot: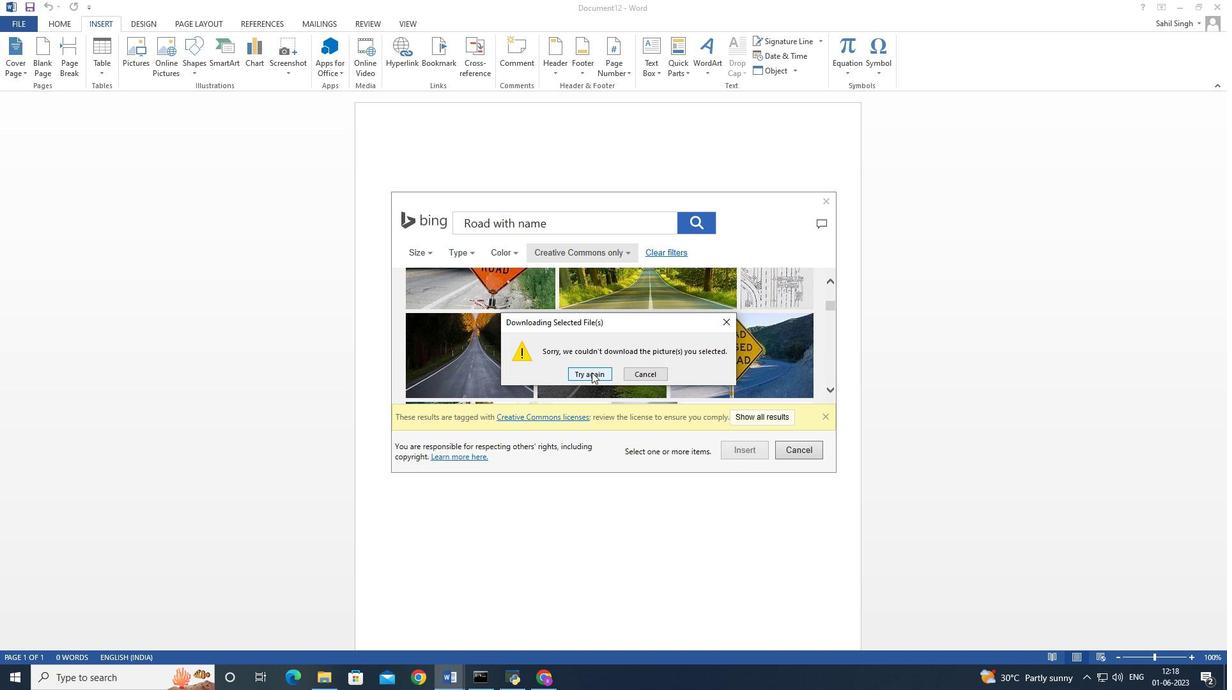 
Action: Mouse moved to (723, 324)
Screenshot: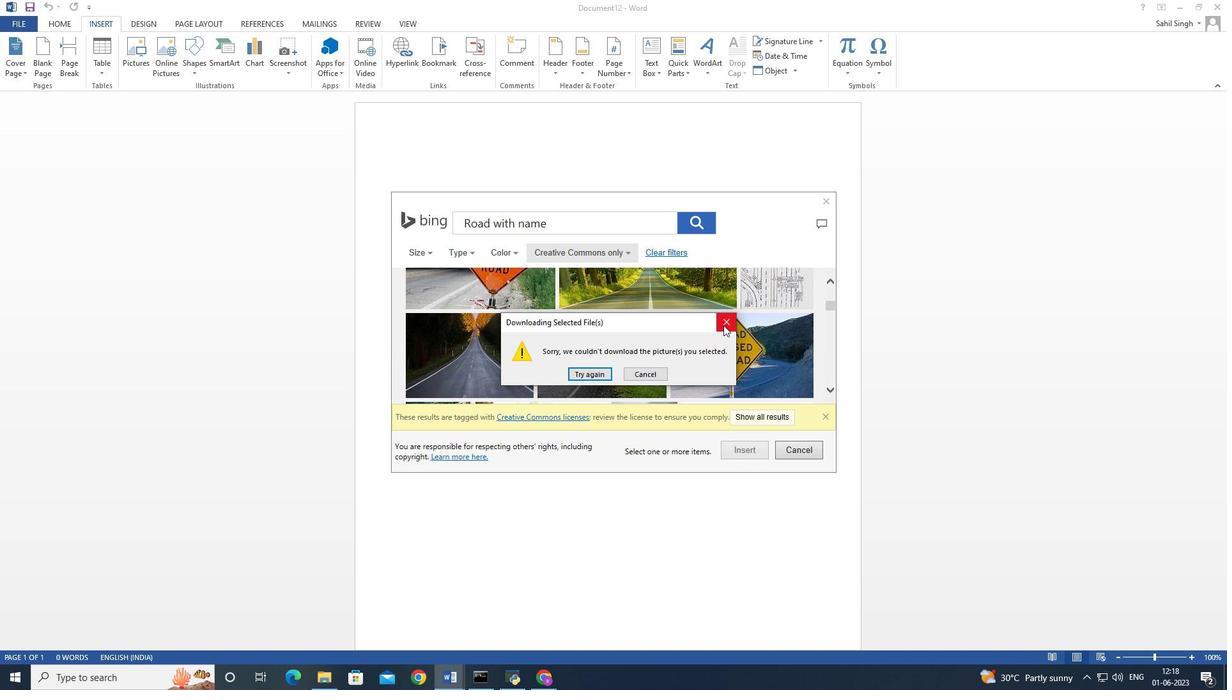 
Action: Mouse pressed left at (723, 324)
Screenshot: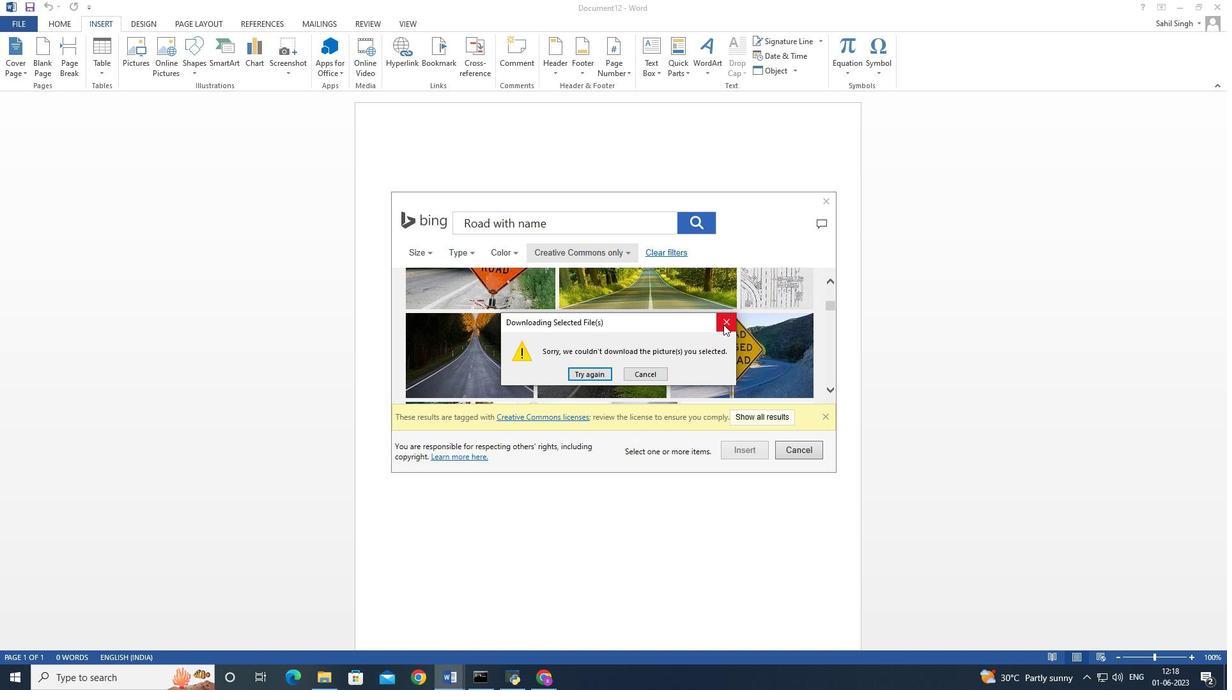 
Action: Mouse moved to (648, 354)
Screenshot: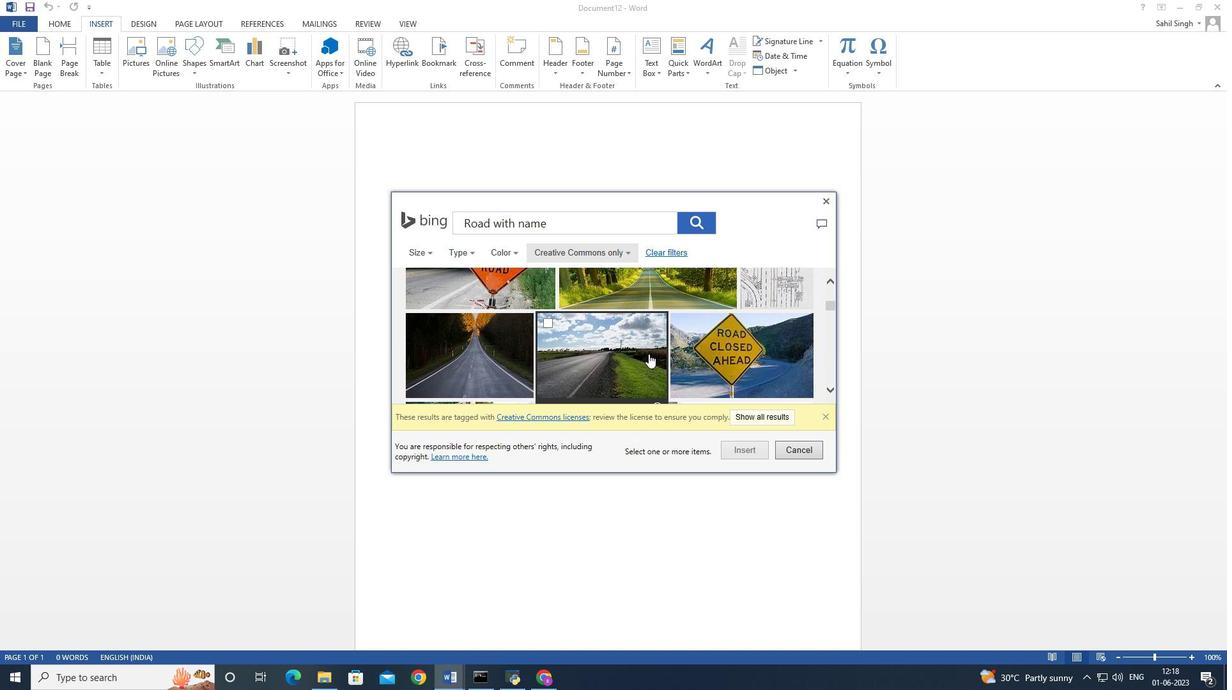
Action: Mouse scrolled (648, 354) with delta (0, 0)
Screenshot: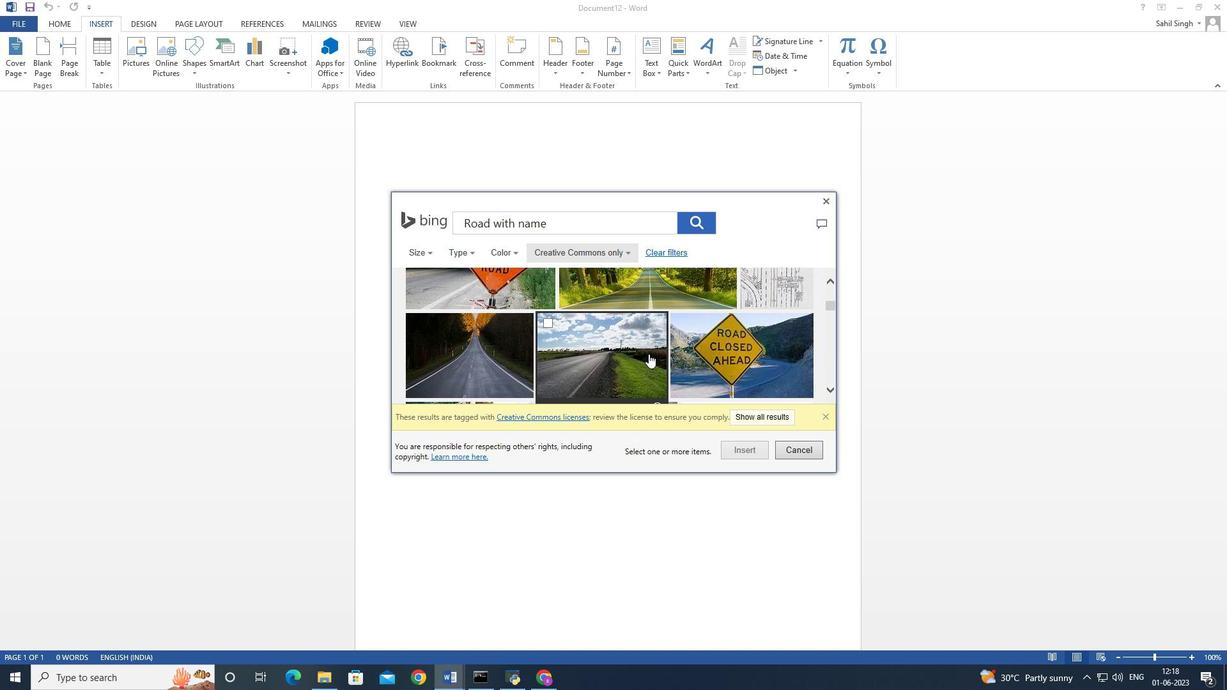 
Action: Mouse scrolled (648, 354) with delta (0, 0)
Screenshot: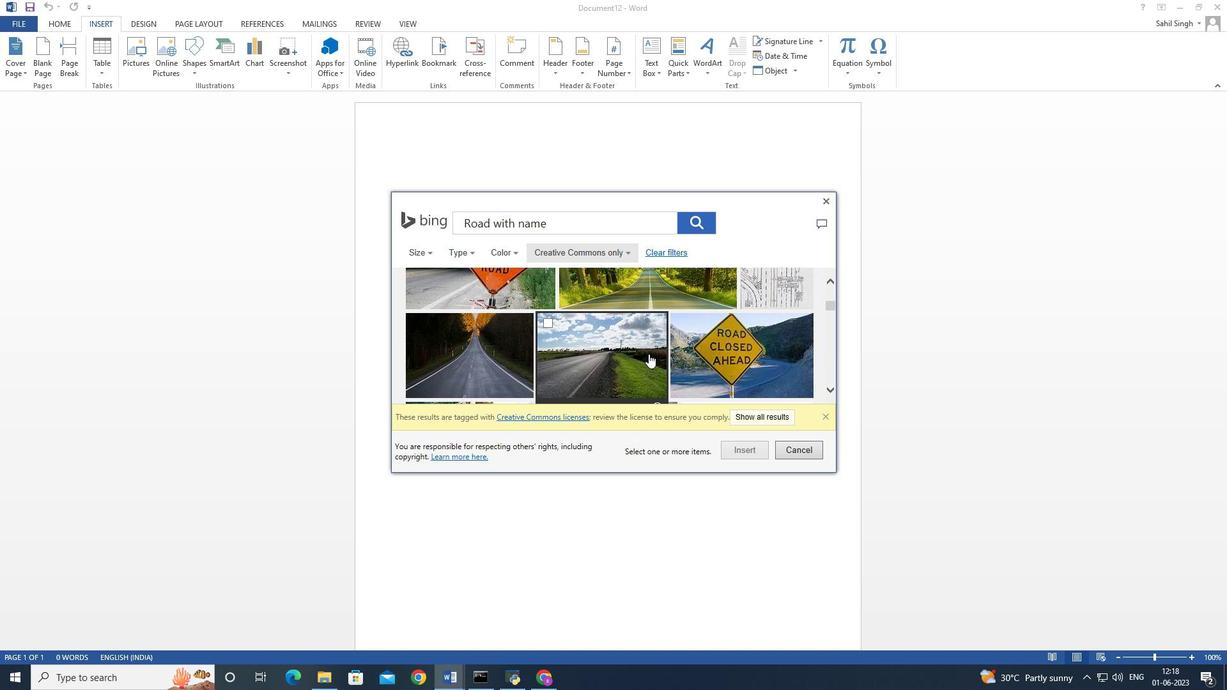 
Action: Mouse scrolled (648, 354) with delta (0, 0)
Screenshot: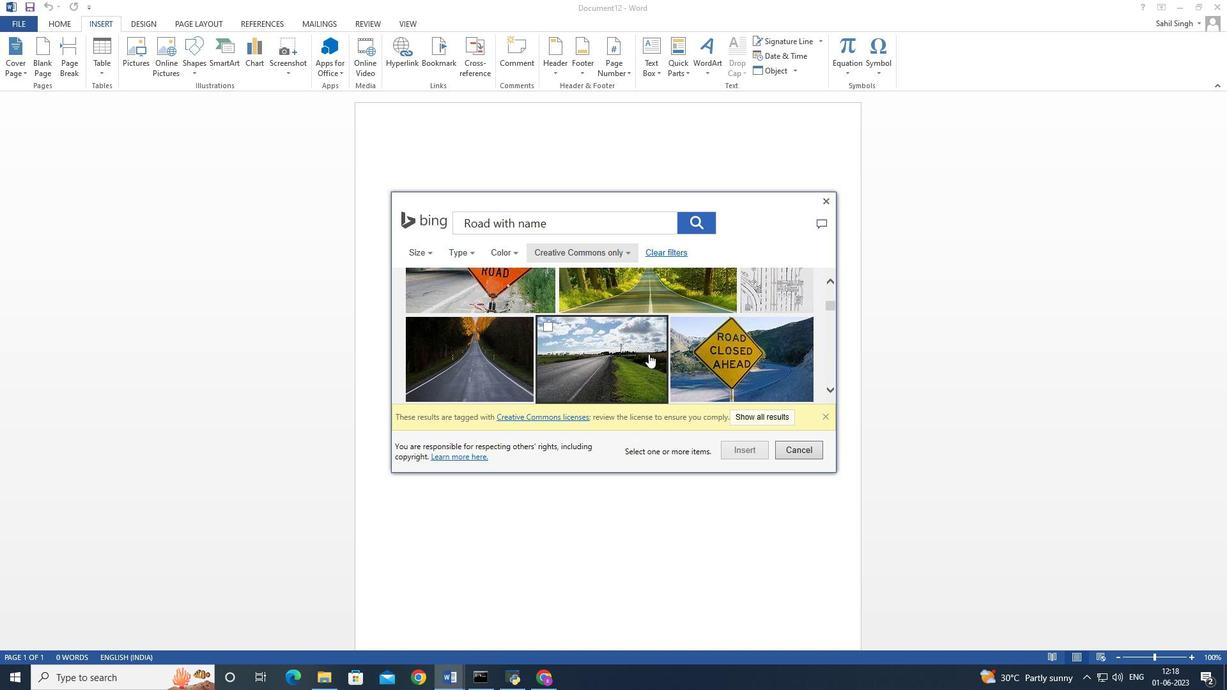 
Action: Mouse moved to (510, 324)
Screenshot: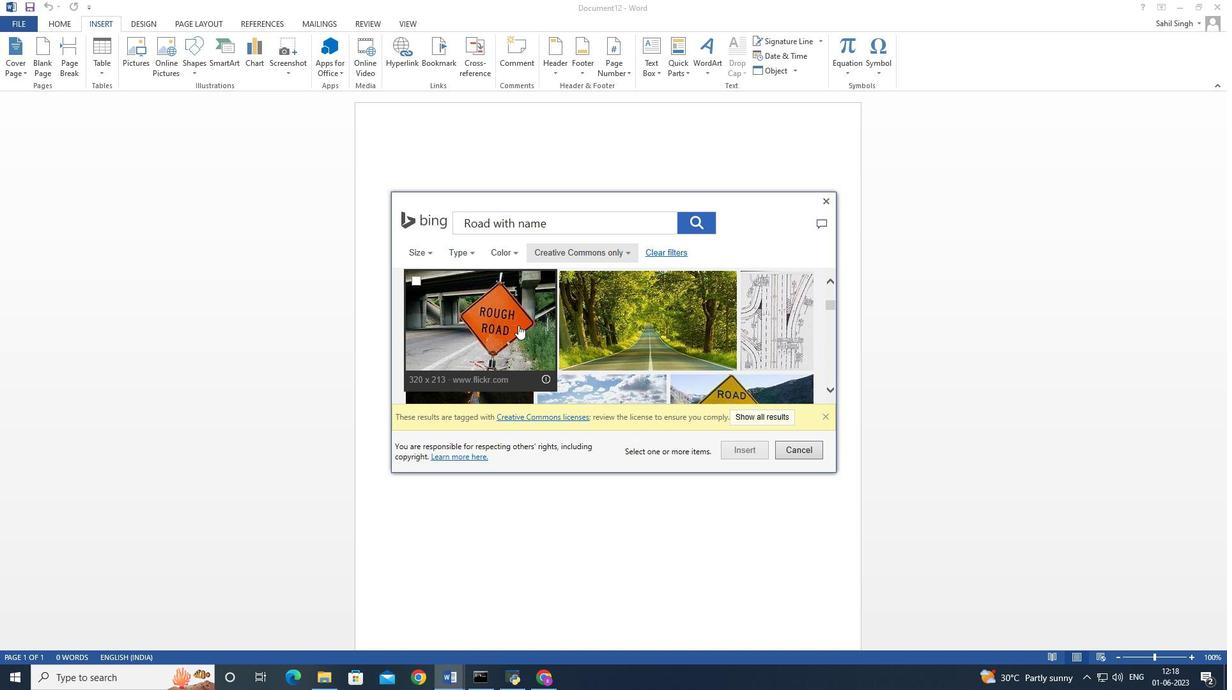 
Action: Mouse pressed left at (510, 324)
Screenshot: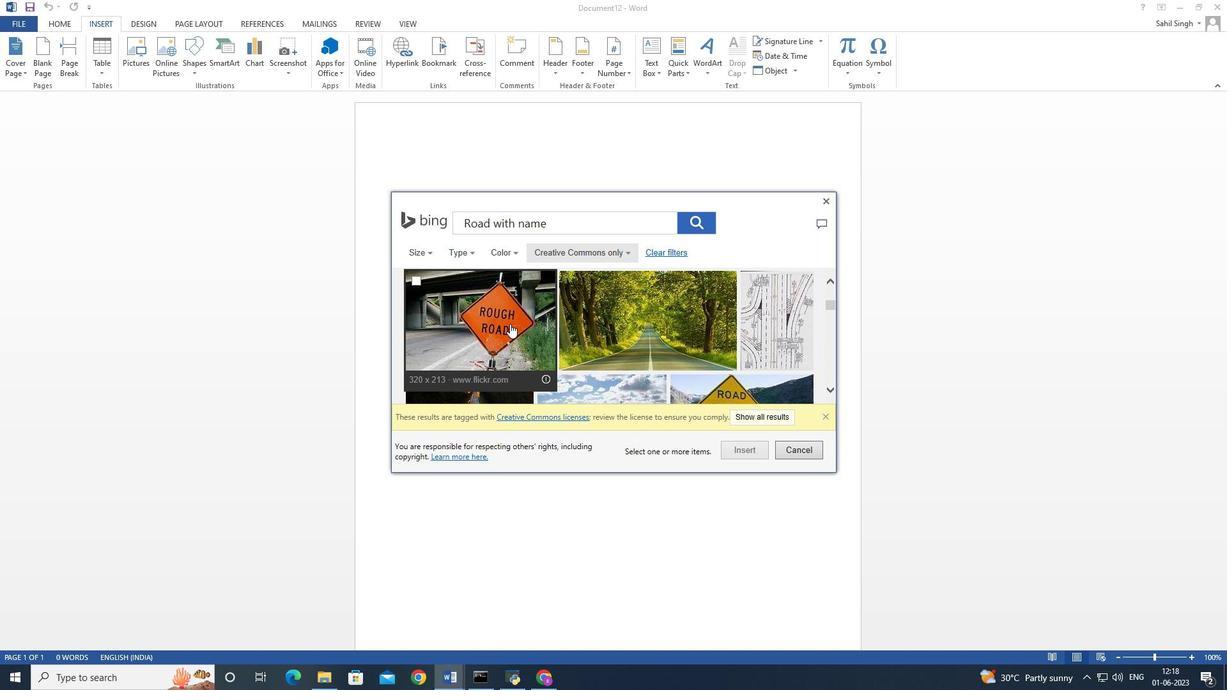 
Action: Mouse moved to (747, 448)
Screenshot: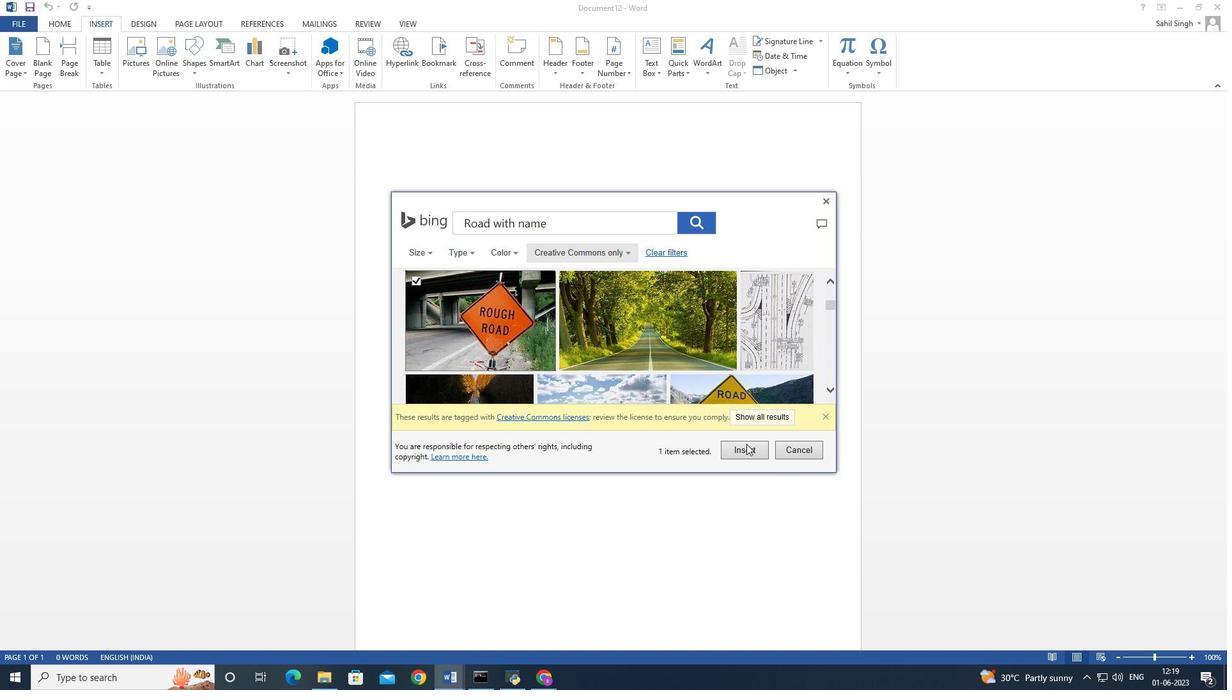 
Action: Mouse pressed left at (747, 448)
Screenshot: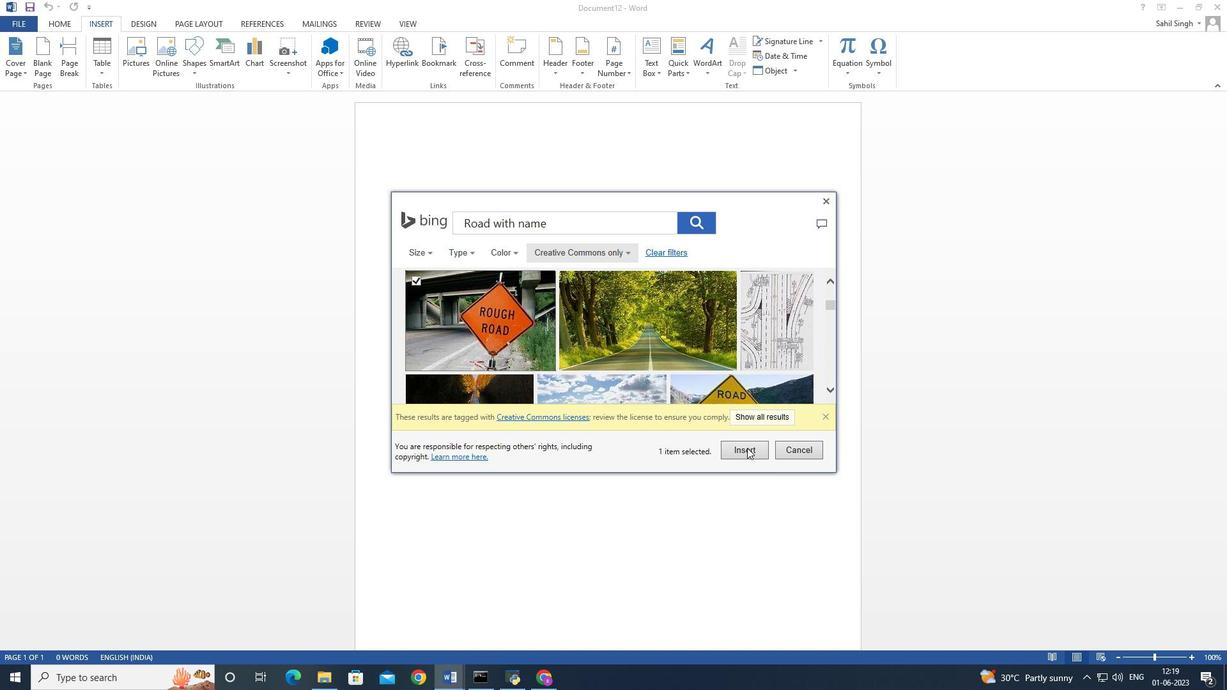
Action: Mouse moved to (598, 416)
Screenshot: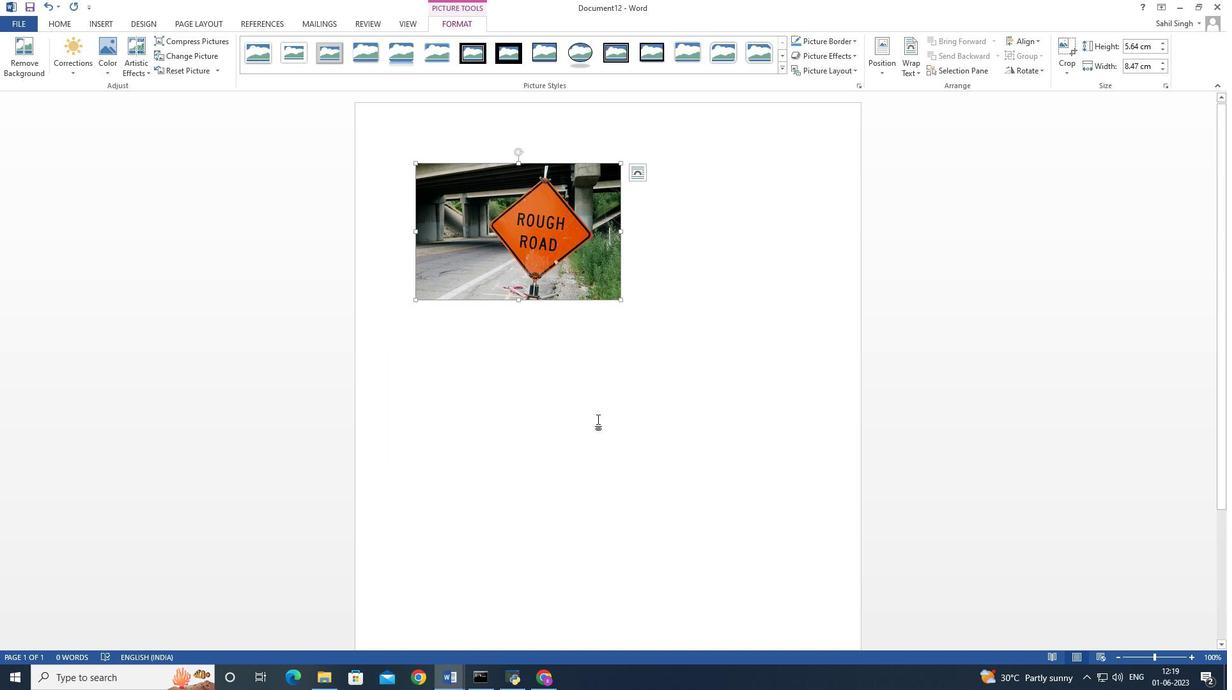 
Action: Mouse pressed left at (598, 416)
Screenshot: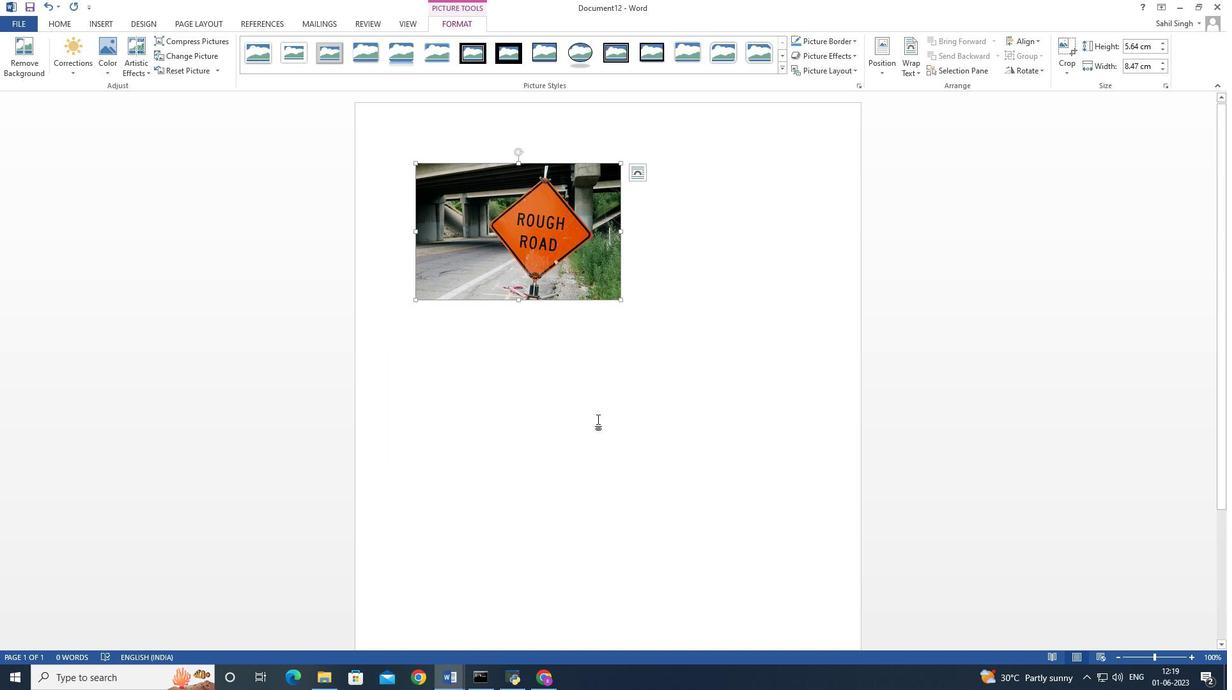 
Action: Mouse moved to (1163, 40)
Screenshot: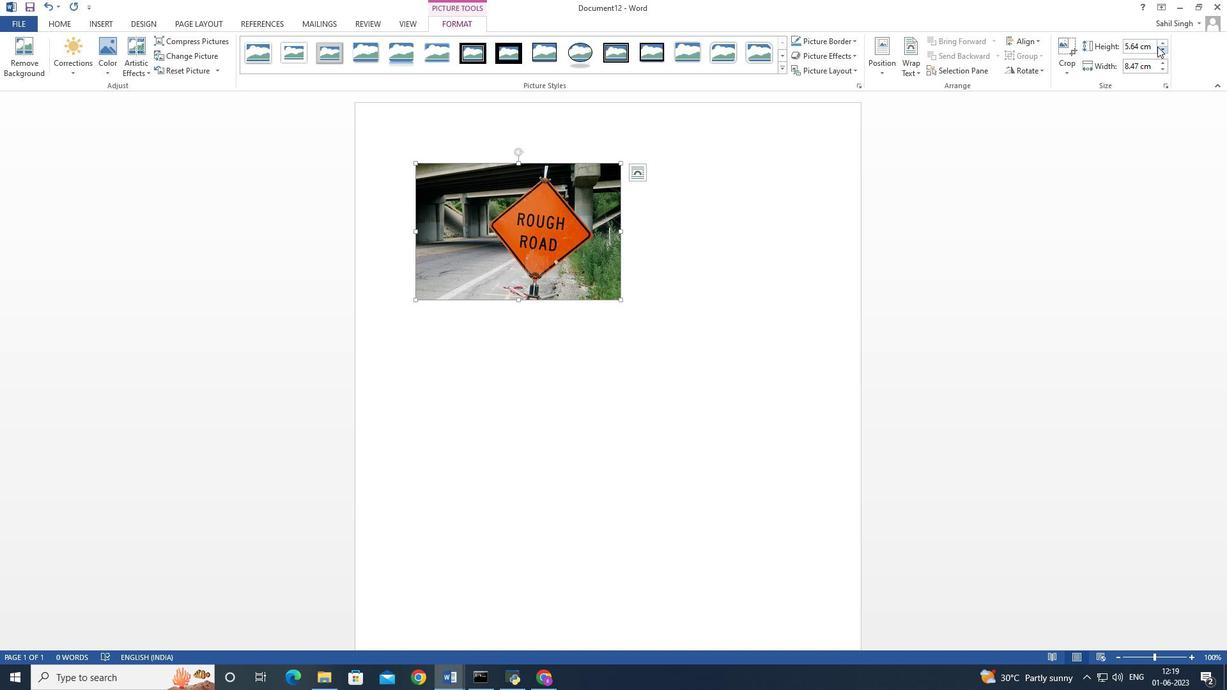 
Action: Mouse pressed left at (1163, 40)
Screenshot: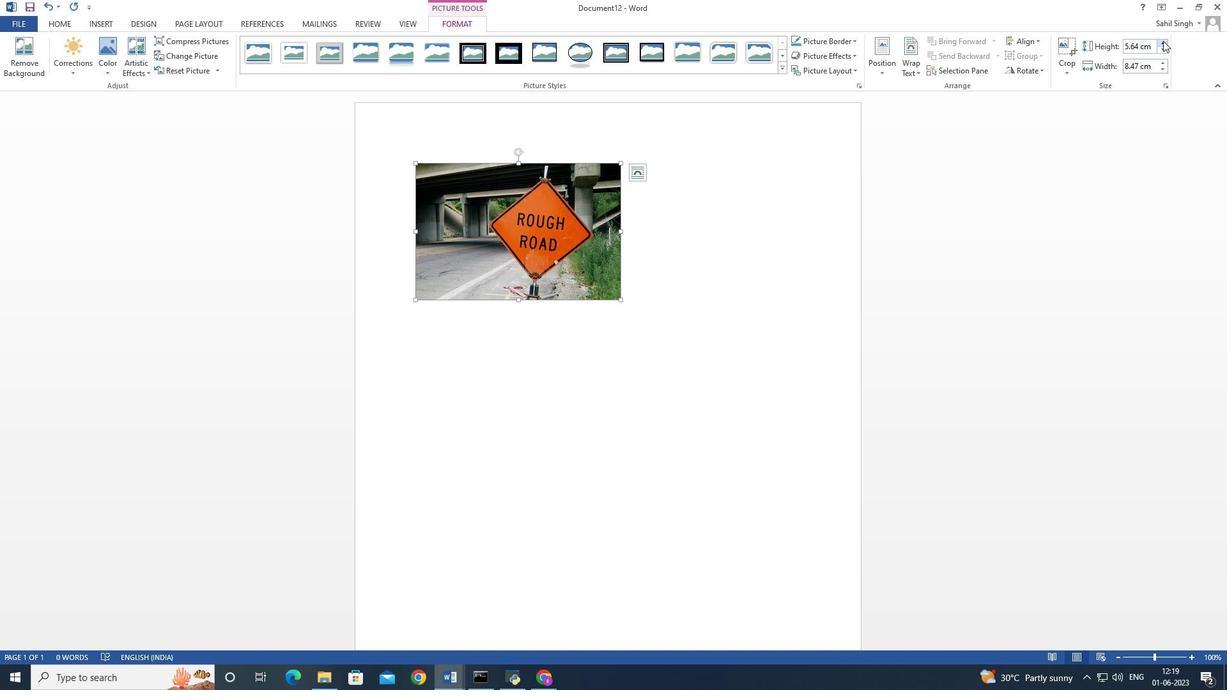
Action: Mouse pressed left at (1163, 40)
Screenshot: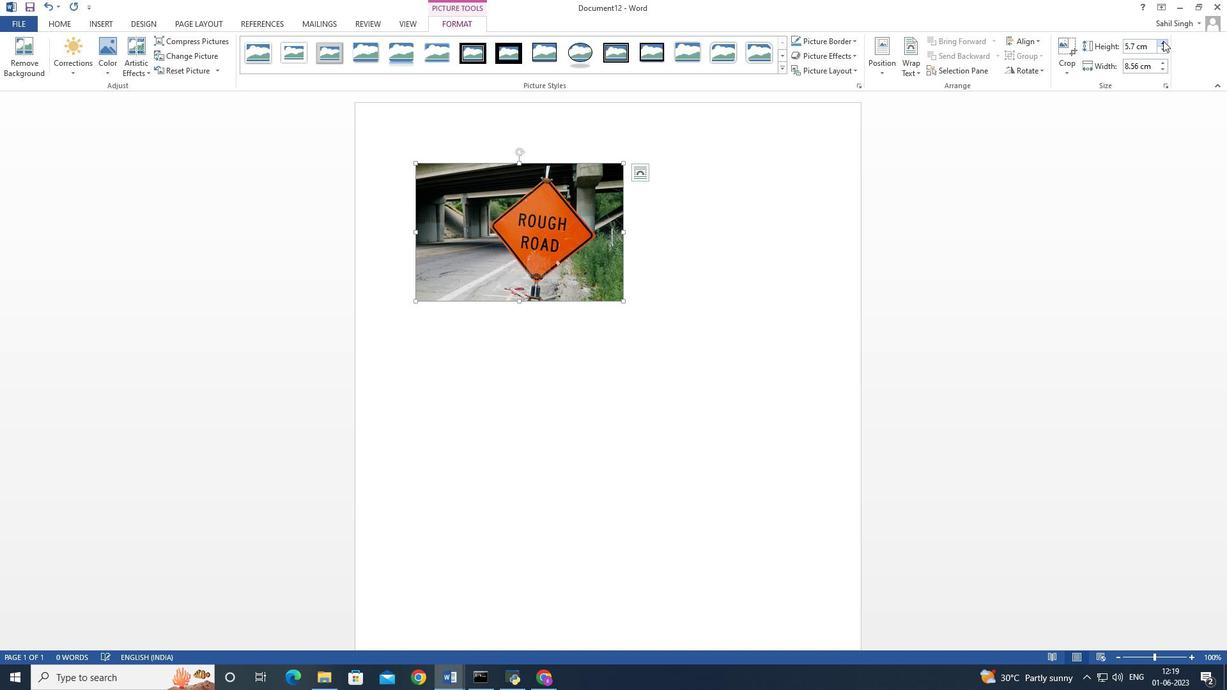 
Action: Mouse pressed left at (1163, 40)
Screenshot: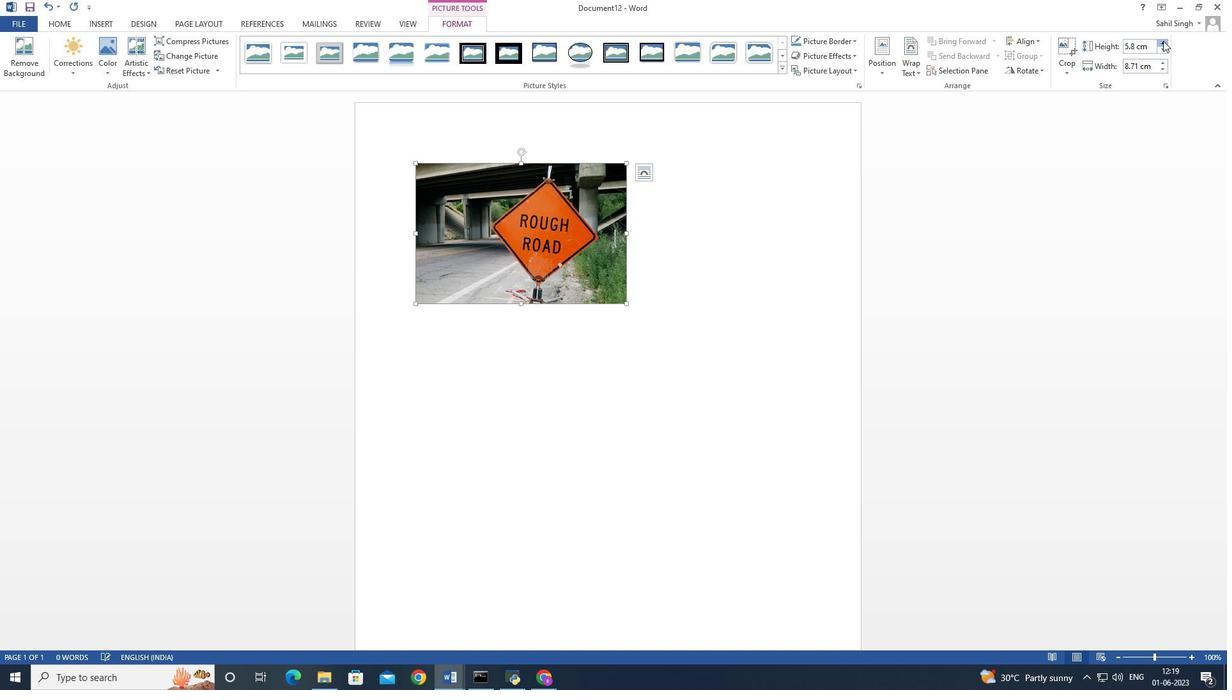 
Action: Mouse pressed left at (1163, 40)
Screenshot: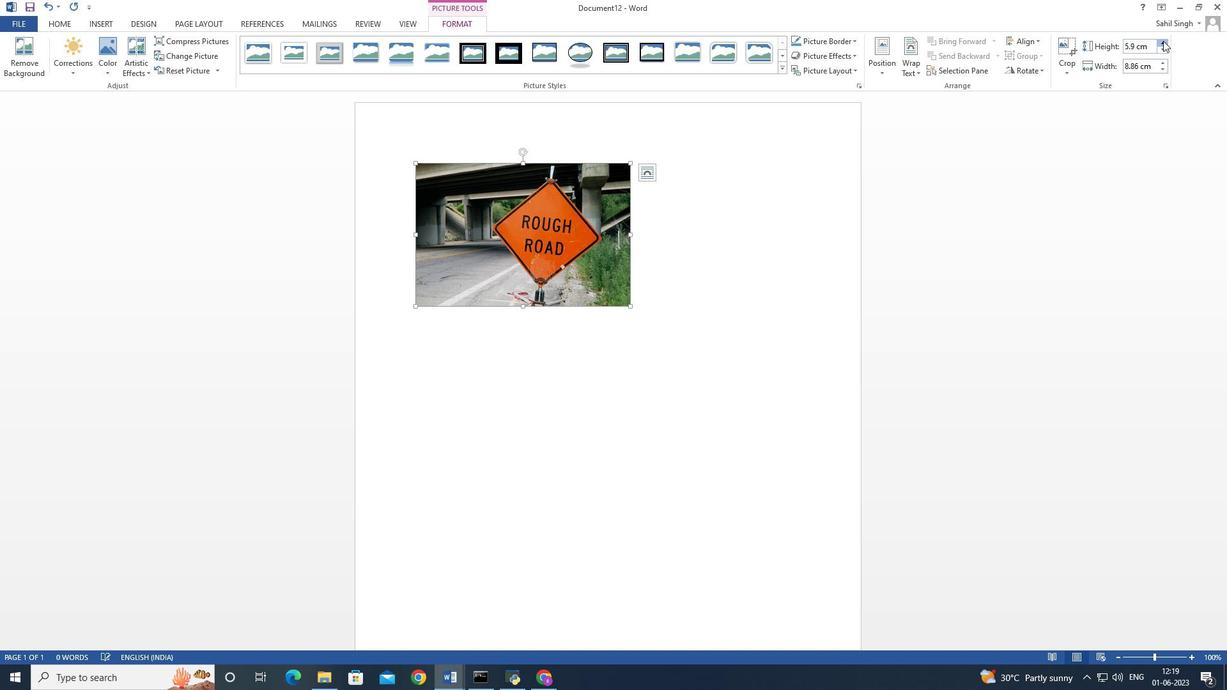 
Action: Mouse pressed left at (1163, 40)
Screenshot: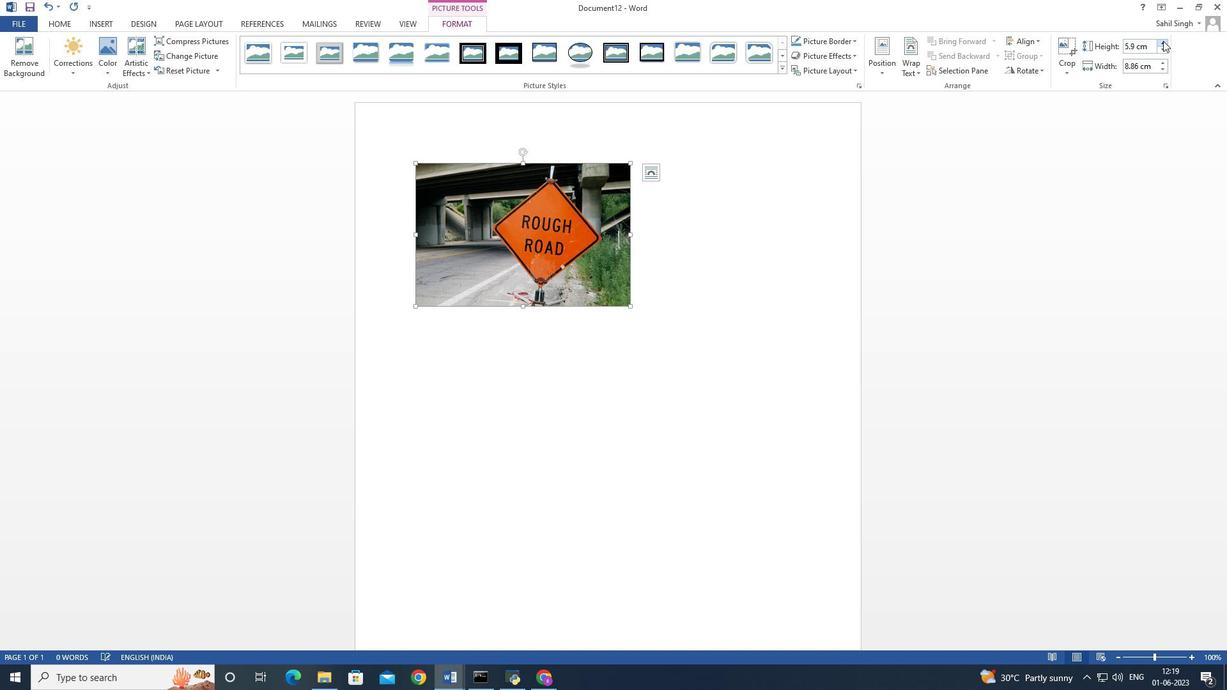 
Action: Mouse pressed left at (1163, 40)
Screenshot: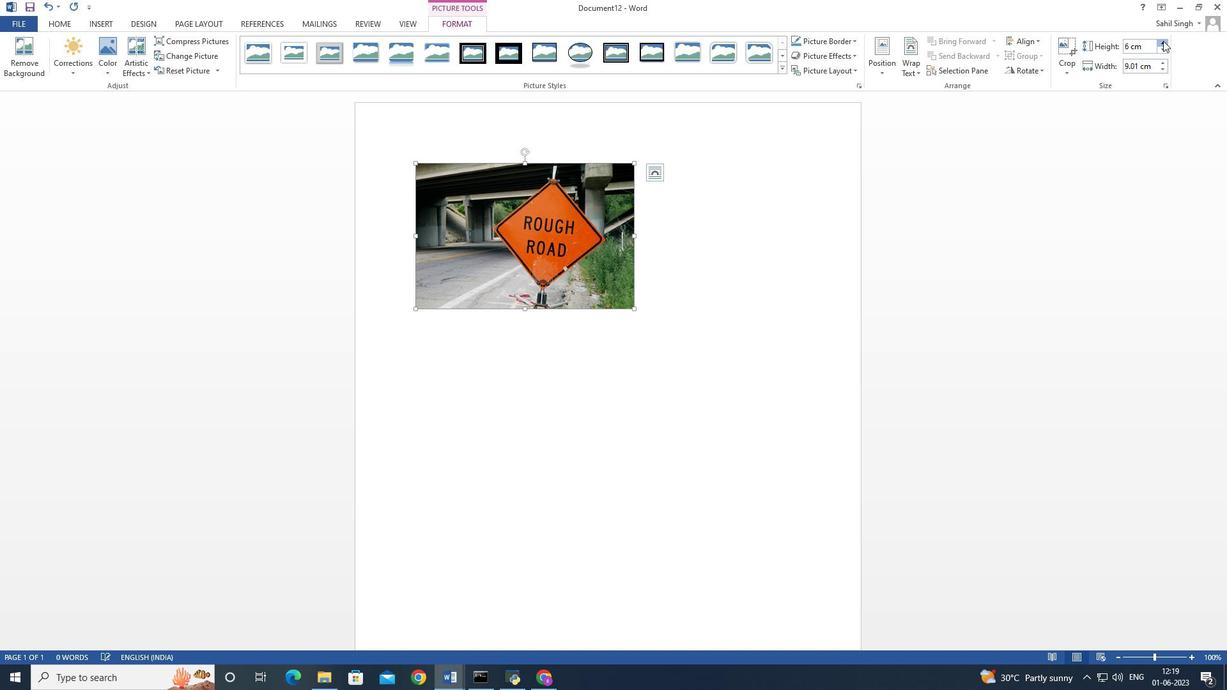 
Action: Mouse pressed left at (1163, 40)
Screenshot: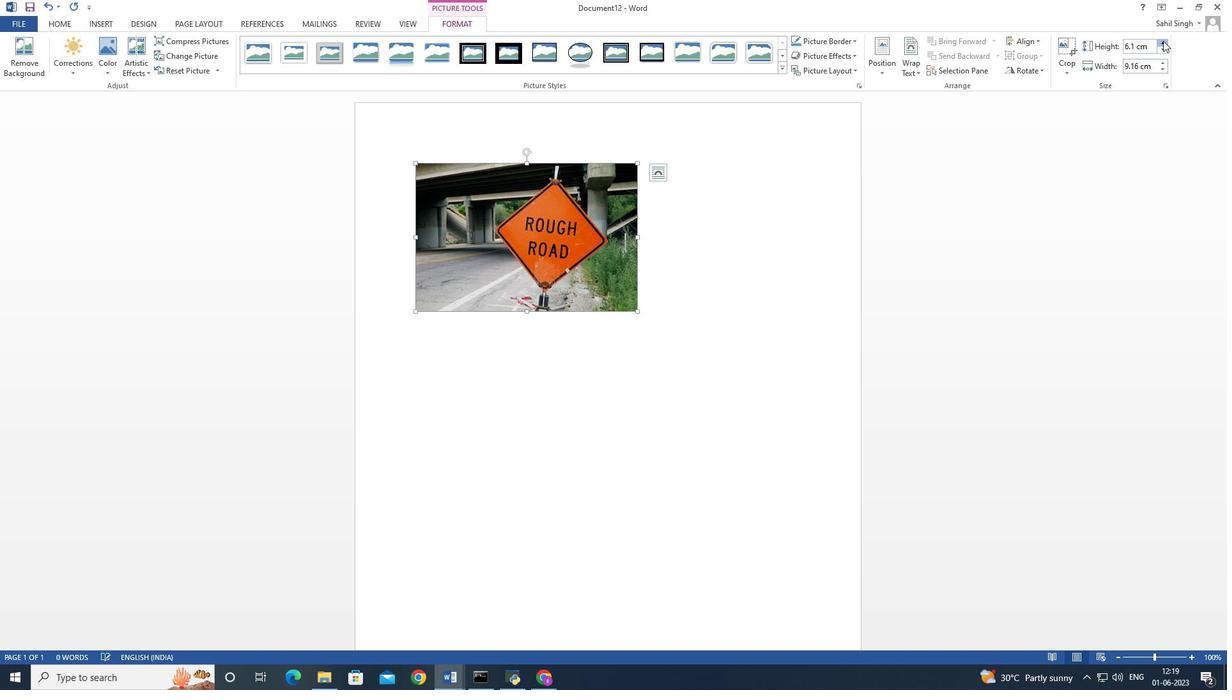 
Action: Mouse moved to (1161, 41)
Screenshot: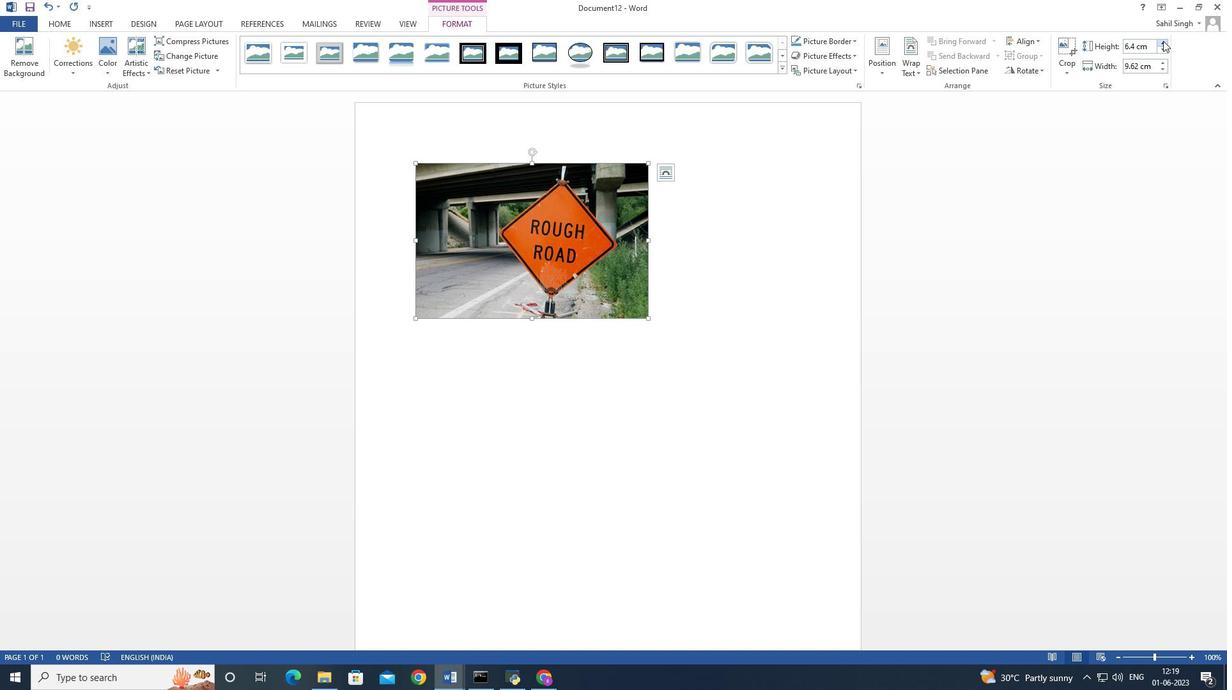 
Action: Mouse pressed left at (1161, 41)
Screenshot: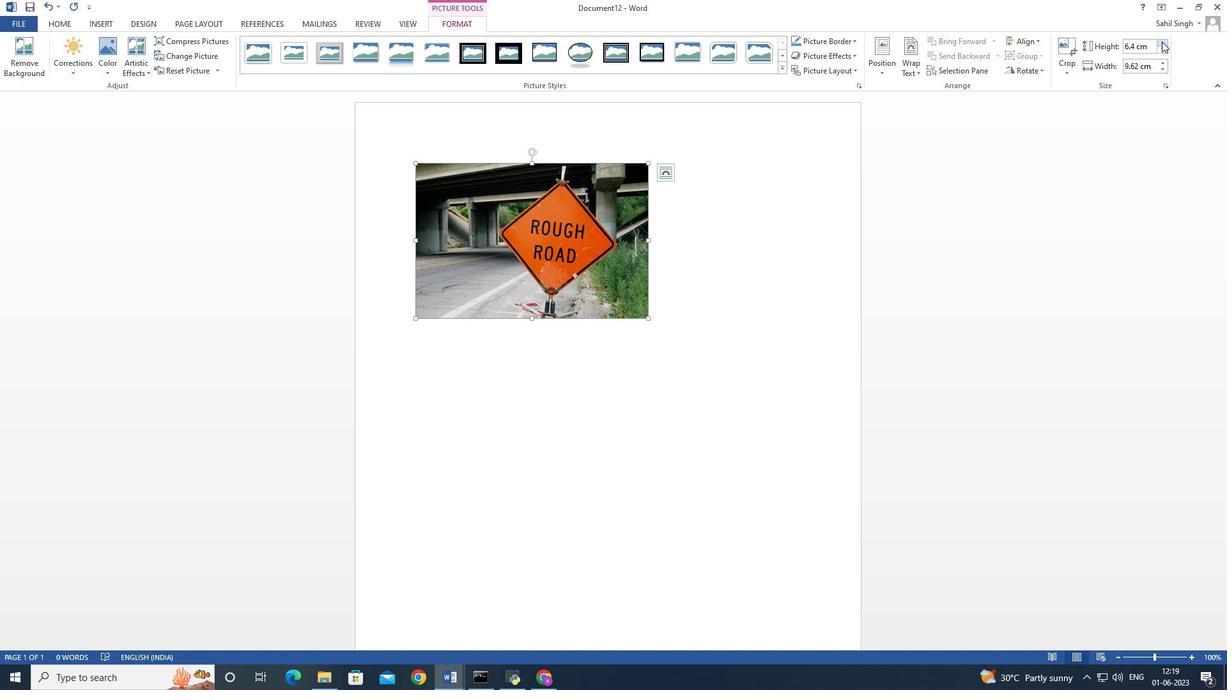 
Action: Mouse pressed left at (1161, 41)
Screenshot: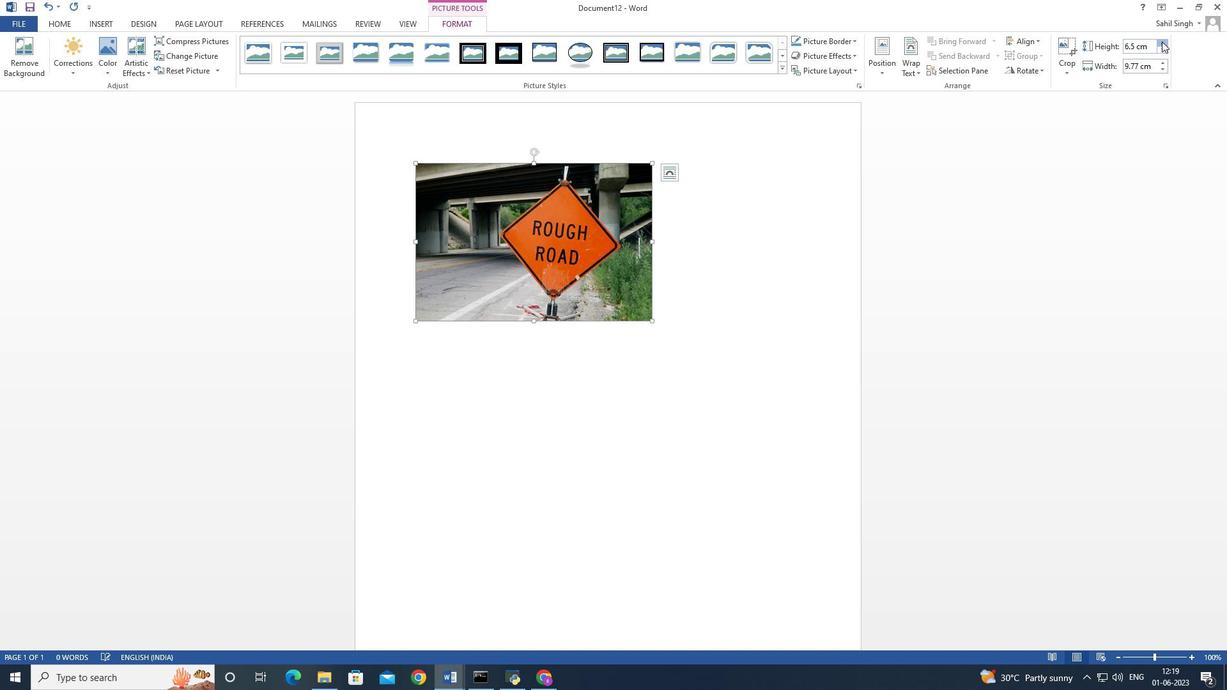 
Action: Mouse pressed left at (1161, 41)
Screenshot: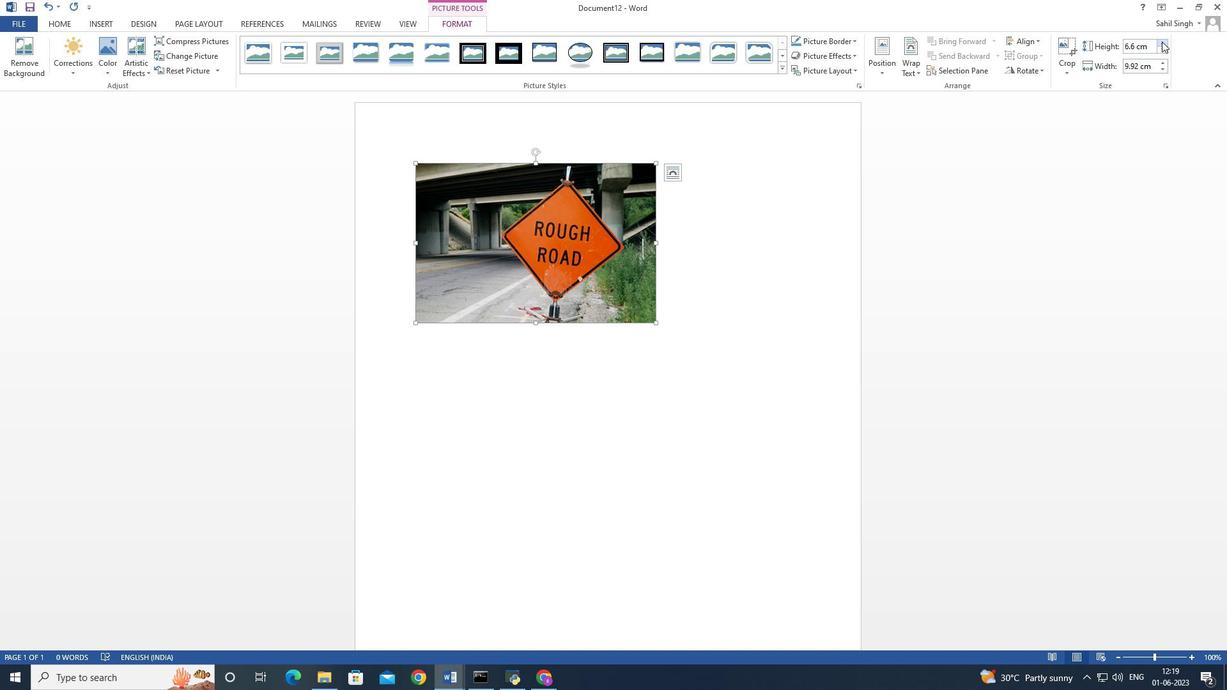 
Action: Mouse pressed left at (1161, 41)
Screenshot: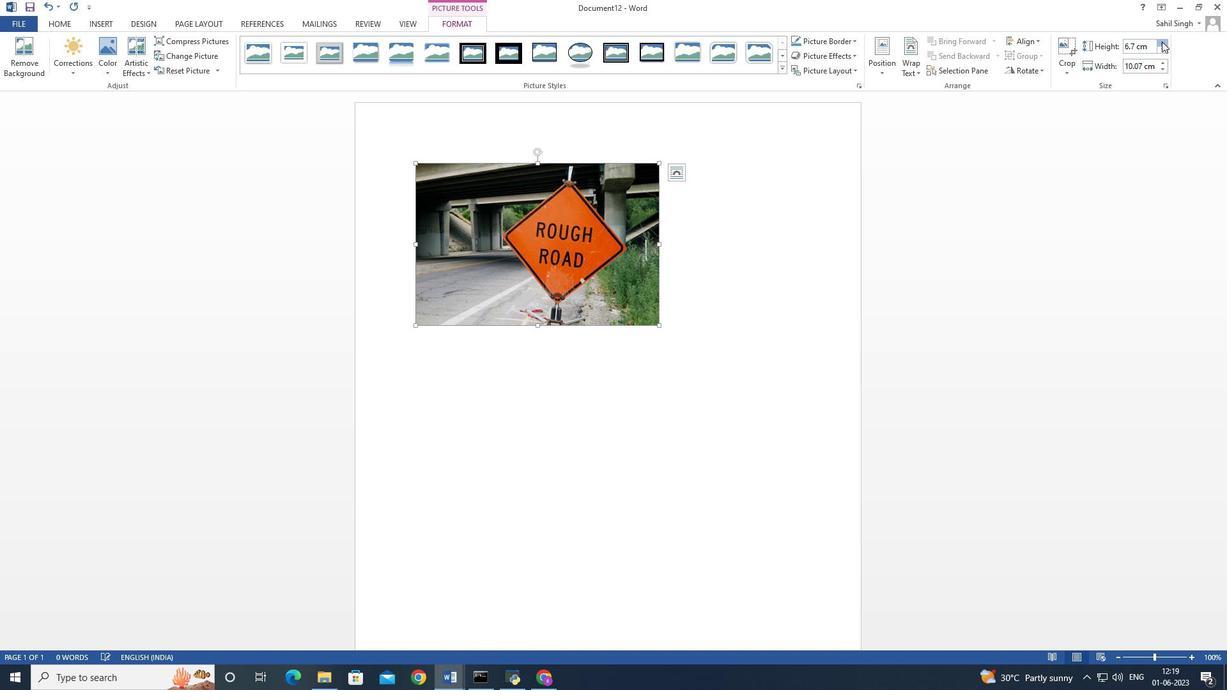 
Action: Mouse pressed left at (1161, 41)
Screenshot: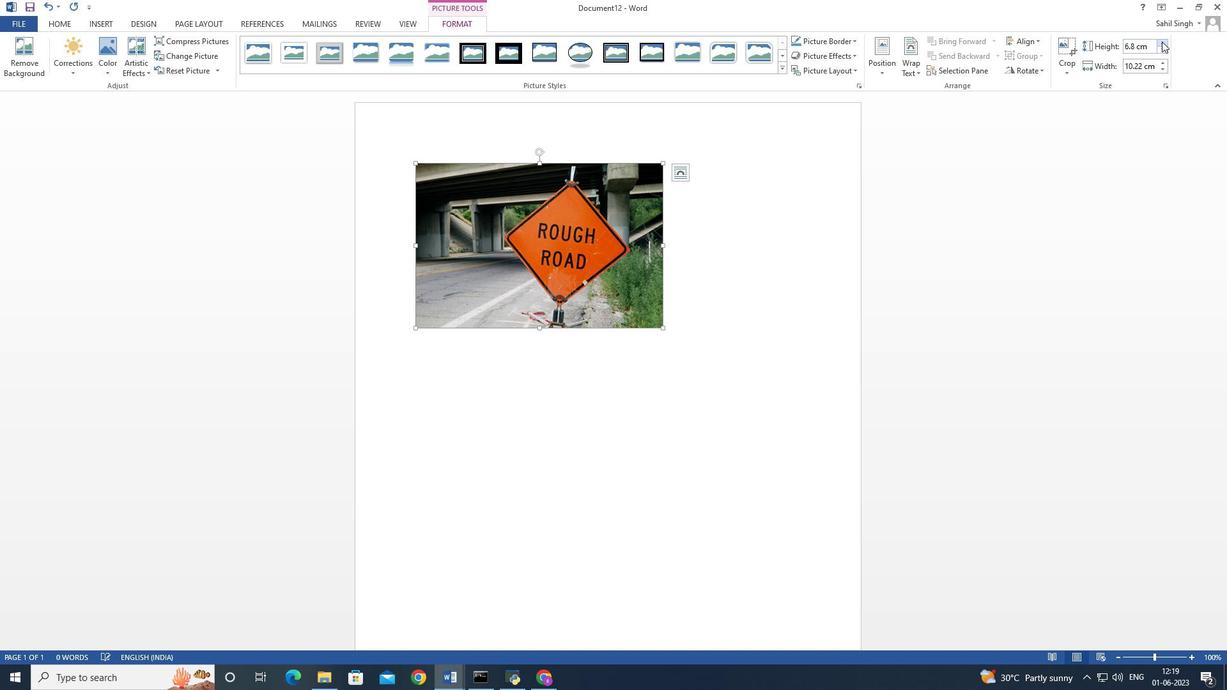 
Action: Mouse pressed left at (1161, 41)
Screenshot: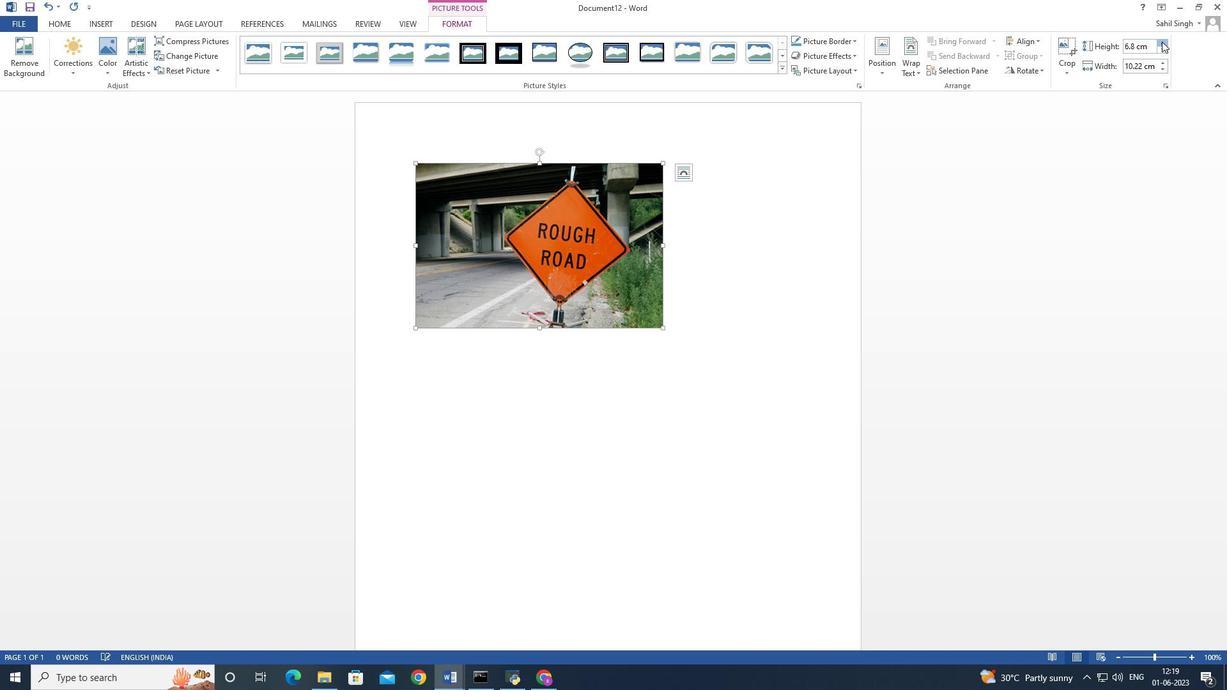 
Action: Mouse pressed left at (1161, 41)
Screenshot: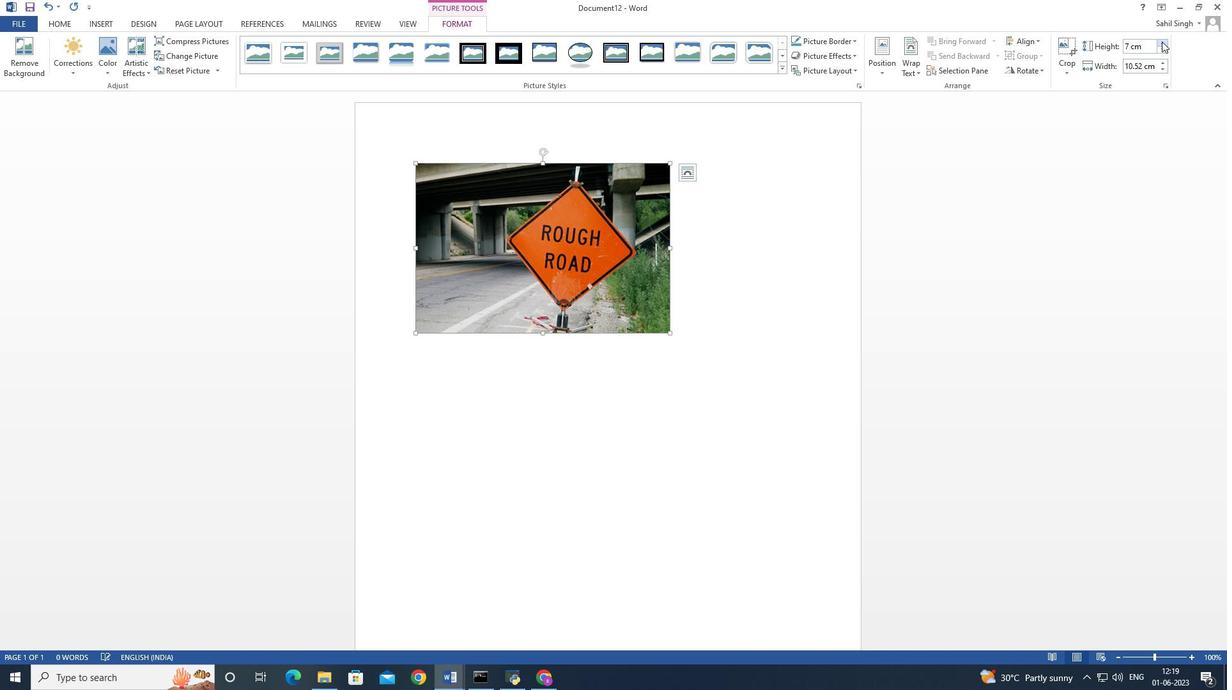 
Action: Mouse pressed left at (1161, 41)
Screenshot: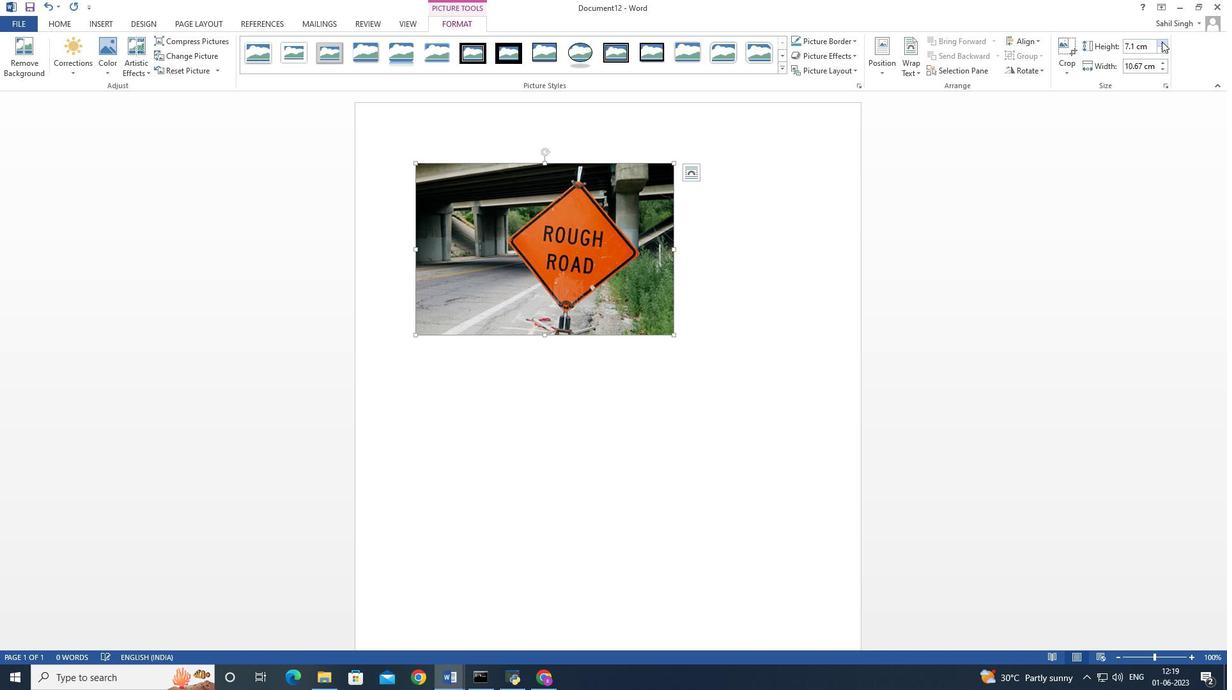 
Action: Mouse pressed left at (1161, 41)
Screenshot: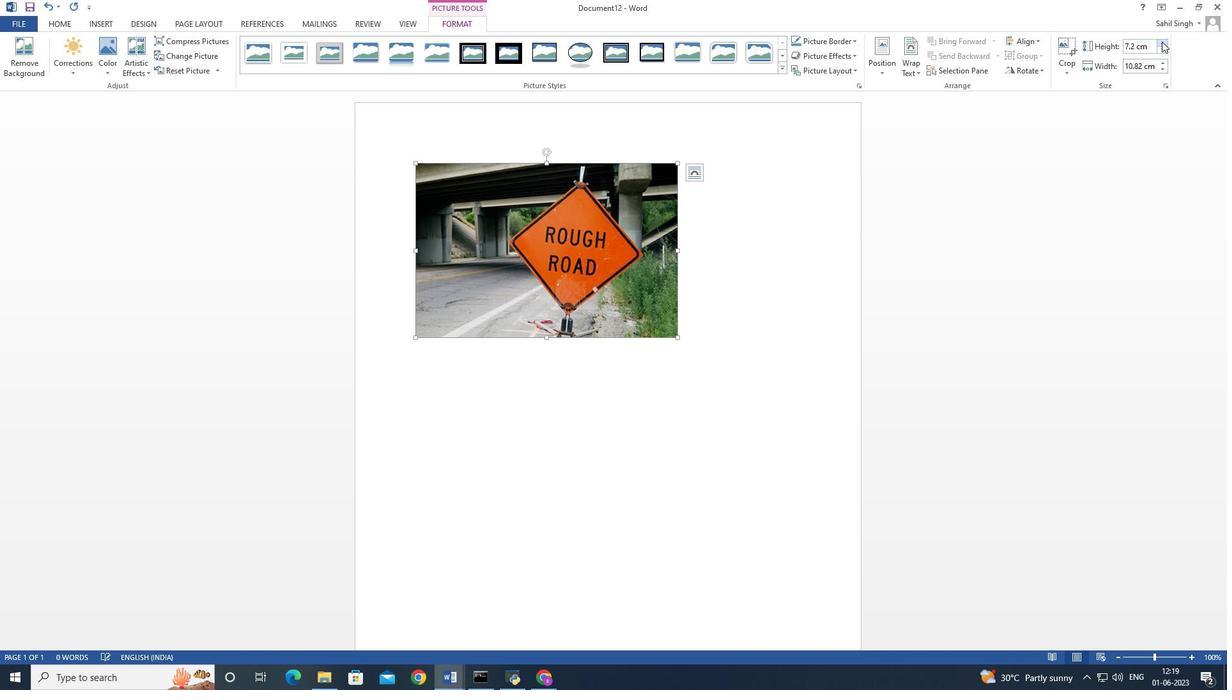 
Action: Mouse moved to (523, 512)
Screenshot: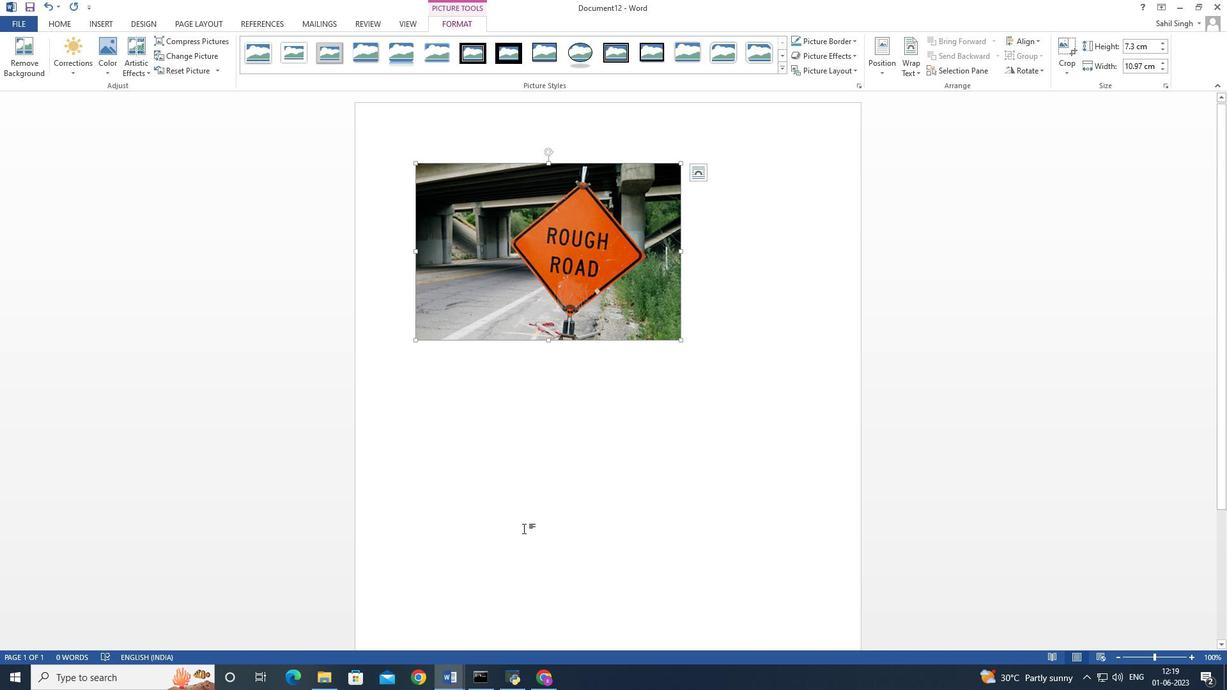 
Action: Mouse pressed left at (523, 512)
Screenshot: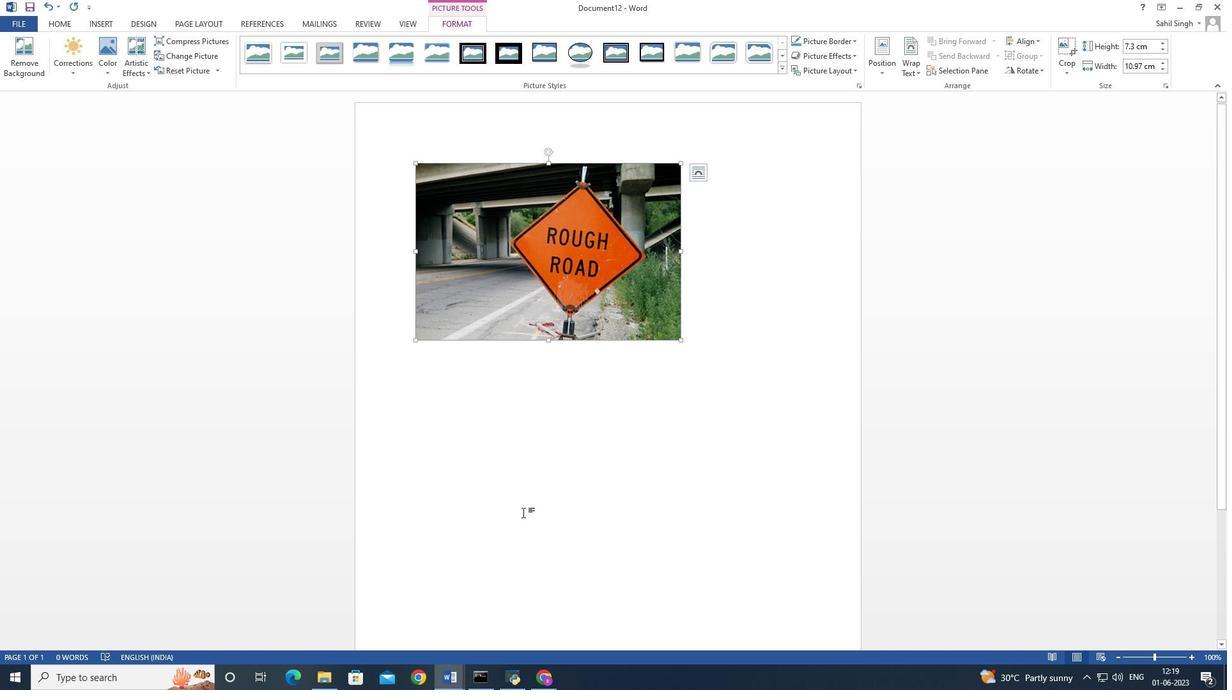 
Action: Mouse moved to (107, 21)
Screenshot: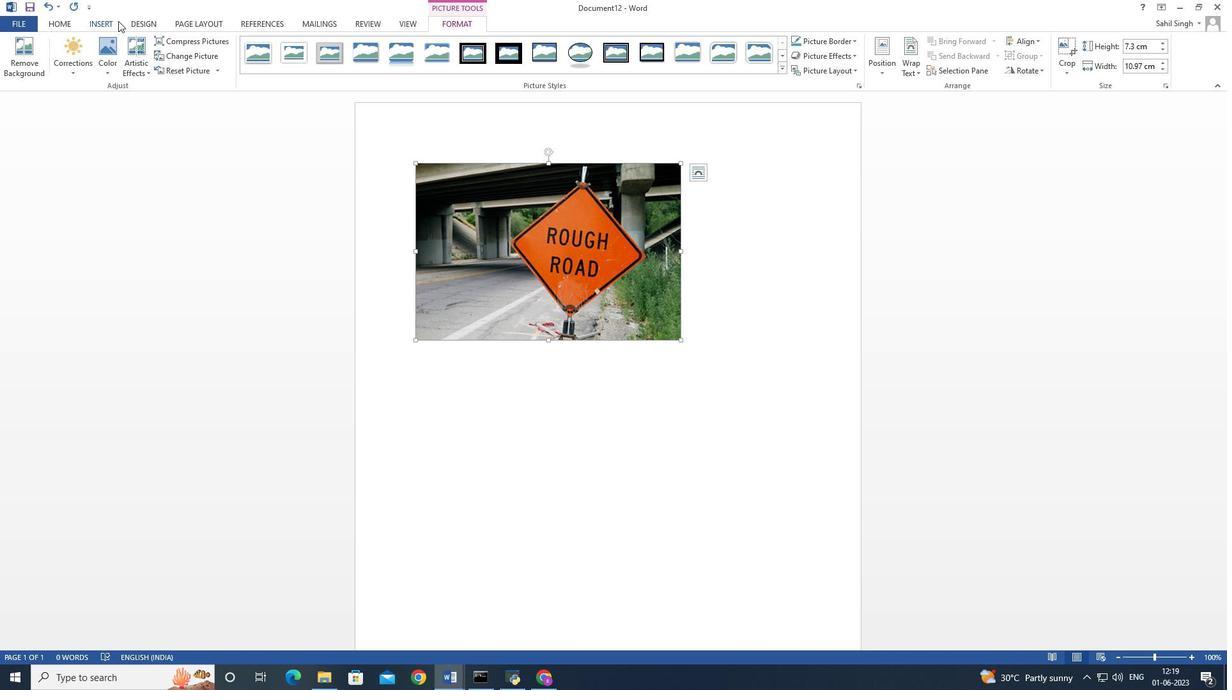
Action: Mouse pressed left at (107, 21)
Screenshot: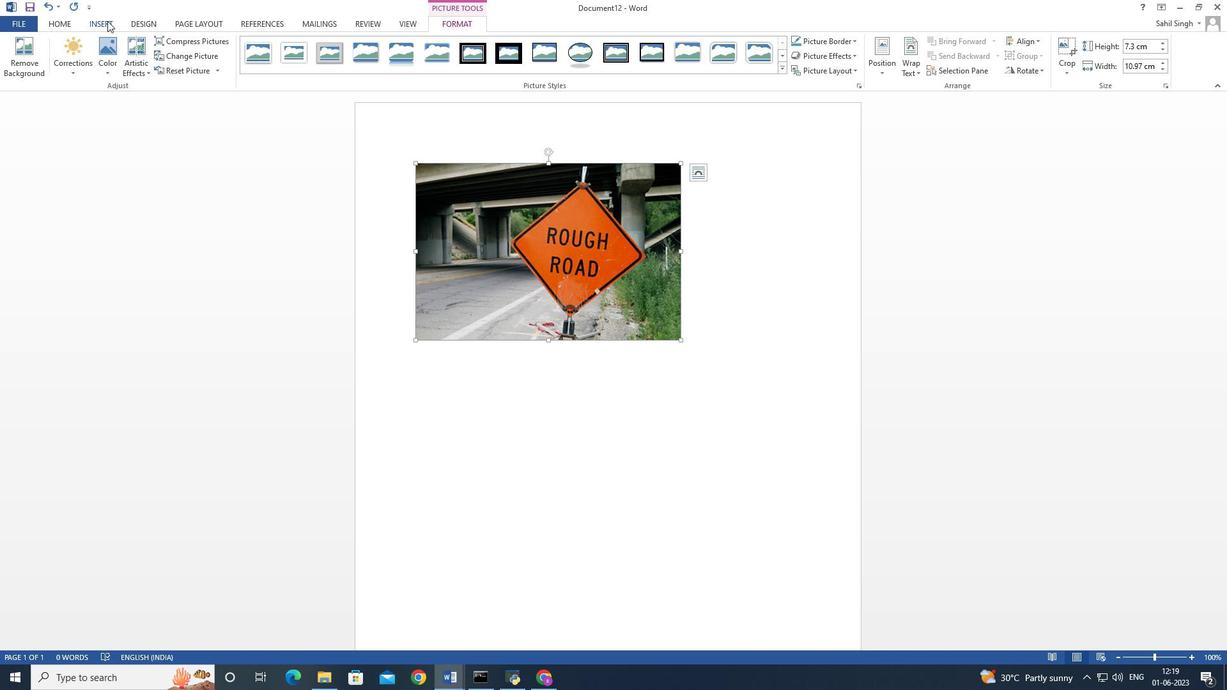 
Action: Mouse moved to (56, 21)
Screenshot: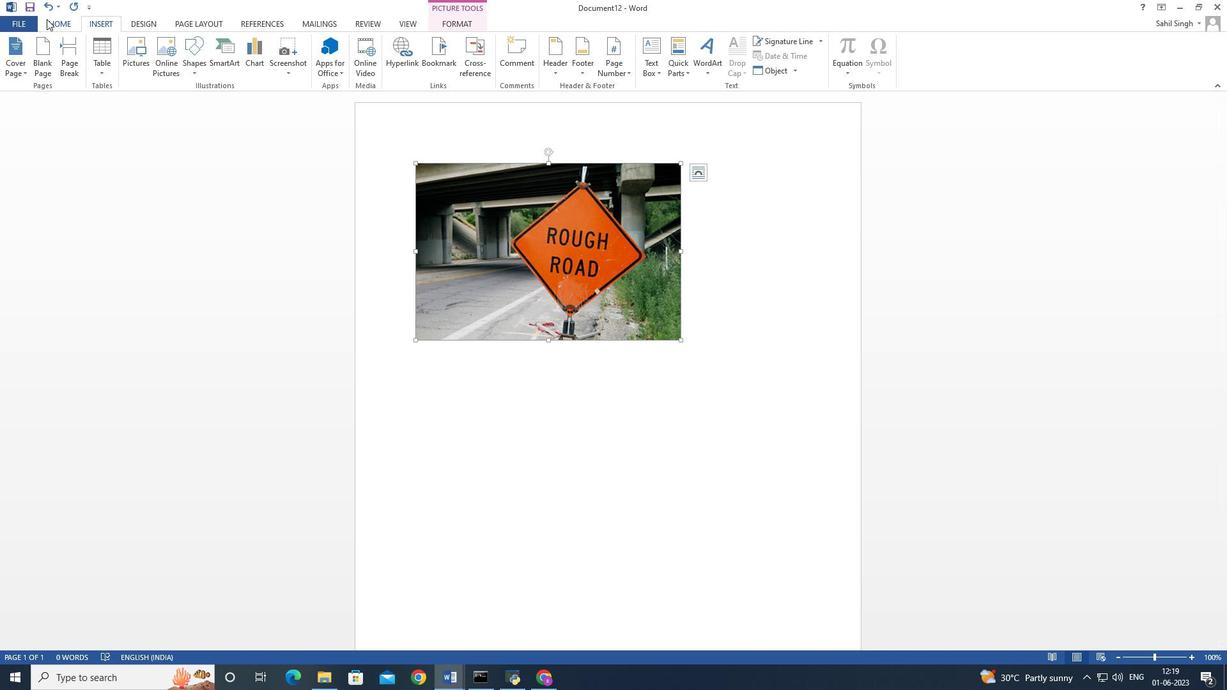 
Action: Mouse pressed left at (56, 21)
Screenshot: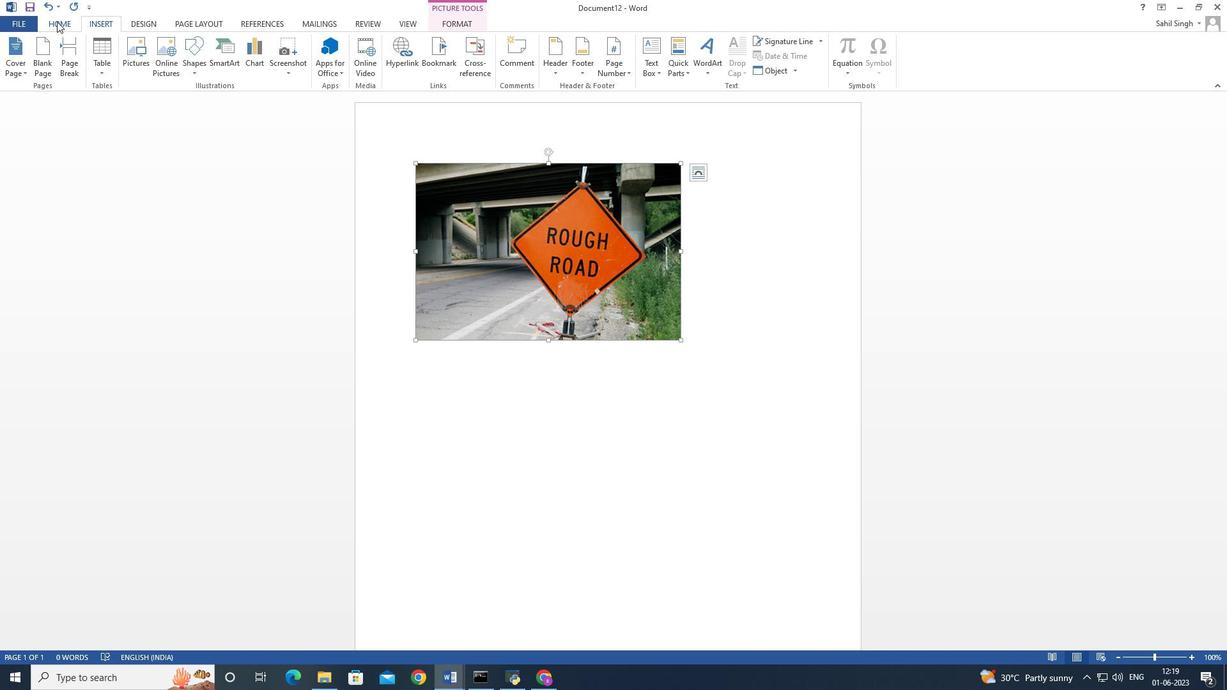 
Action: Mouse moved to (400, 65)
Screenshot: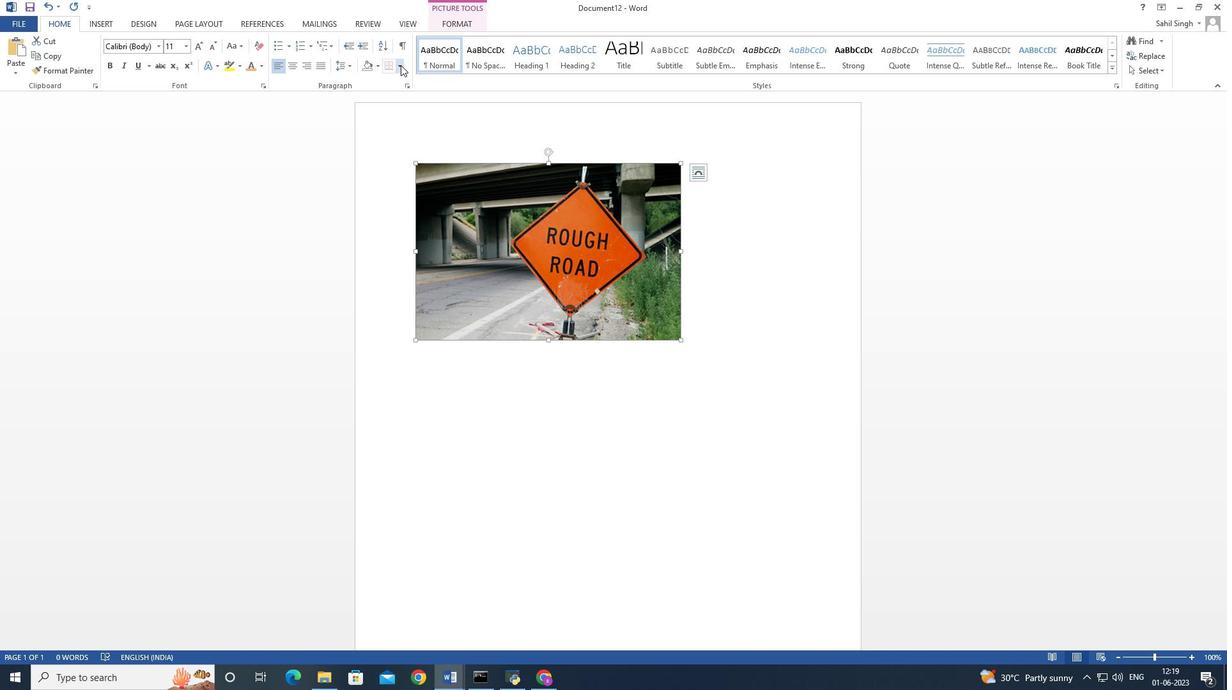 
Action: Mouse pressed left at (400, 65)
Screenshot: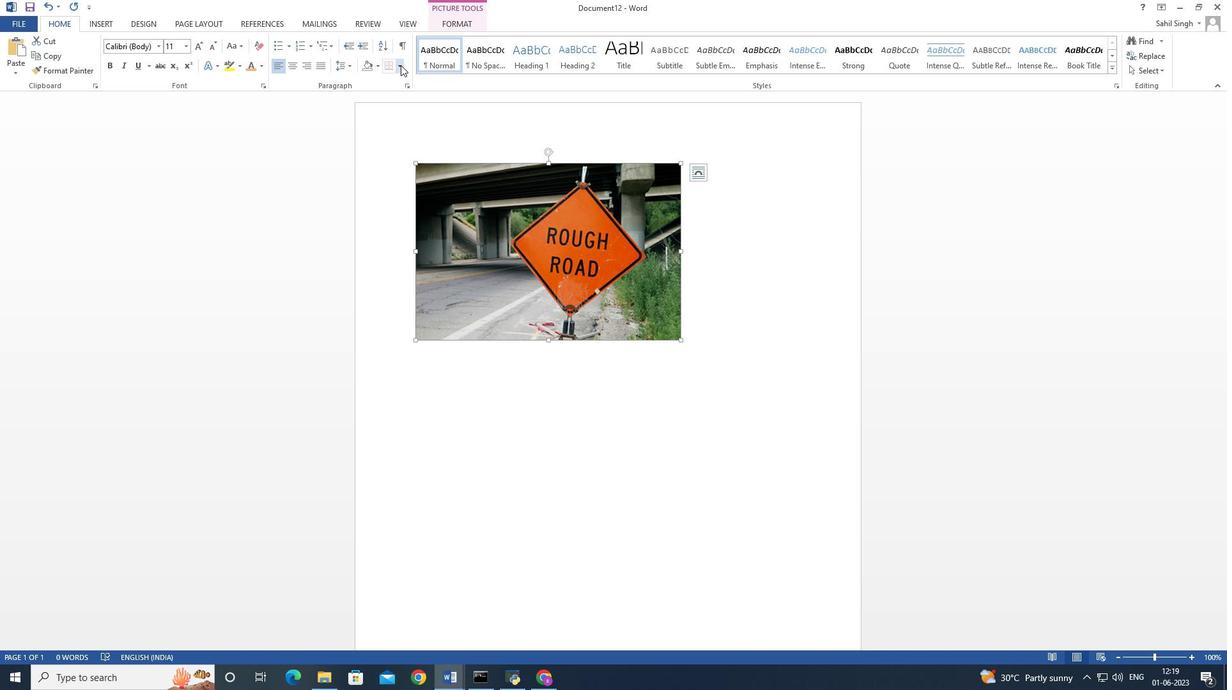
Action: Mouse moved to (440, 316)
Screenshot: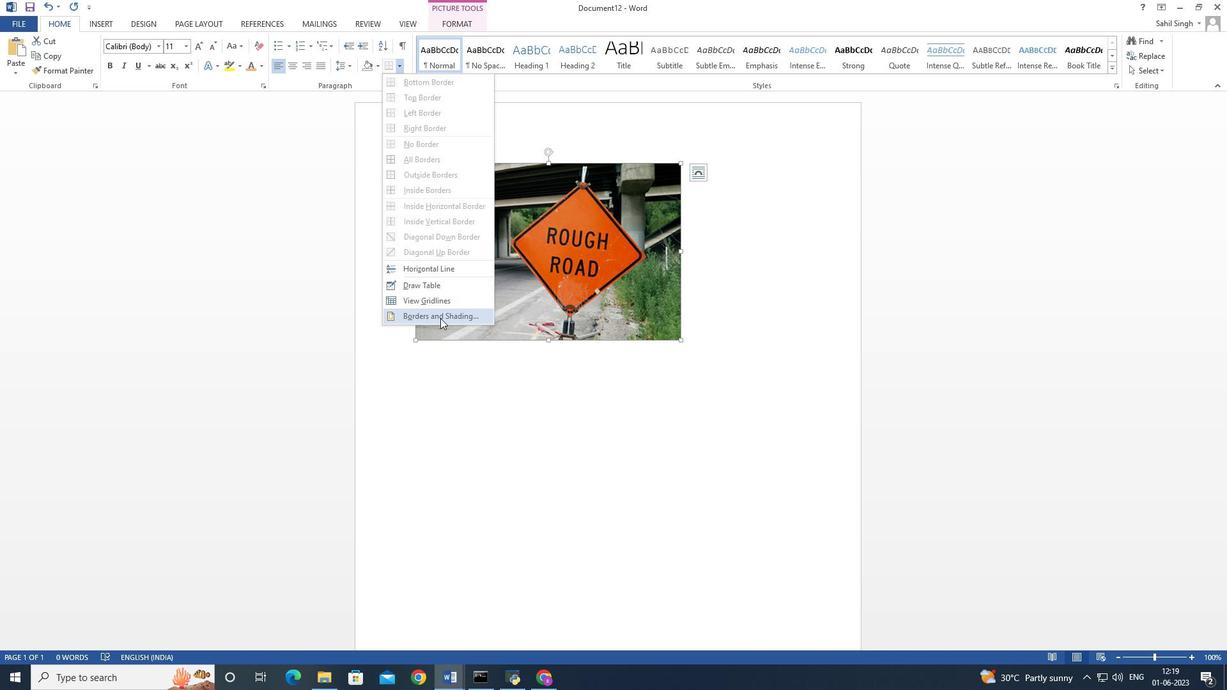
Action: Mouse pressed left at (440, 316)
Screenshot: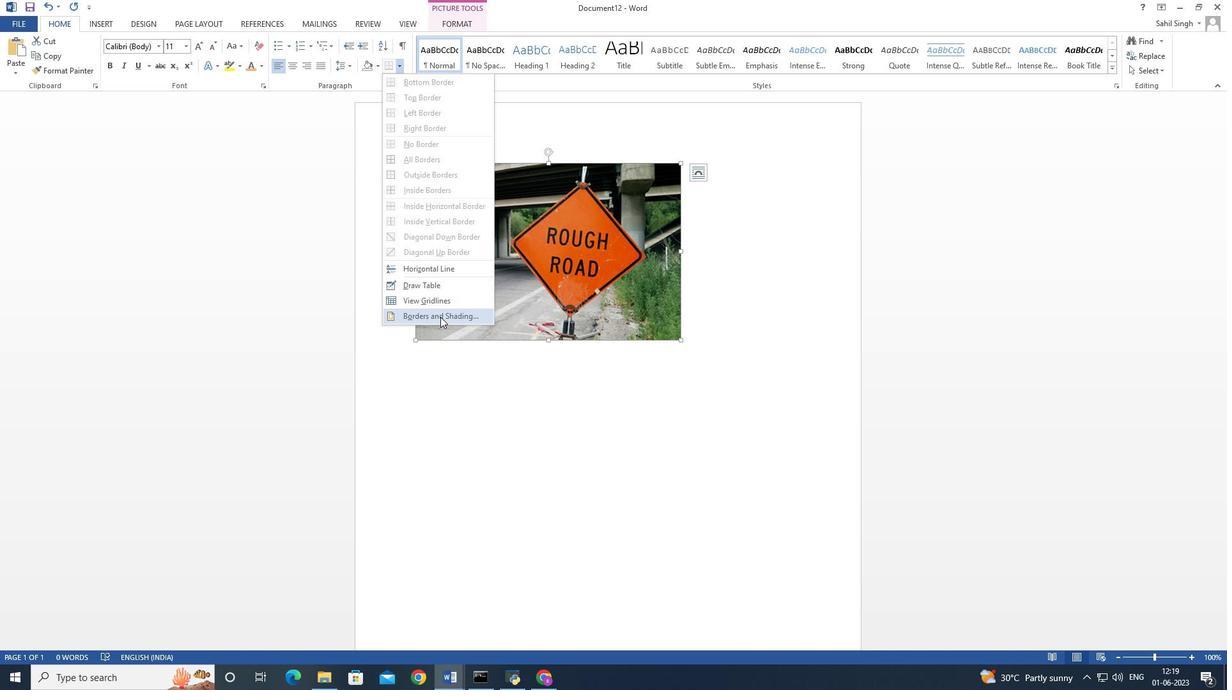
Action: Mouse moved to (464, 348)
Screenshot: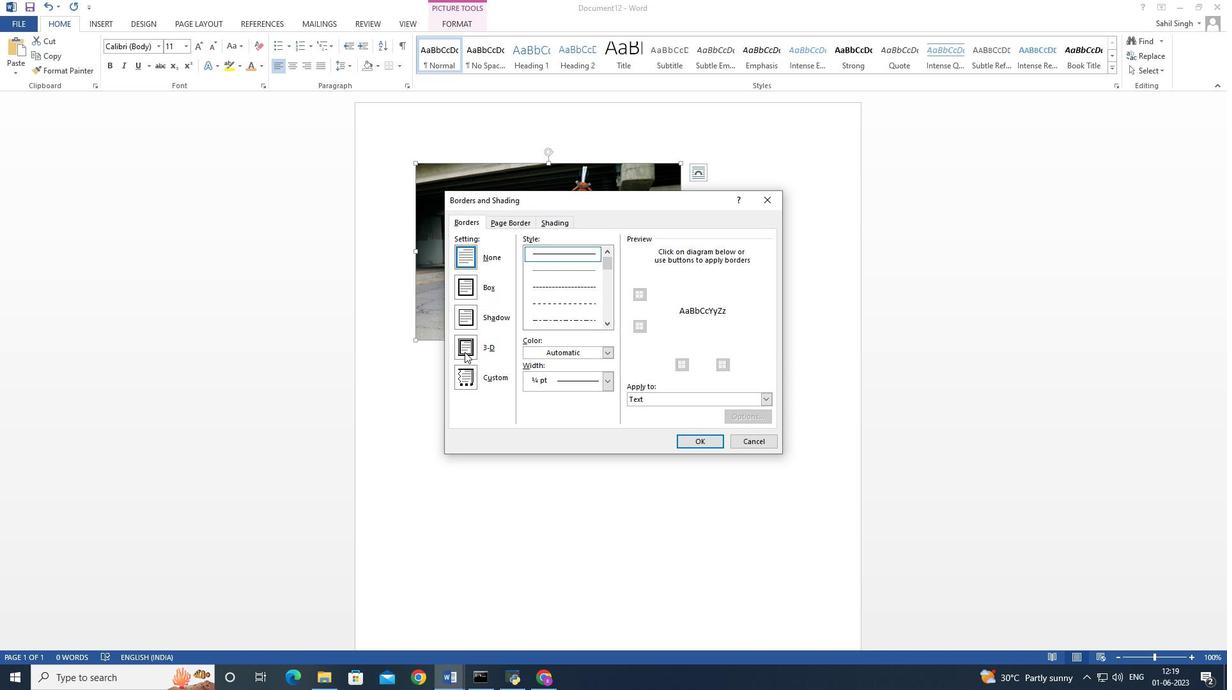 
Action: Mouse pressed left at (464, 348)
Screenshot: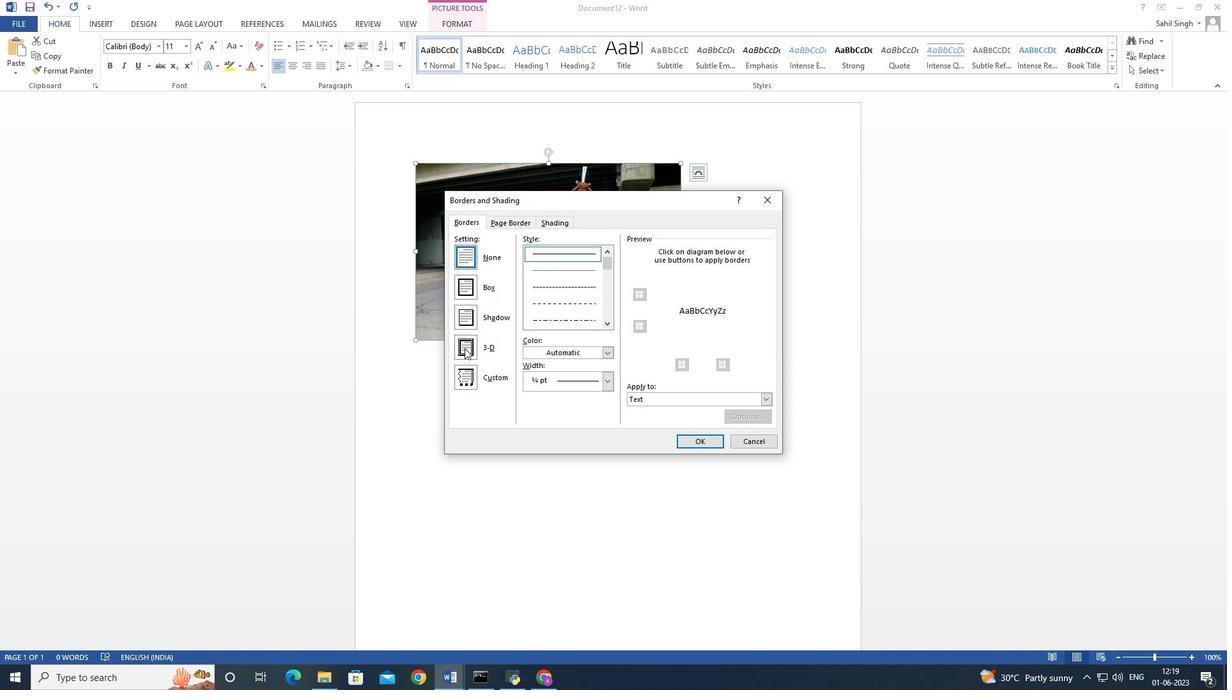 
Action: Mouse moved to (554, 275)
Screenshot: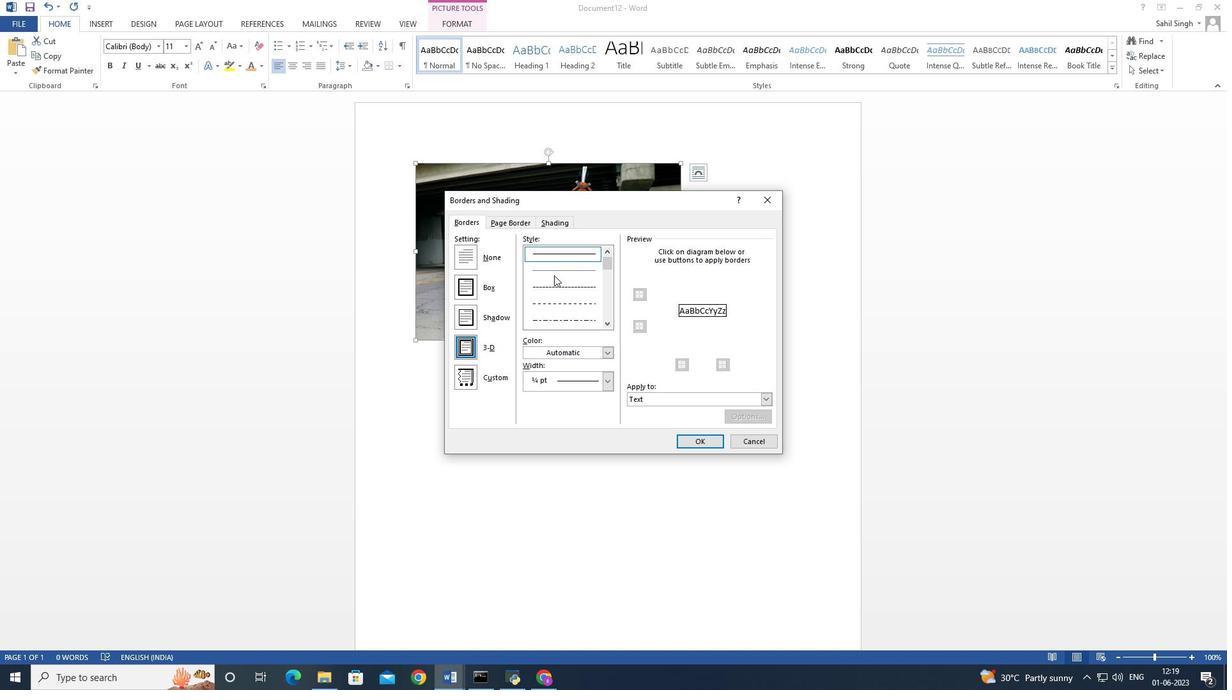 
Action: Mouse scrolled (554, 274) with delta (0, 0)
Screenshot: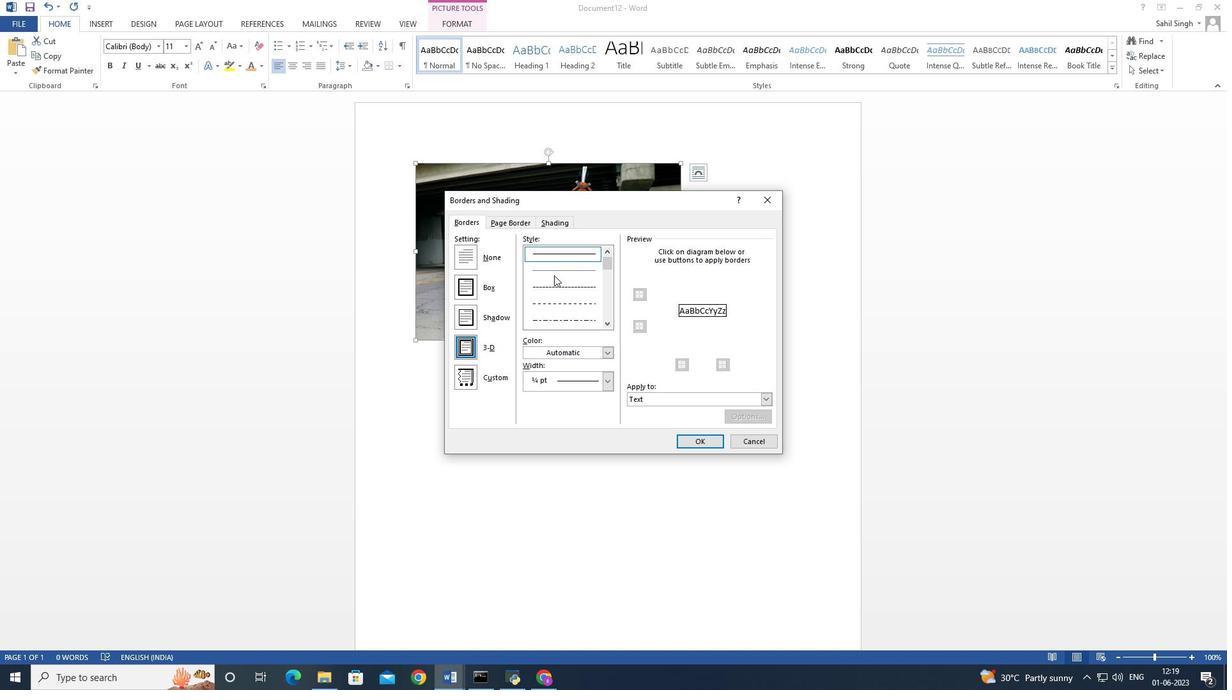 
Action: Mouse moved to (566, 304)
Screenshot: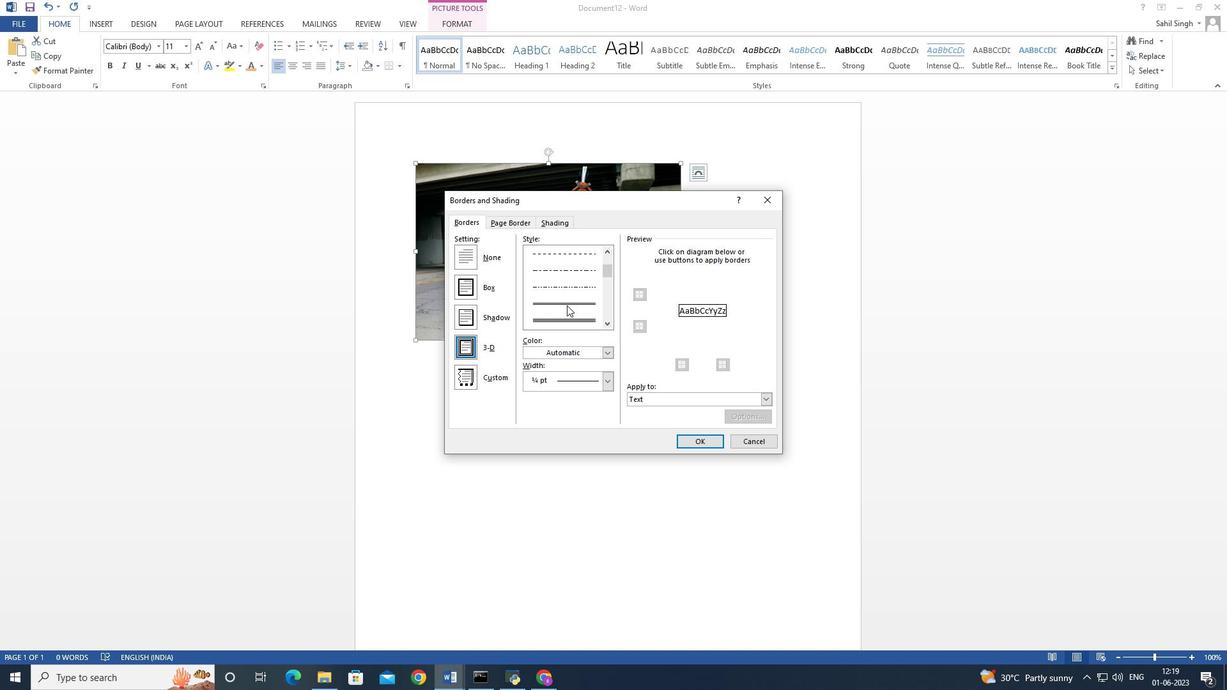 
Action: Mouse pressed left at (566, 304)
Screenshot: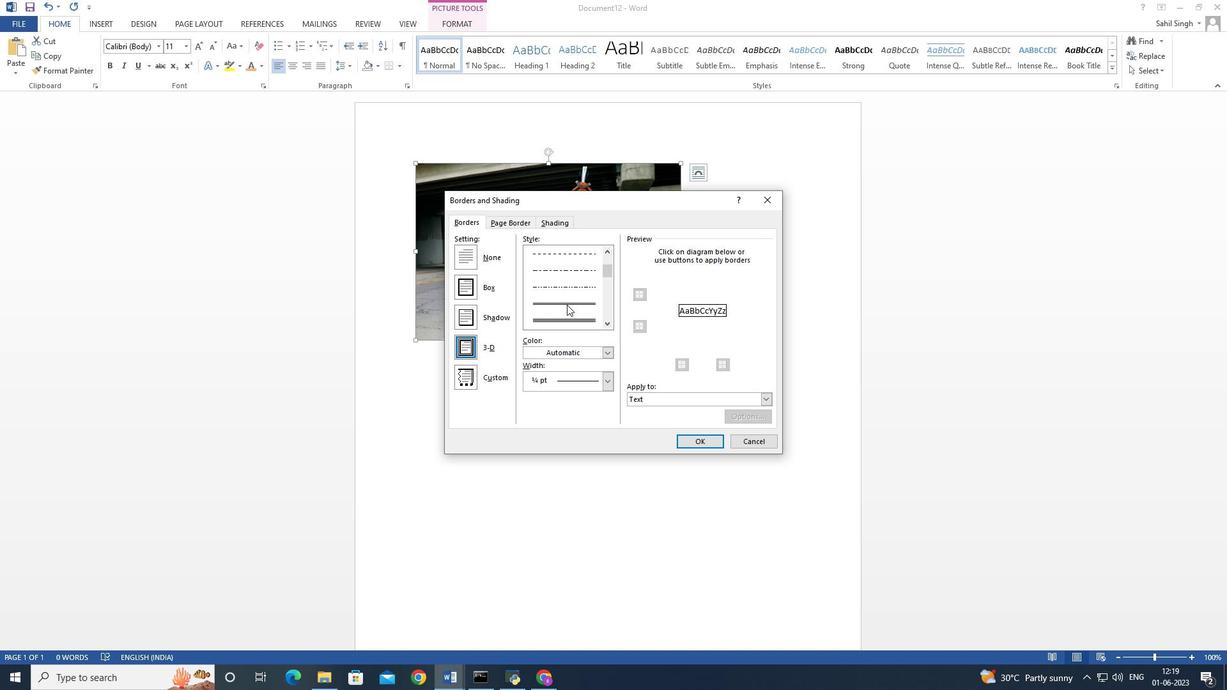 
Action: Mouse moved to (609, 350)
Screenshot: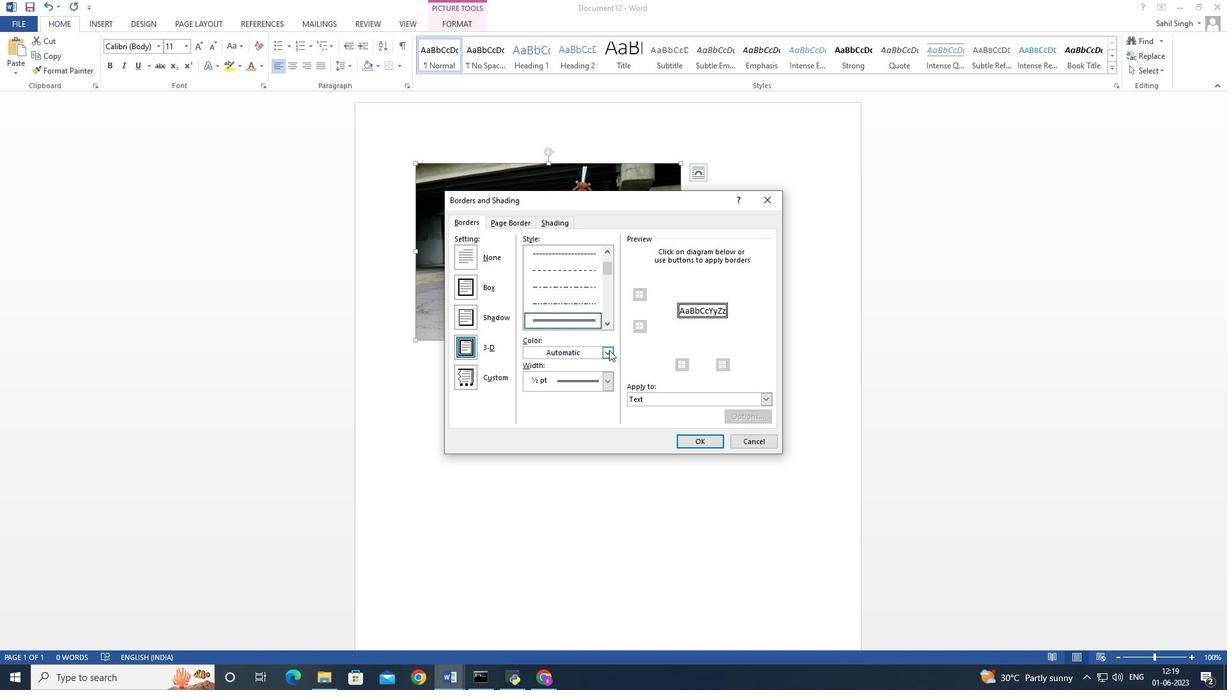 
Action: Mouse pressed left at (609, 350)
Screenshot: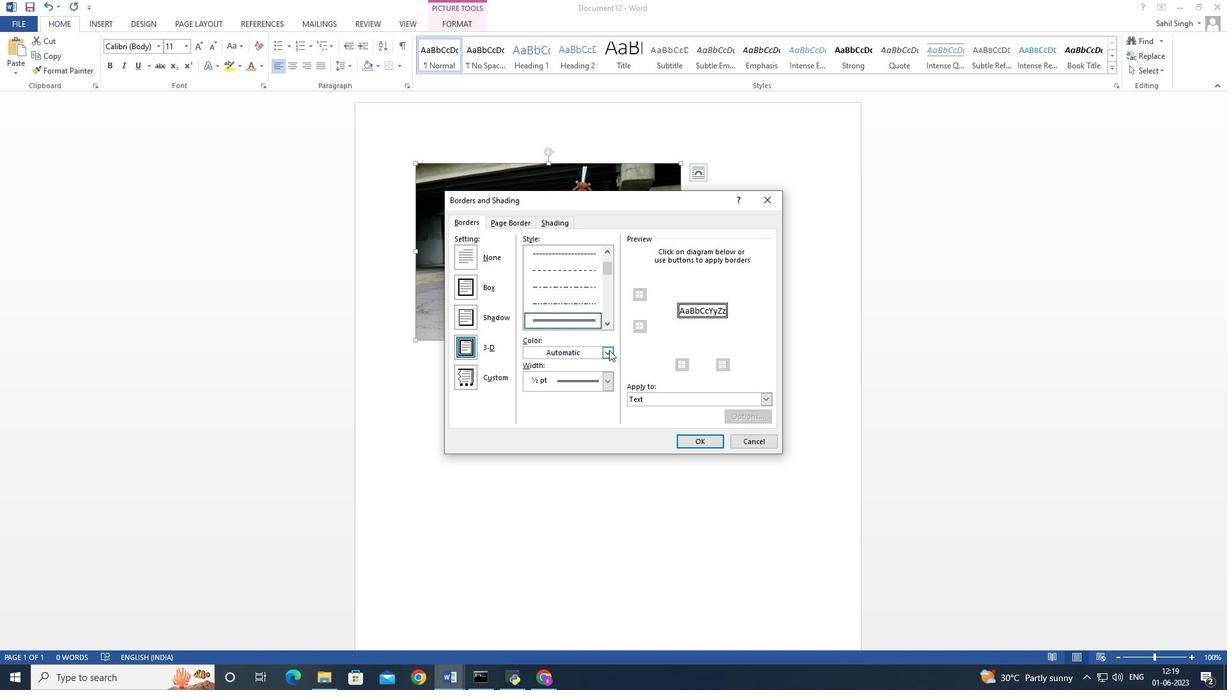
Action: Mouse moved to (586, 438)
Screenshot: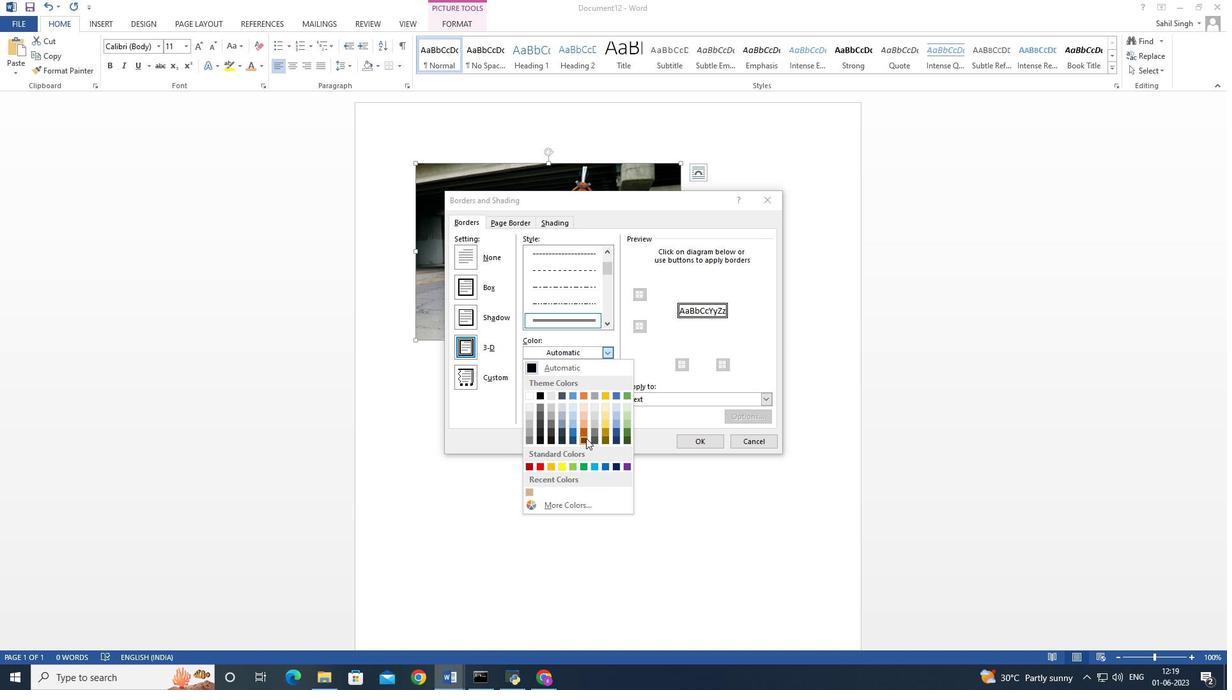 
Action: Mouse pressed left at (586, 438)
Screenshot: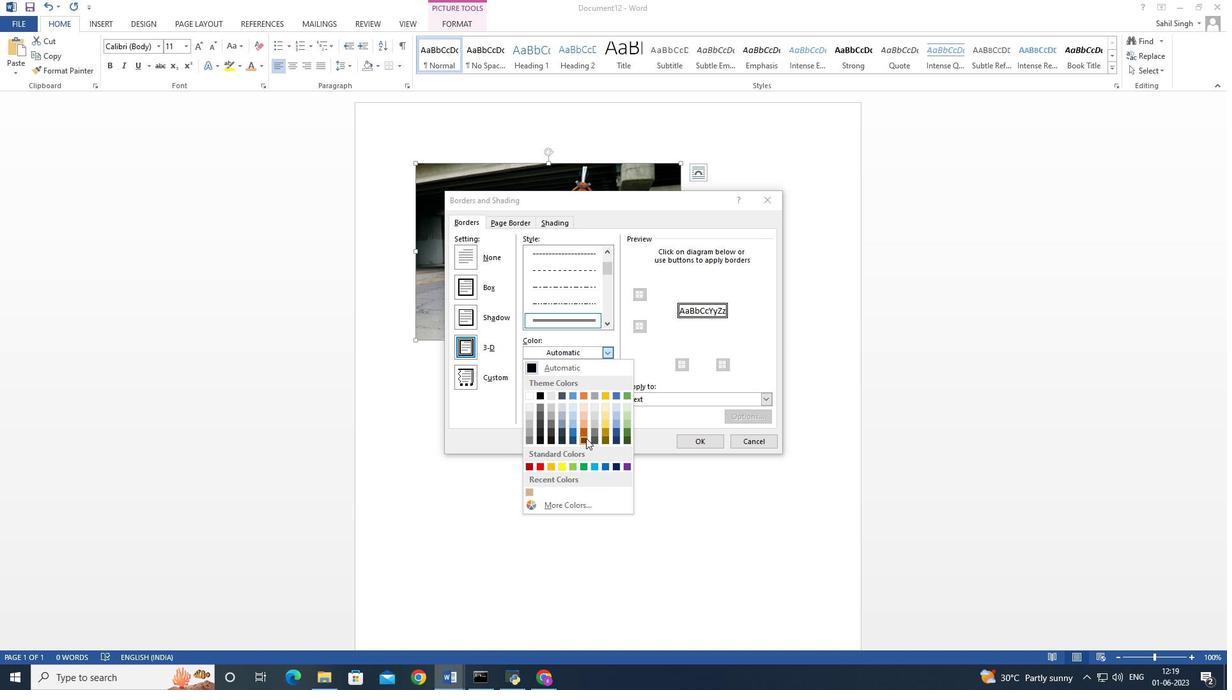 
Action: Mouse moved to (611, 379)
Screenshot: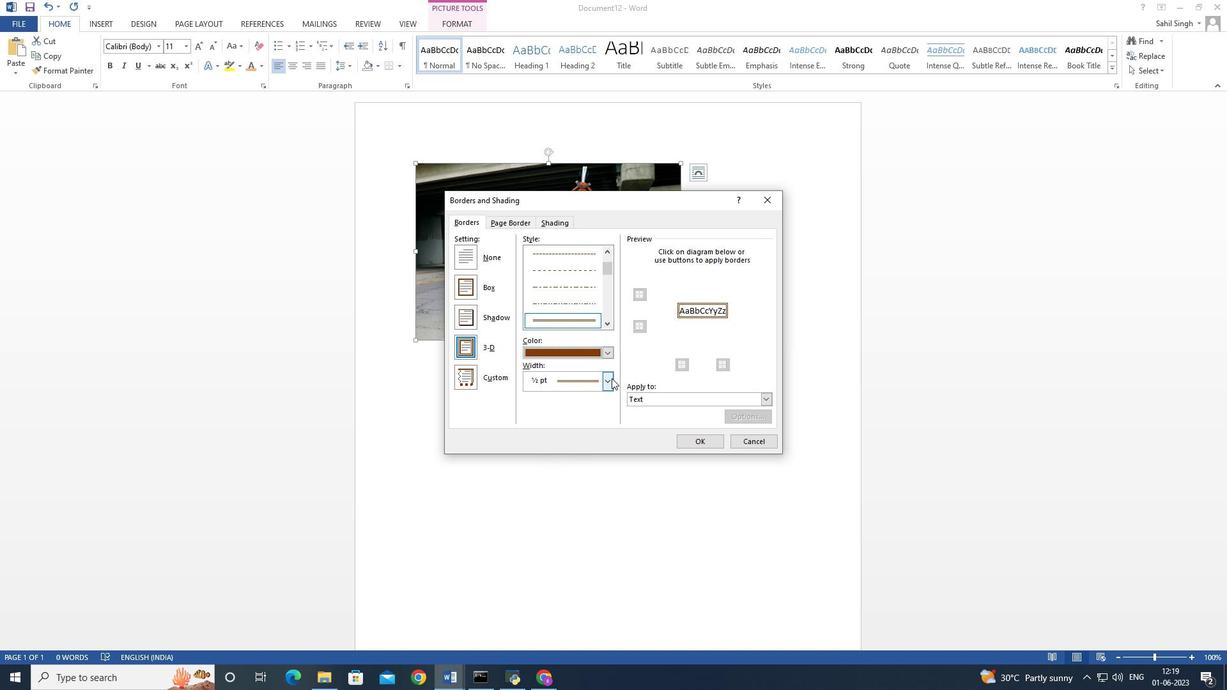 
Action: Mouse pressed left at (611, 379)
Screenshot: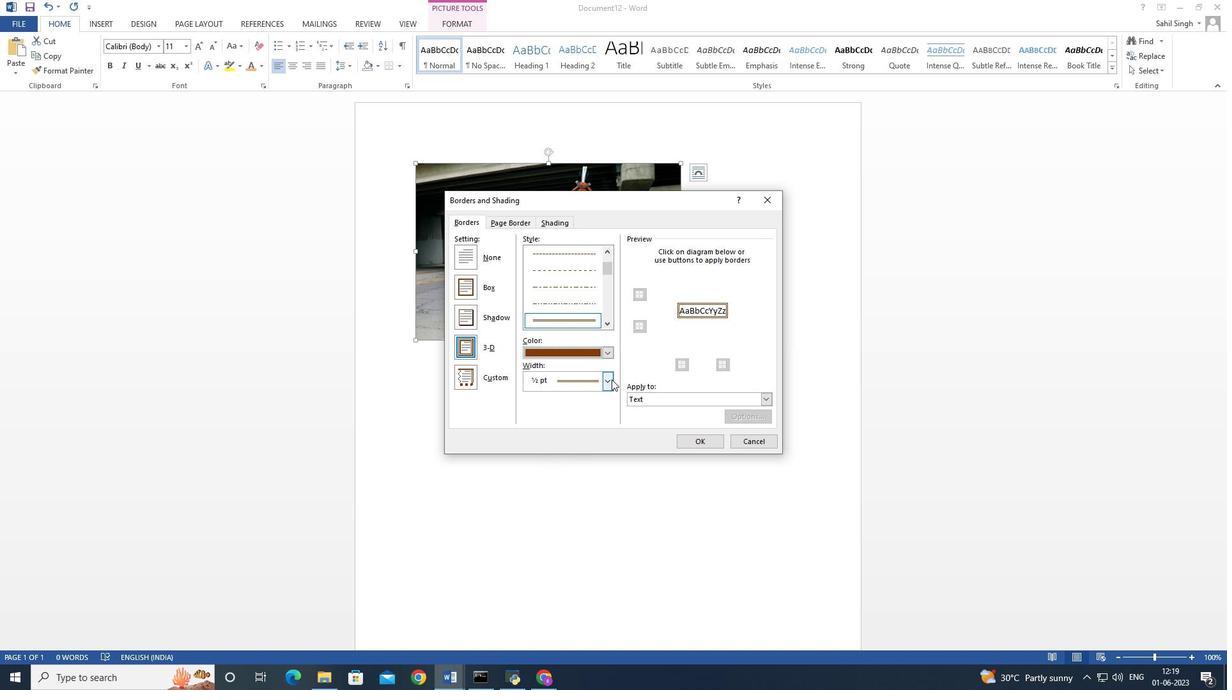 
Action: Mouse moved to (596, 427)
Screenshot: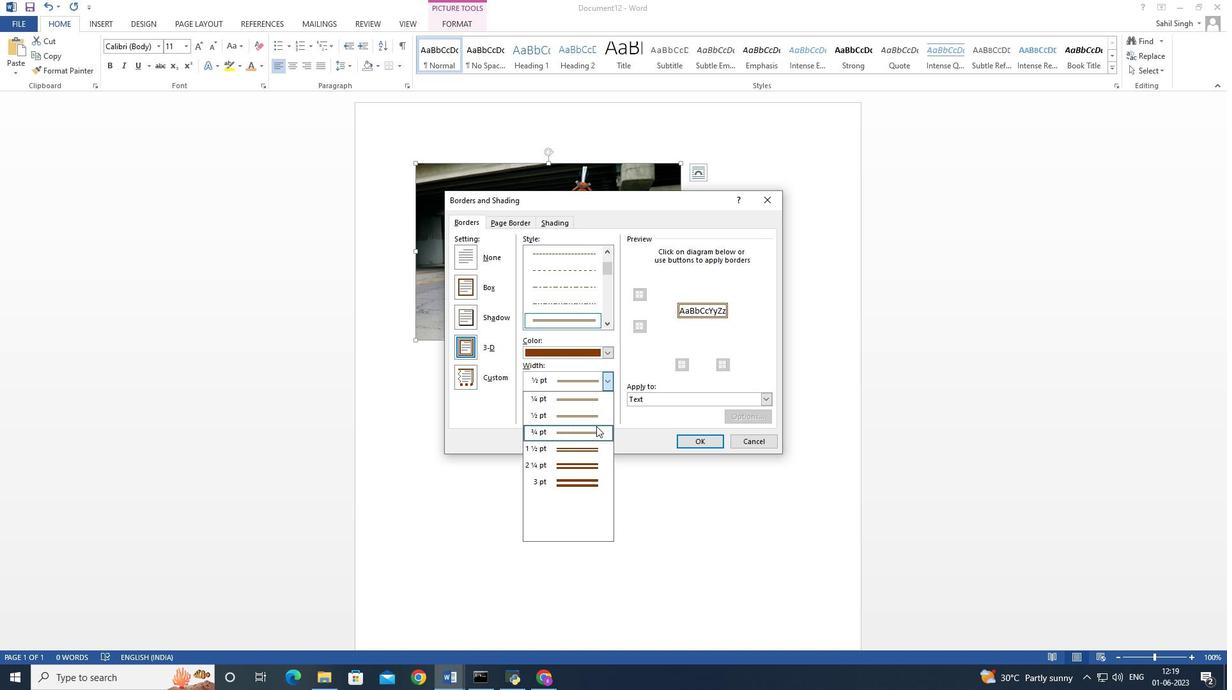 
Action: Mouse pressed left at (596, 427)
Screenshot: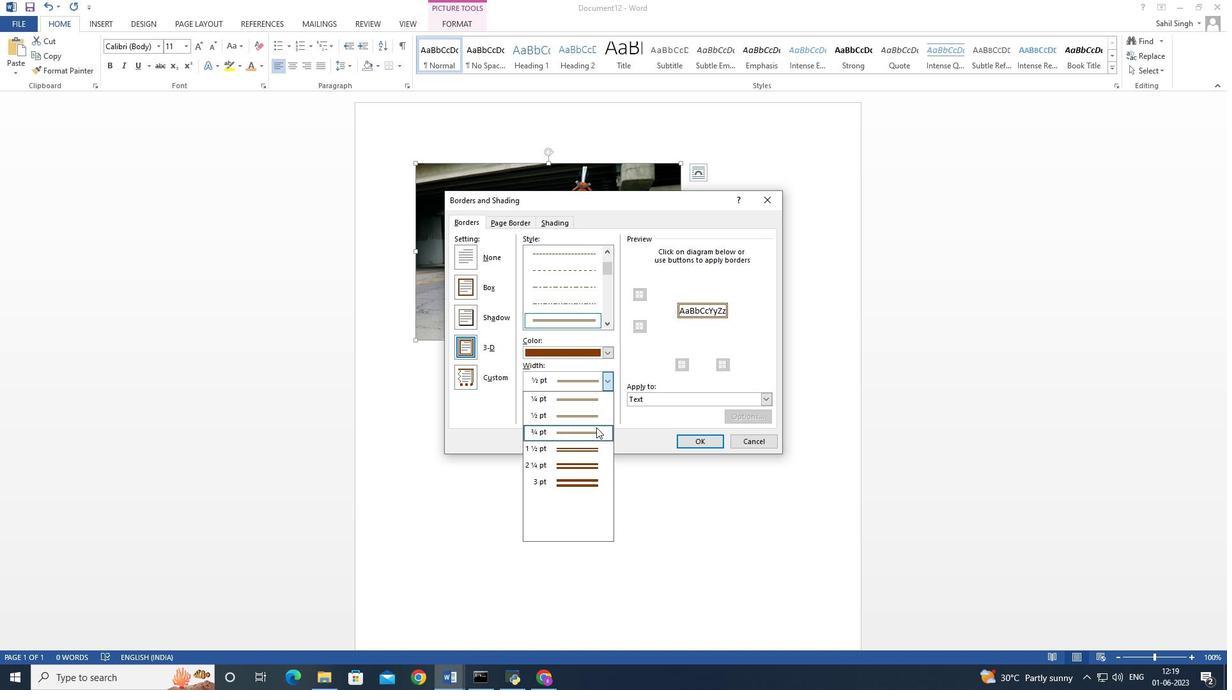 
Action: Mouse moved to (763, 398)
Screenshot: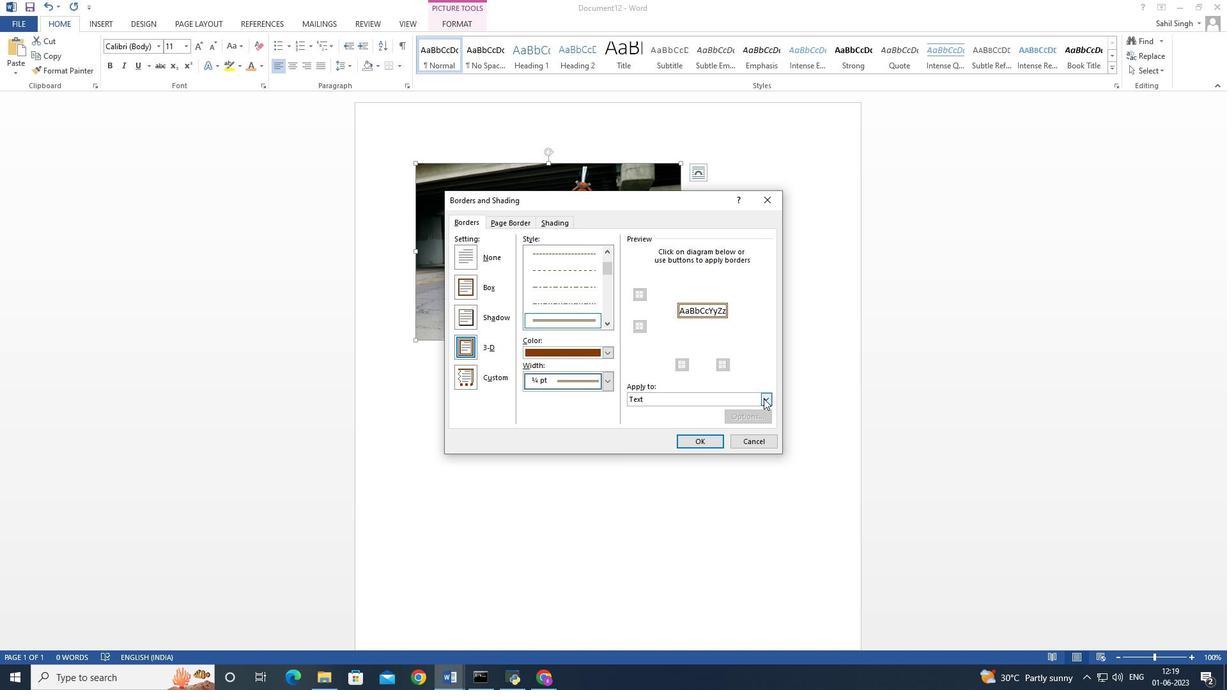 
Action: Mouse pressed left at (763, 398)
Screenshot: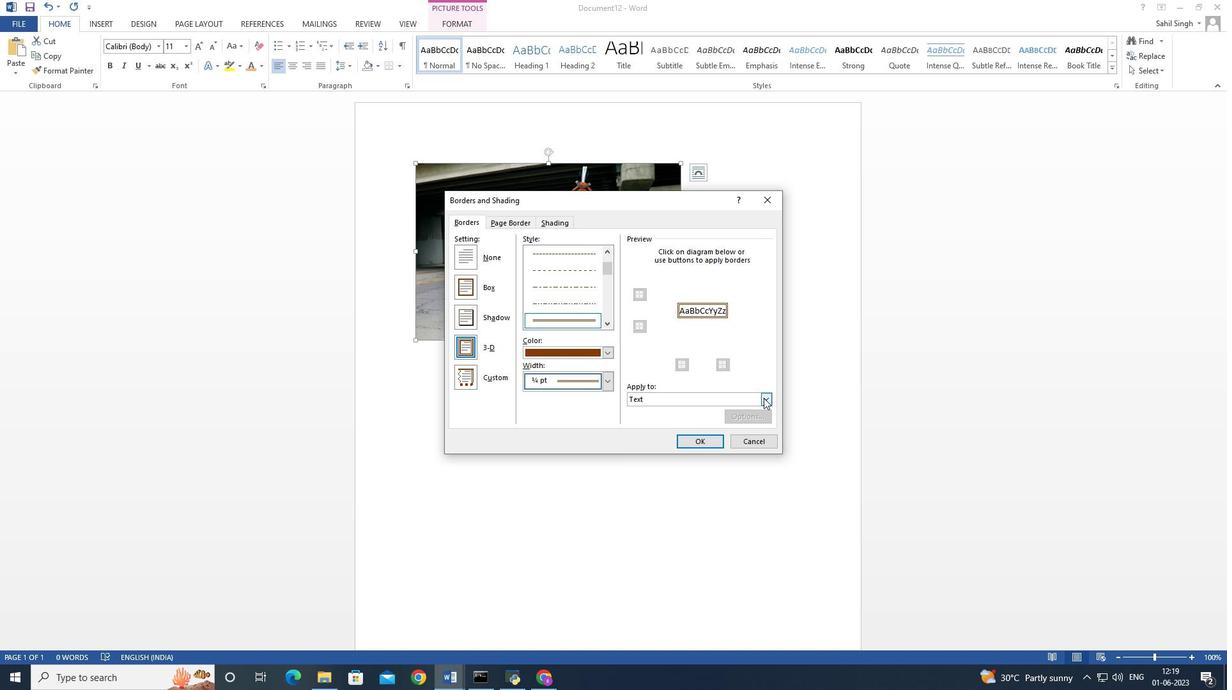 
Action: Mouse moved to (687, 419)
Screenshot: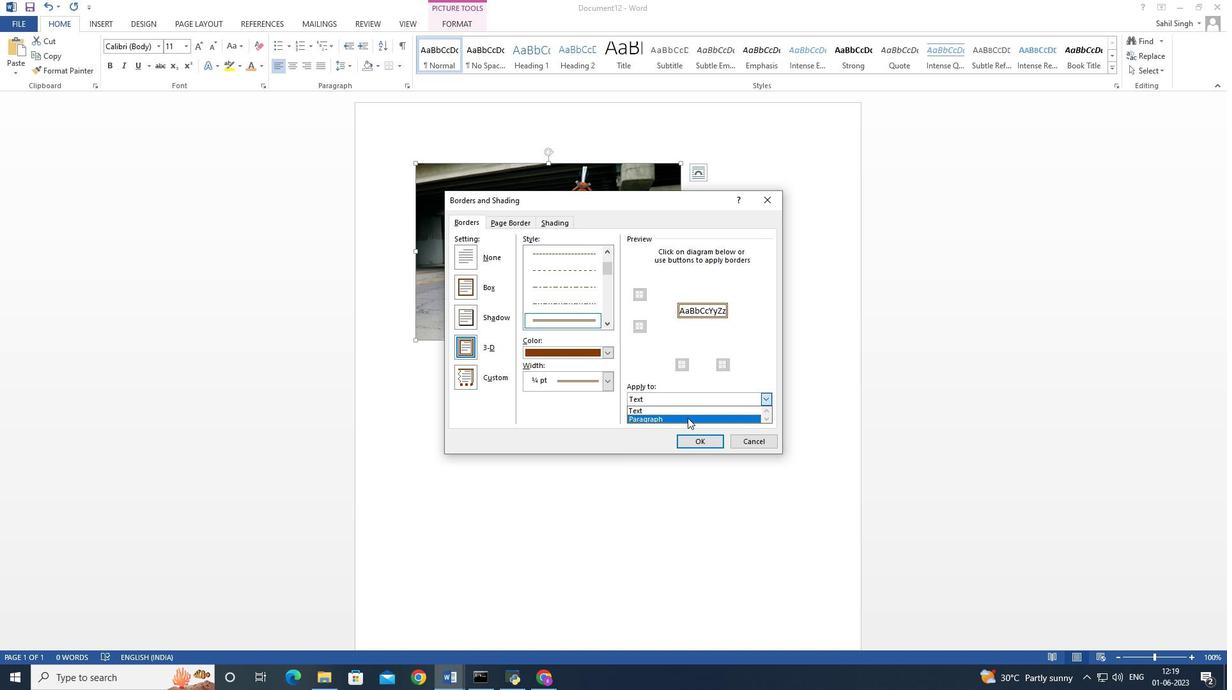 
Action: Mouse pressed left at (687, 419)
Screenshot: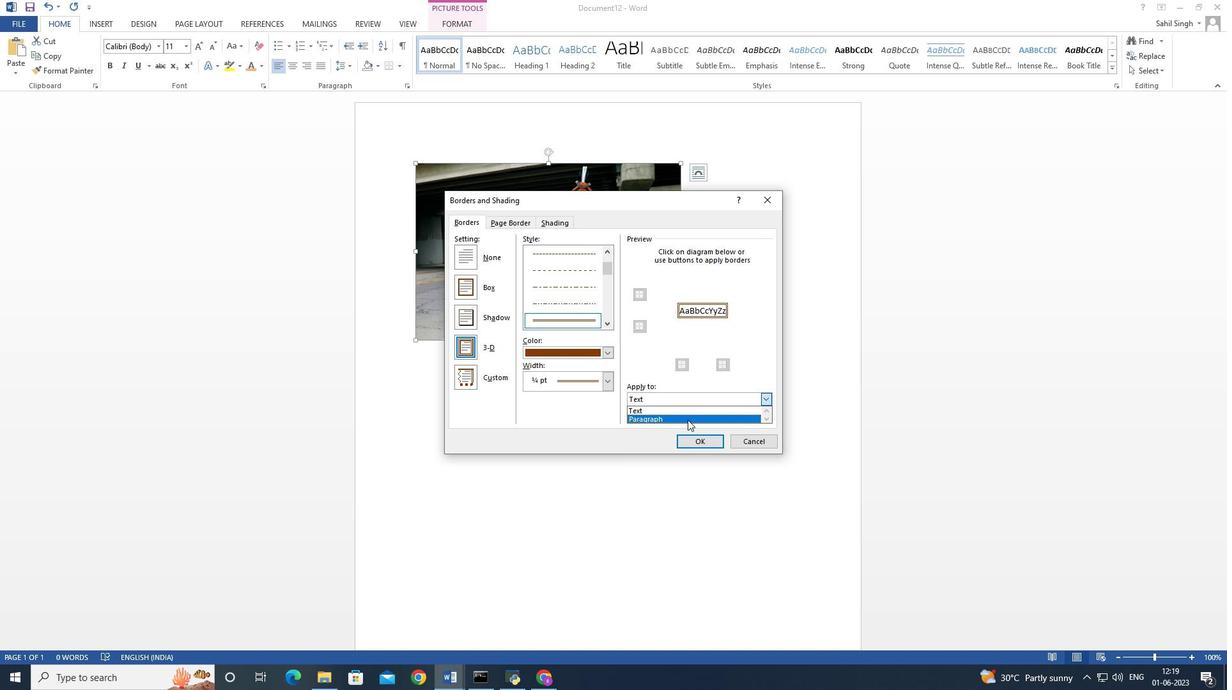 
Action: Mouse moved to (704, 440)
Screenshot: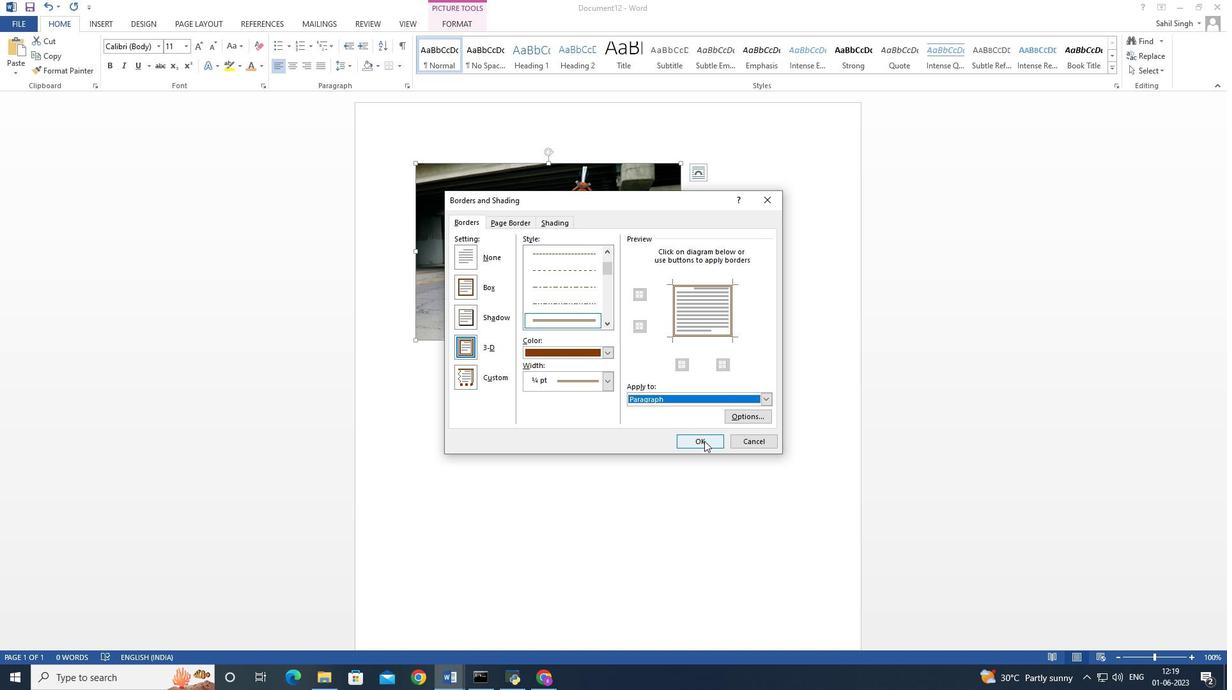 
Action: Mouse pressed left at (704, 440)
Screenshot: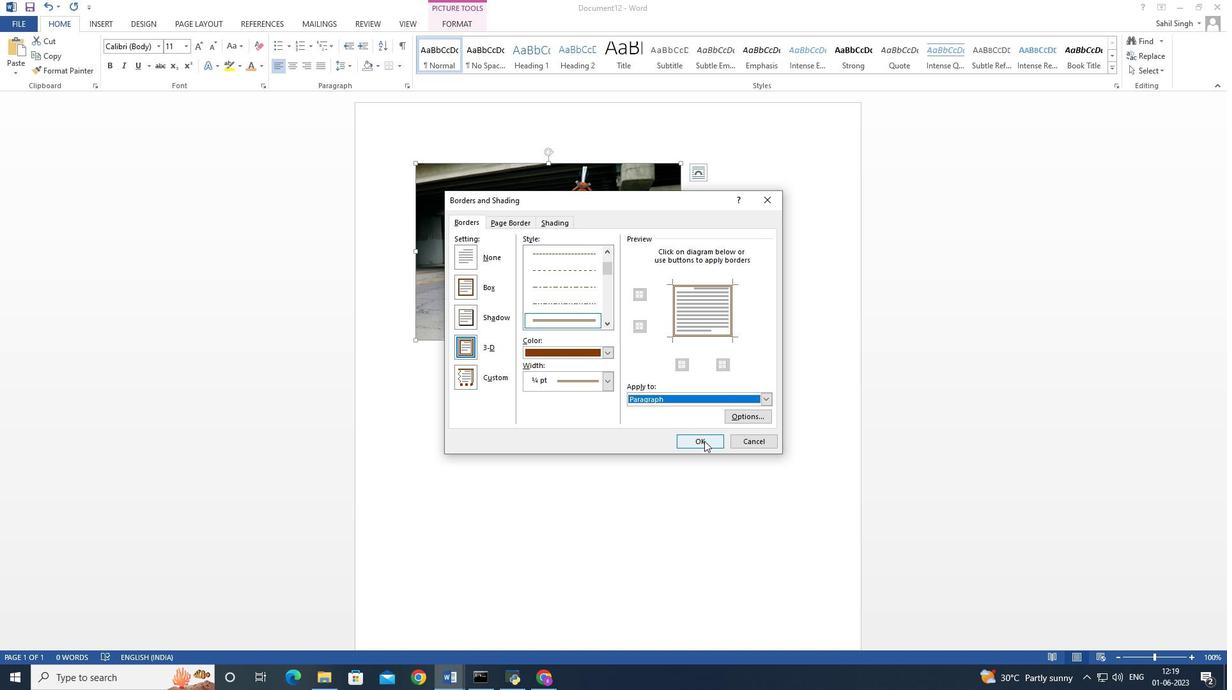 
Action: Mouse moved to (660, 435)
Screenshot: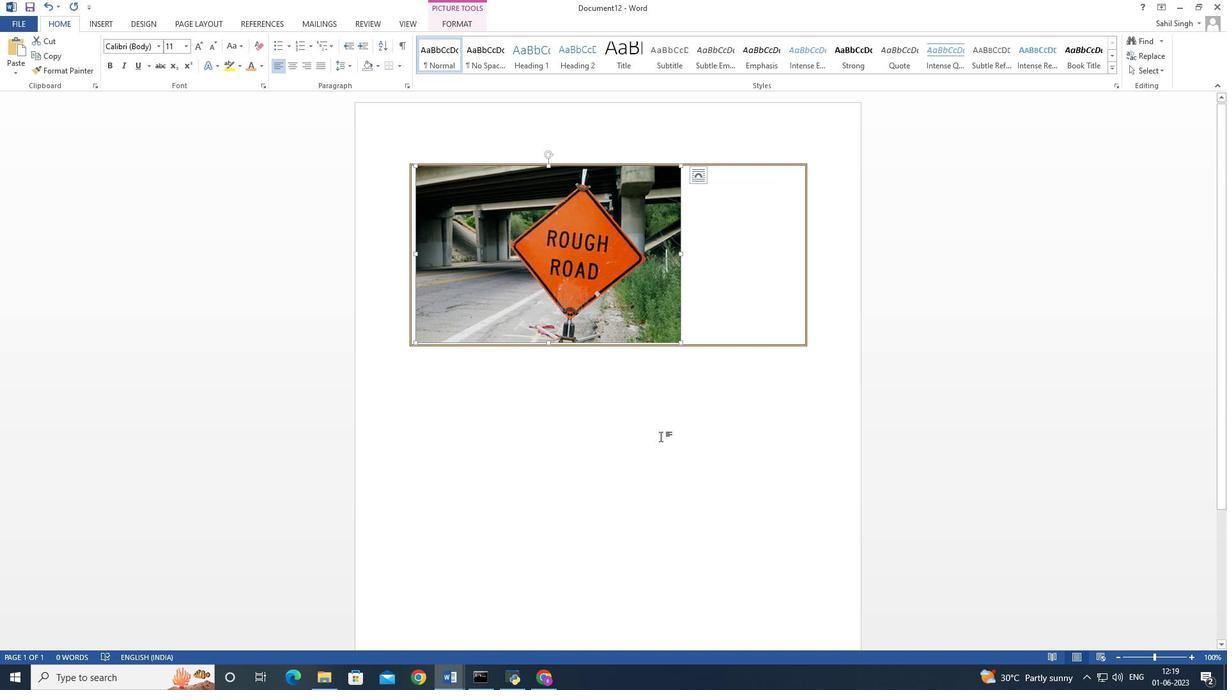 
Action: Mouse pressed left at (660, 435)
Screenshot: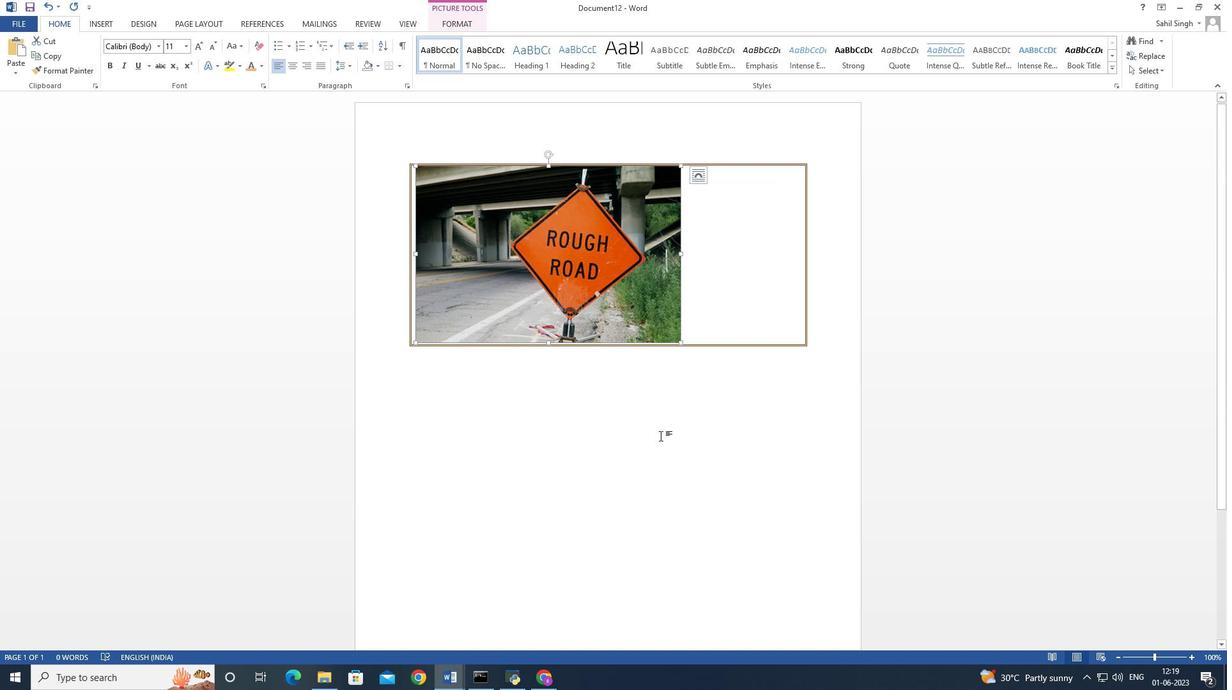 
Action: Mouse moved to (577, 467)
Screenshot: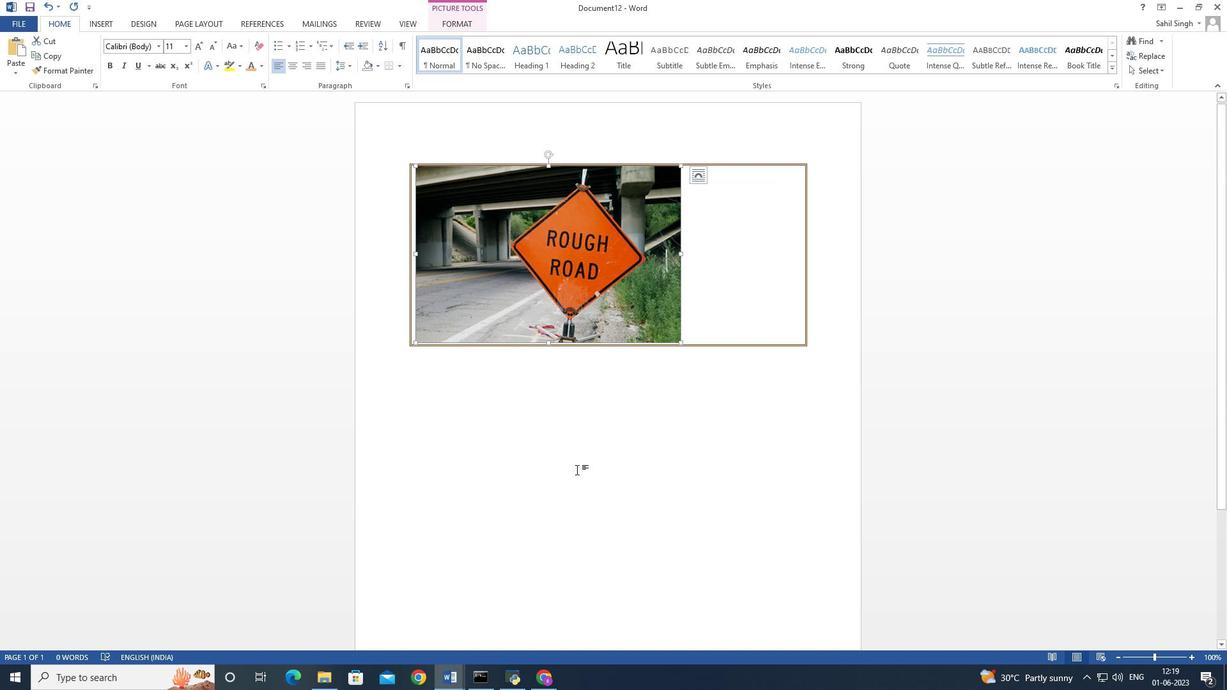 
